 Task: Get directions from Golden Gate National Recreation Area, California, United States to San Antonio Missions National Historical Park, Texas, United States departing at 10:00 am on the 17th of June
Action: Mouse moved to (130, 77)
Screenshot: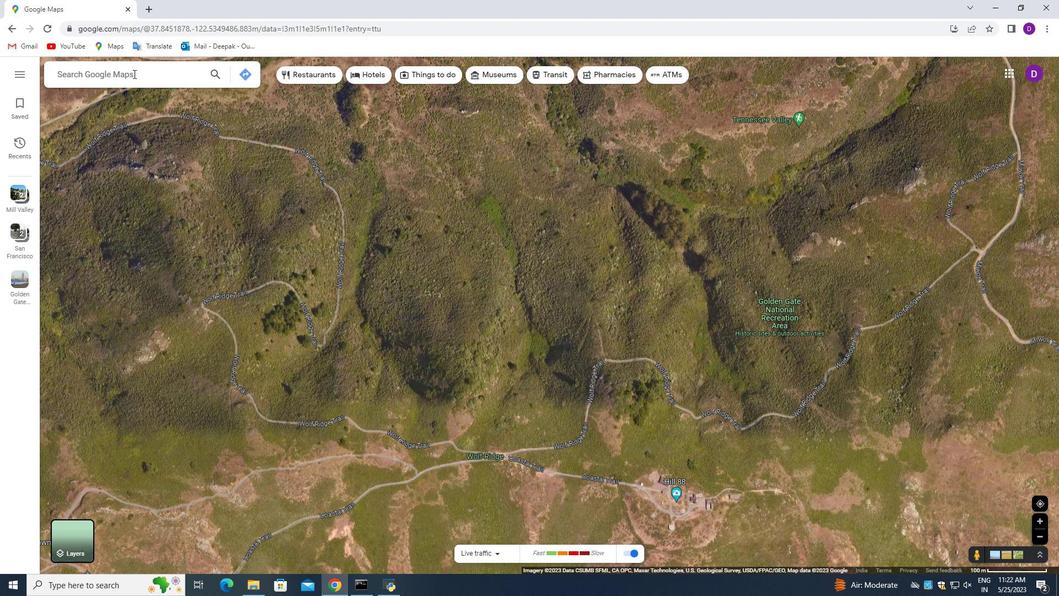 
Action: Mouse pressed left at (130, 77)
Screenshot: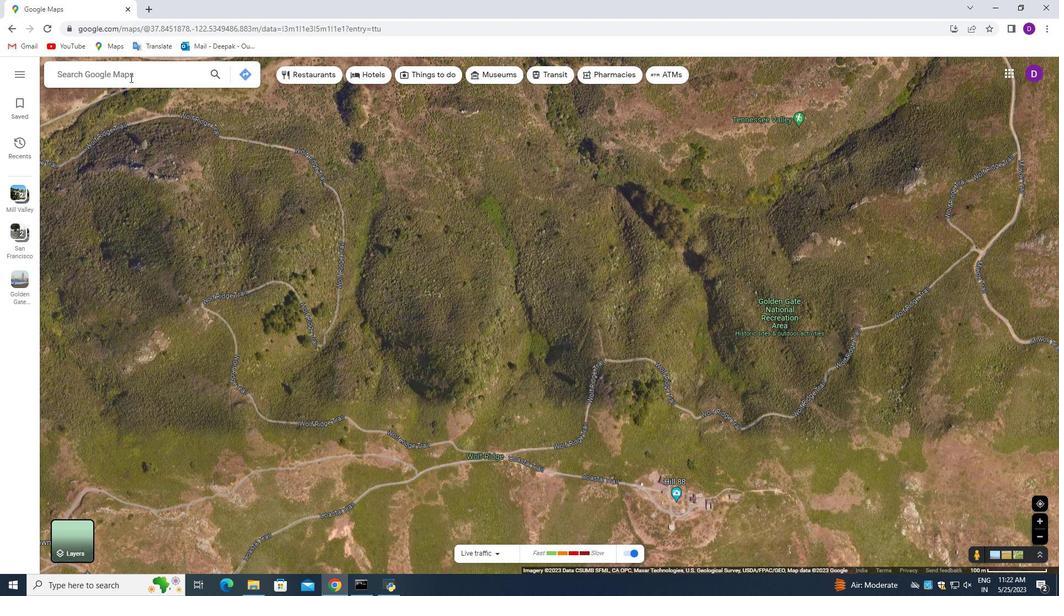 
Action: Mouse moved to (413, 202)
Screenshot: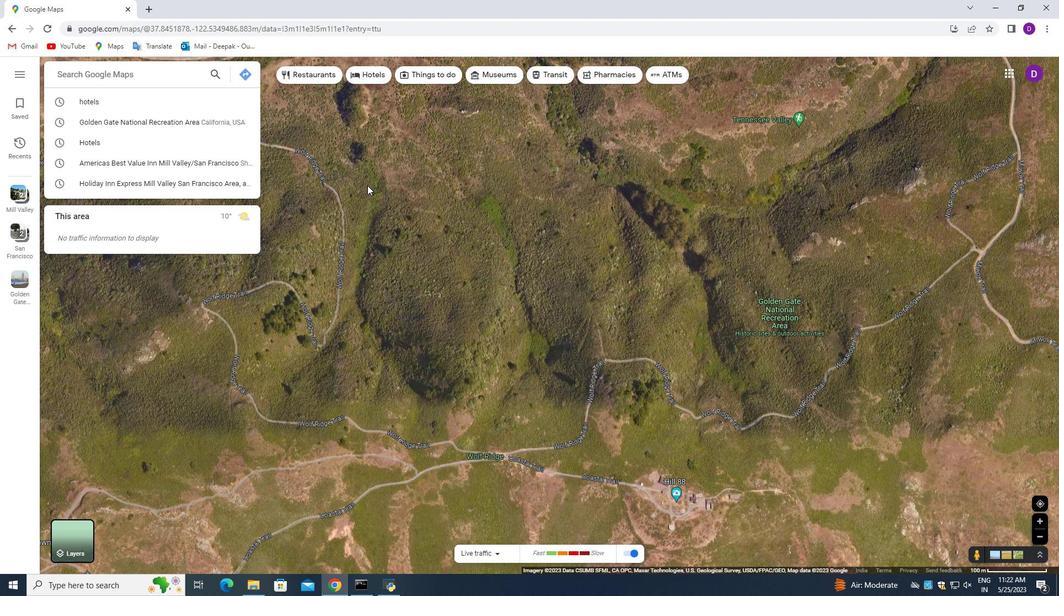 
Action: Key pressed <Key.shift_r>Golden<Key.space><Key.shift_r>Gate<Key.space><Key.shift>national<Key.space><Key.shift_r>Recreation<Key.space><Key.shift_r>Area,<Key.space><Key.shift_r>California,<Key.space><Key.shift>United<Key.space><Key.shift_r>States
Screenshot: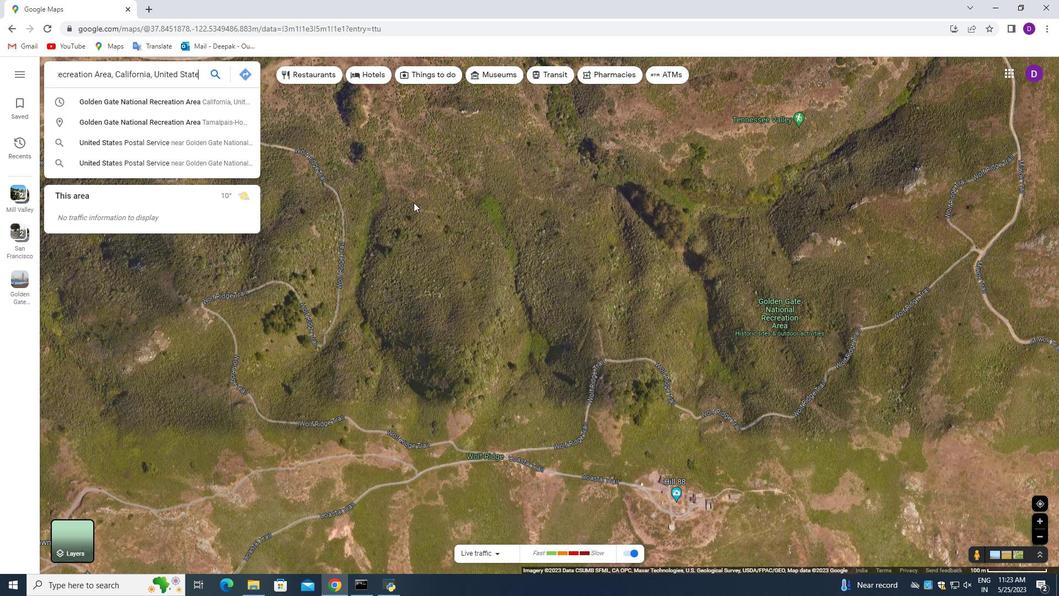 
Action: Mouse moved to (243, 78)
Screenshot: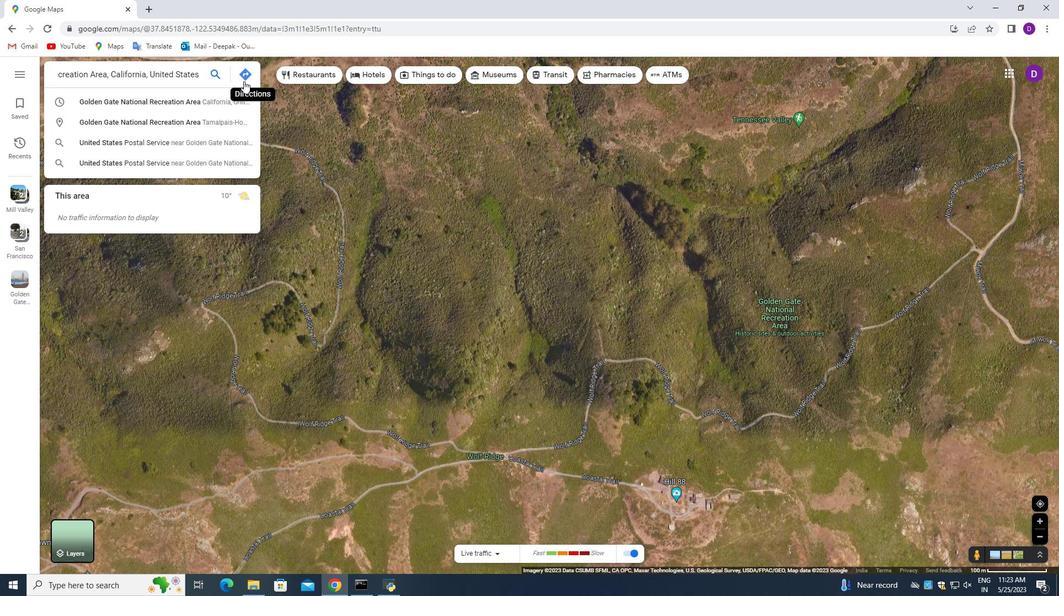 
Action: Mouse pressed left at (243, 78)
Screenshot: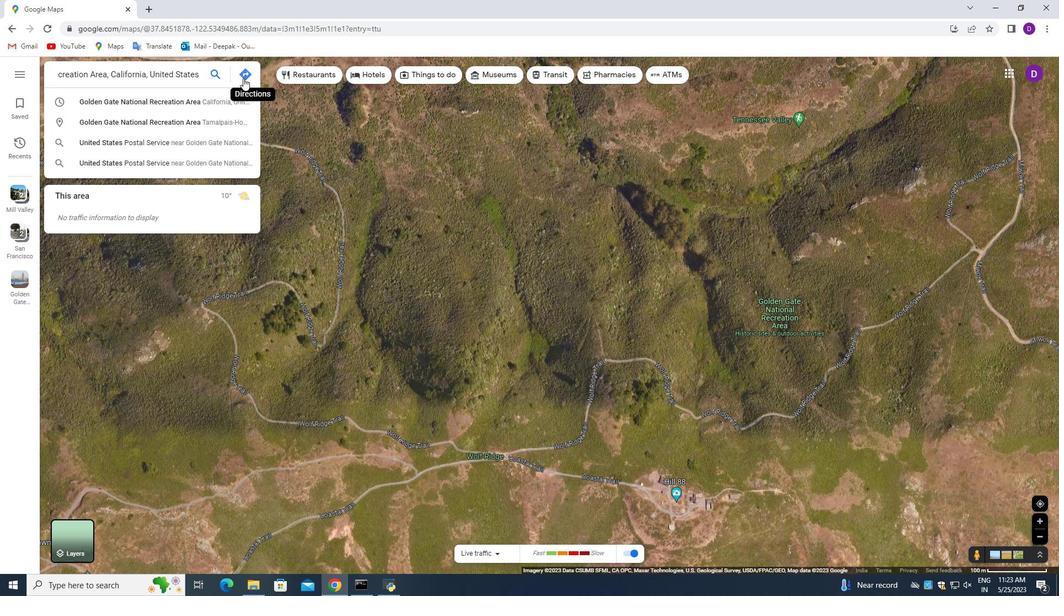 
Action: Mouse moved to (288, 126)
Screenshot: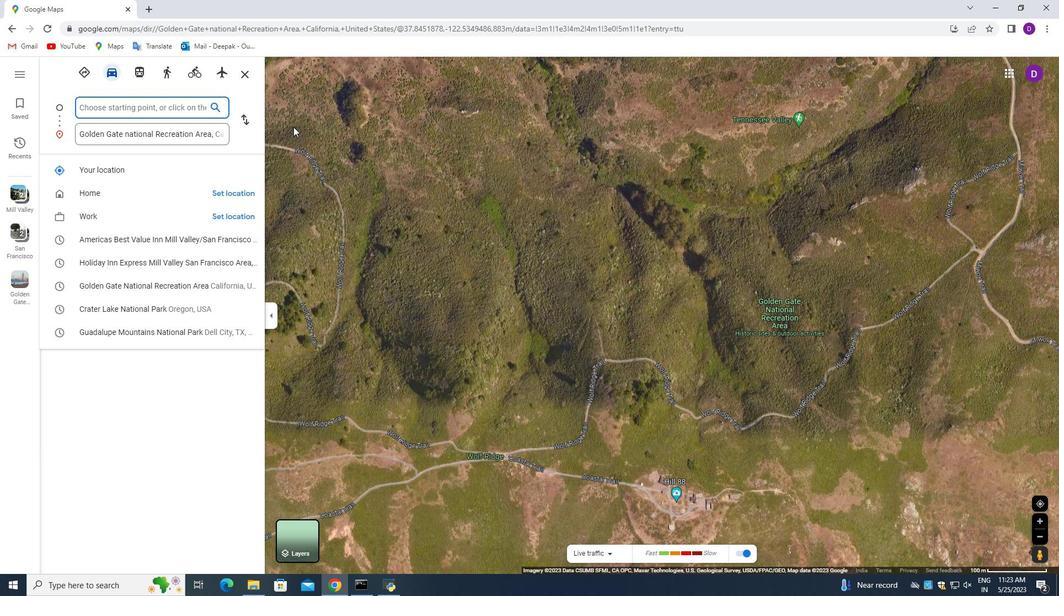 
Action: Key pressed <Key.shift_r>San<Key.space><Key.shift_r>Antonio<Key.space><Key.shift>Missions<Key.space><Key.shift>National<Key.space><Key.shift>Historical<Key.space><Key.shift>Park,<Key.space><Key.shift_r>Texas,<Key.space><Key.shift>United<Key.space><Key.shift_r>States
Screenshot: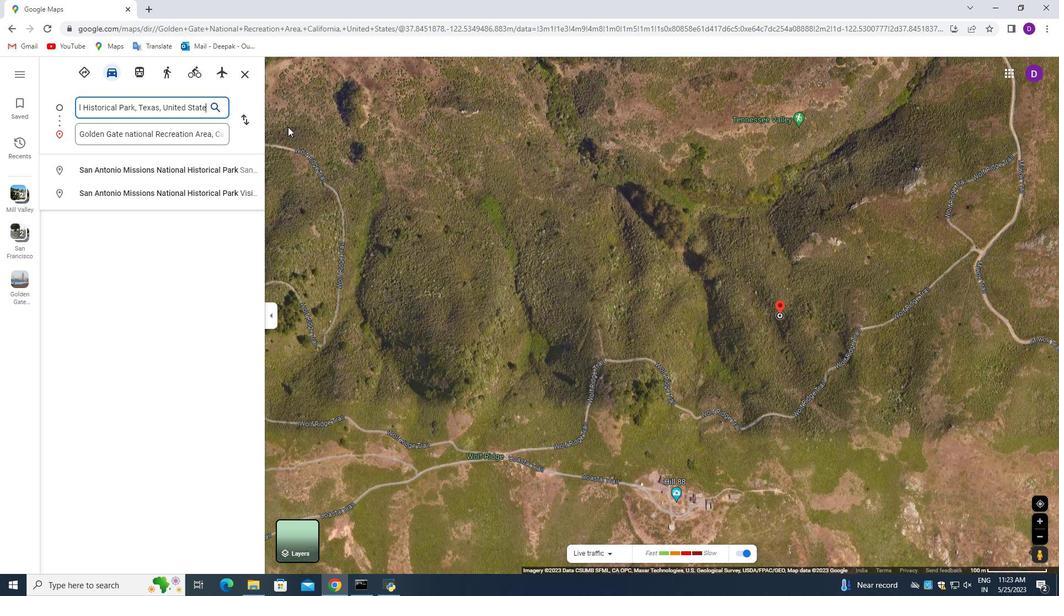 
Action: Mouse moved to (240, 114)
Screenshot: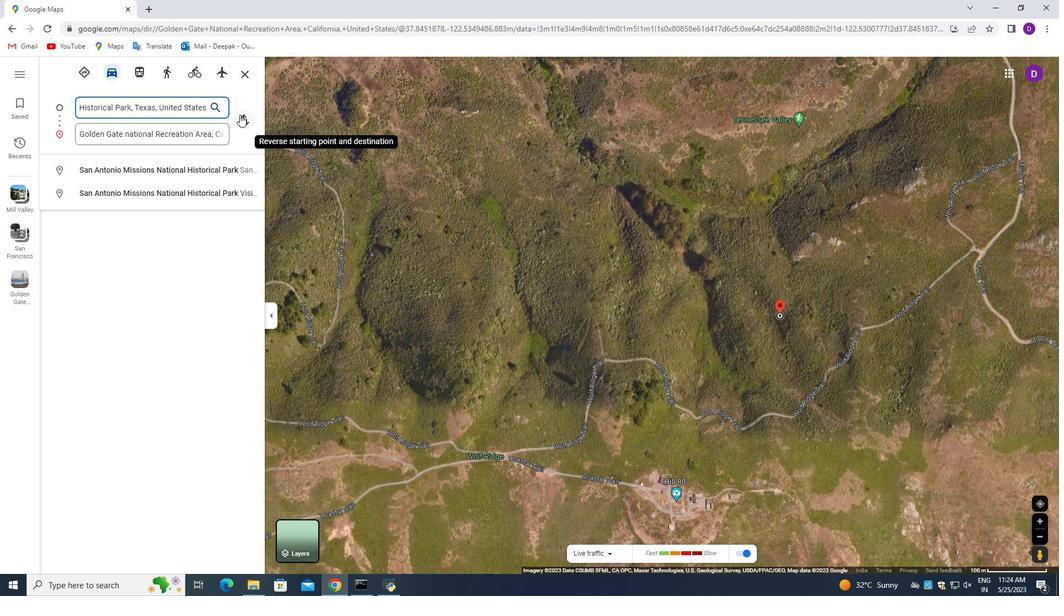 
Action: Mouse pressed left at (240, 114)
Screenshot: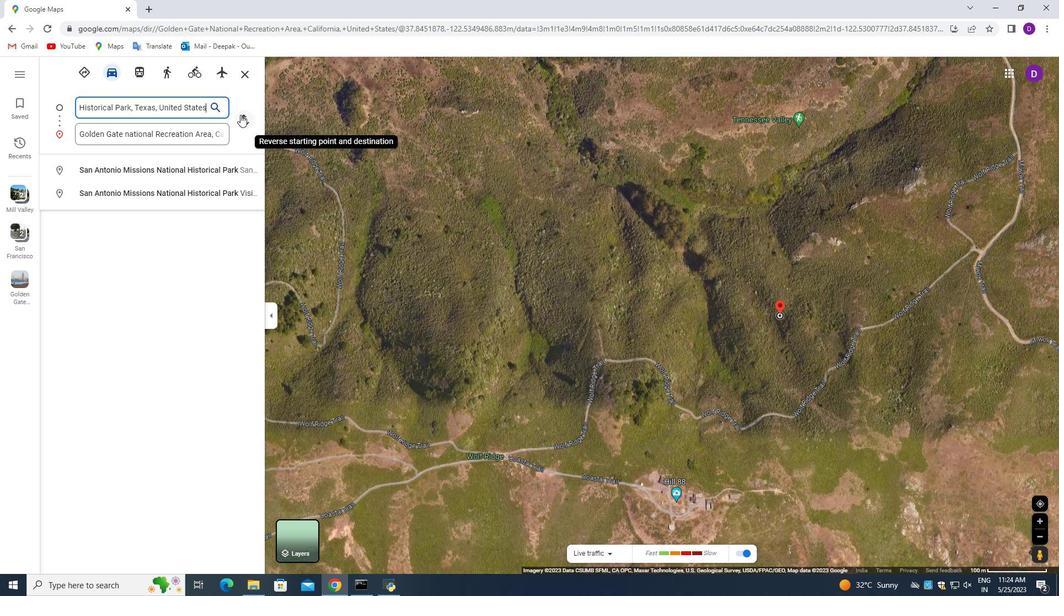 
Action: Mouse moved to (115, 198)
Screenshot: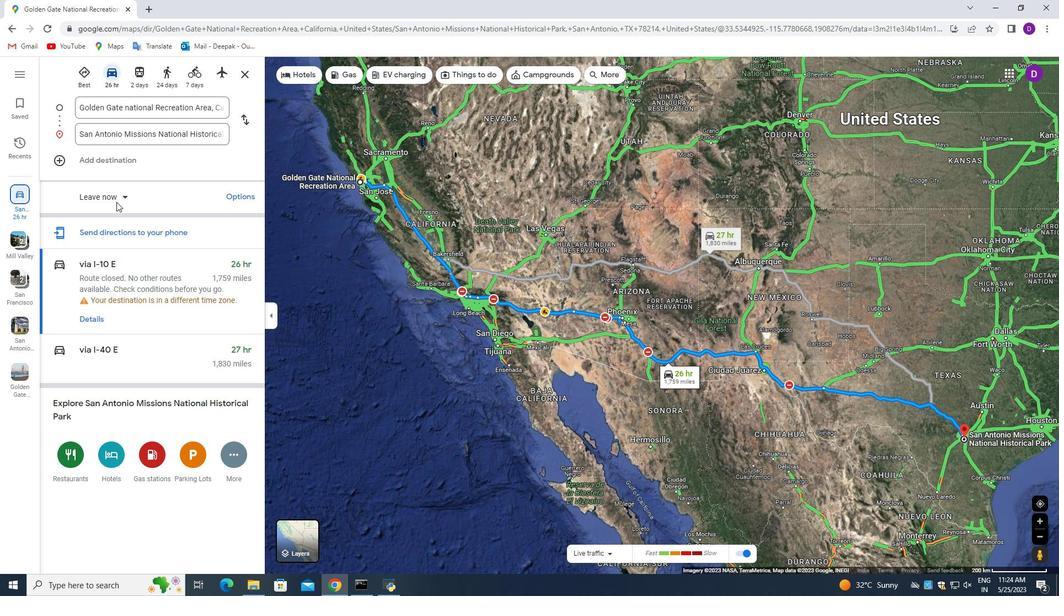 
Action: Mouse pressed left at (115, 198)
Screenshot: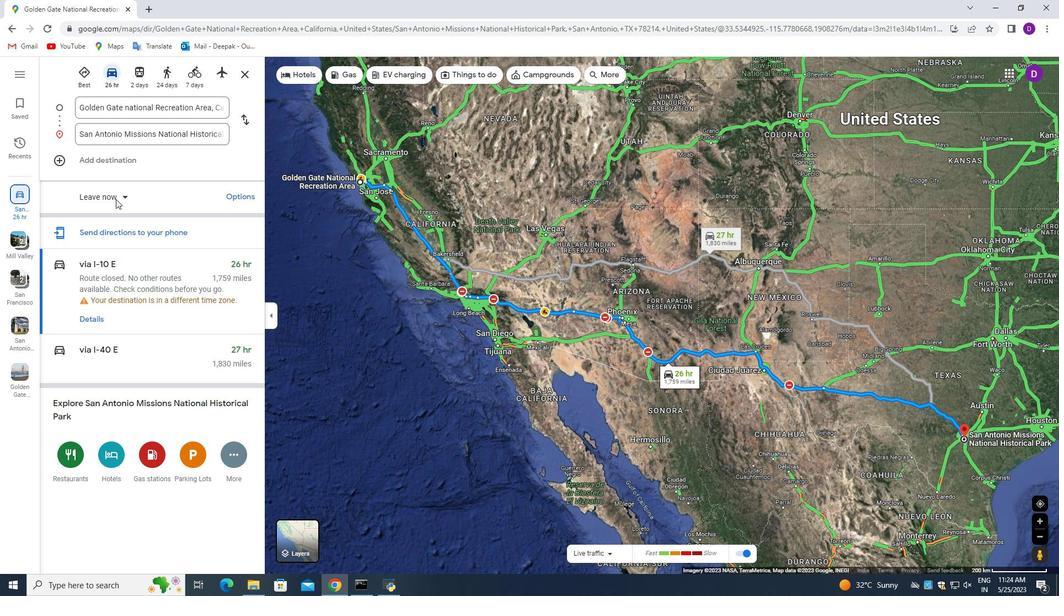 
Action: Mouse moved to (116, 224)
Screenshot: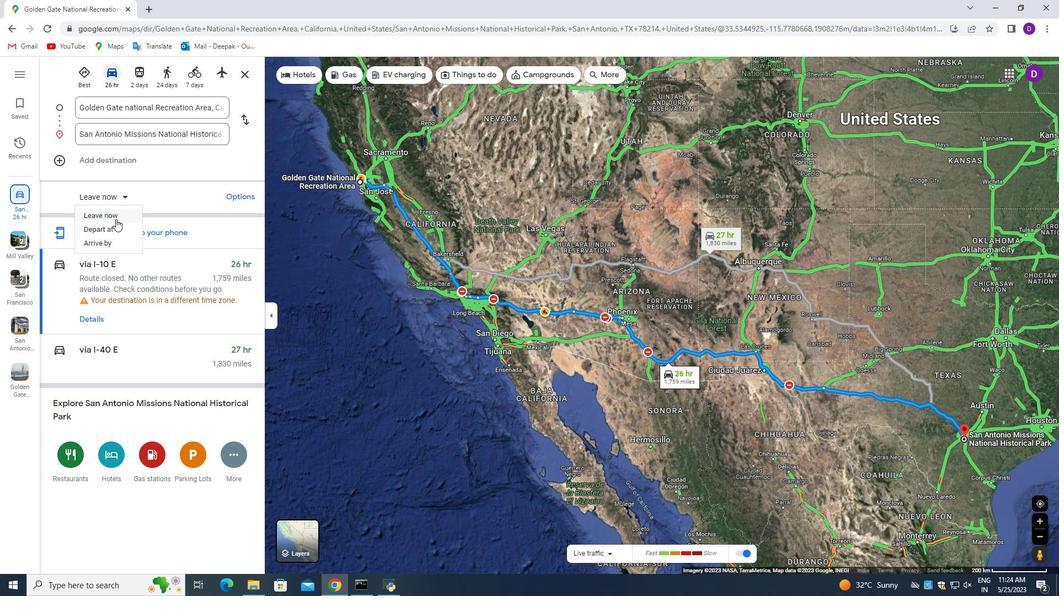 
Action: Mouse pressed left at (116, 224)
Screenshot: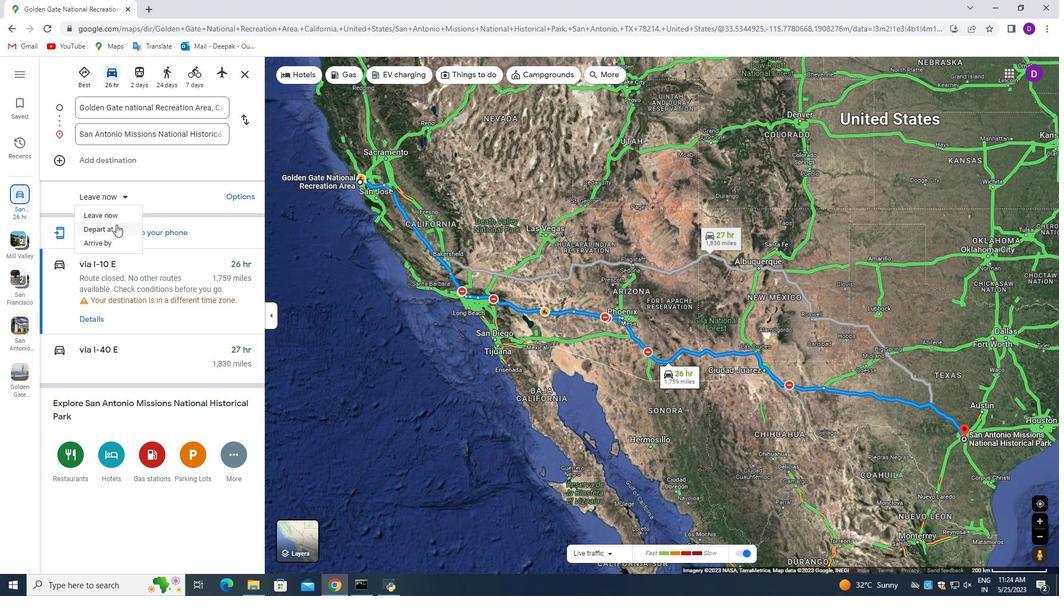 
Action: Mouse moved to (140, 189)
Screenshot: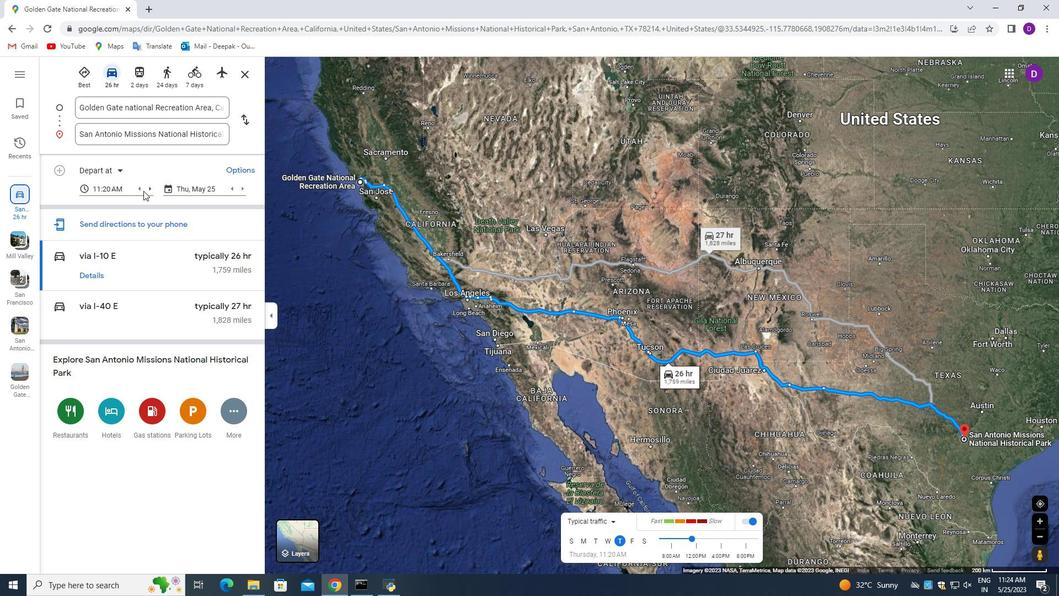 
Action: Mouse pressed left at (140, 189)
Screenshot: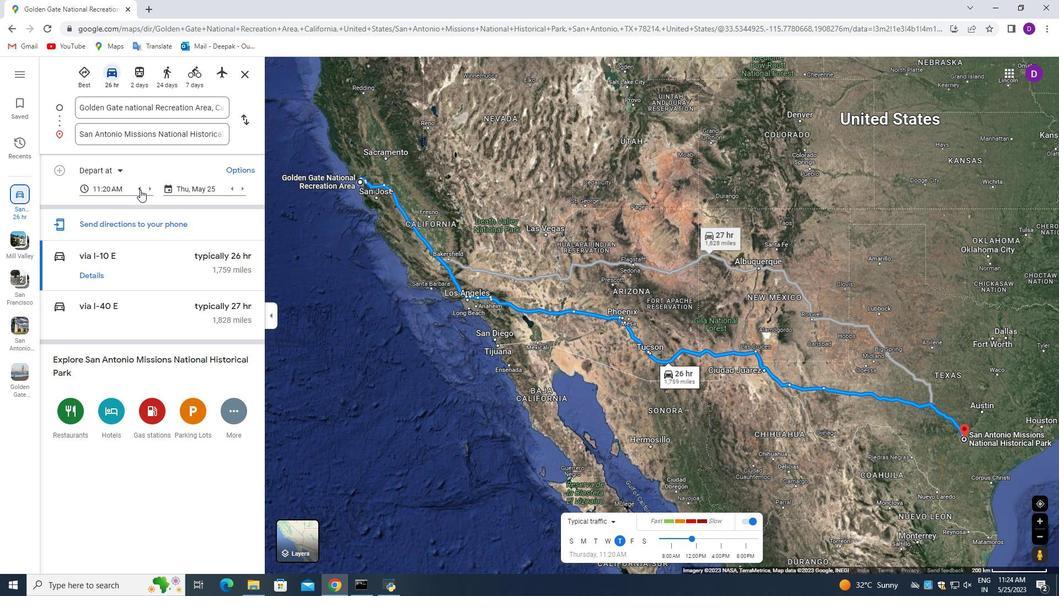 
Action: Mouse pressed left at (140, 189)
Screenshot: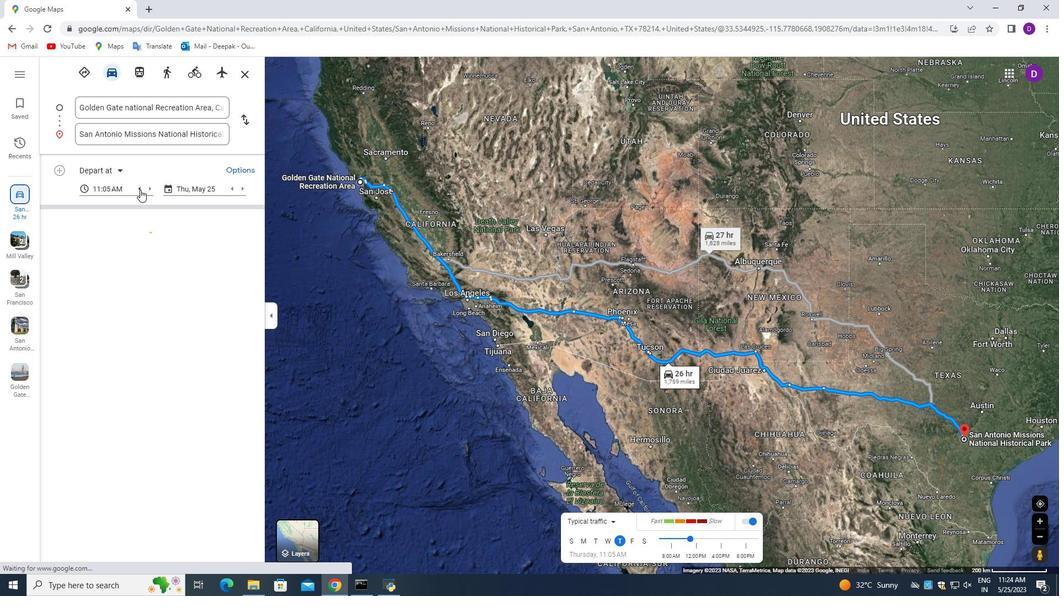 
Action: Mouse pressed left at (140, 189)
Screenshot: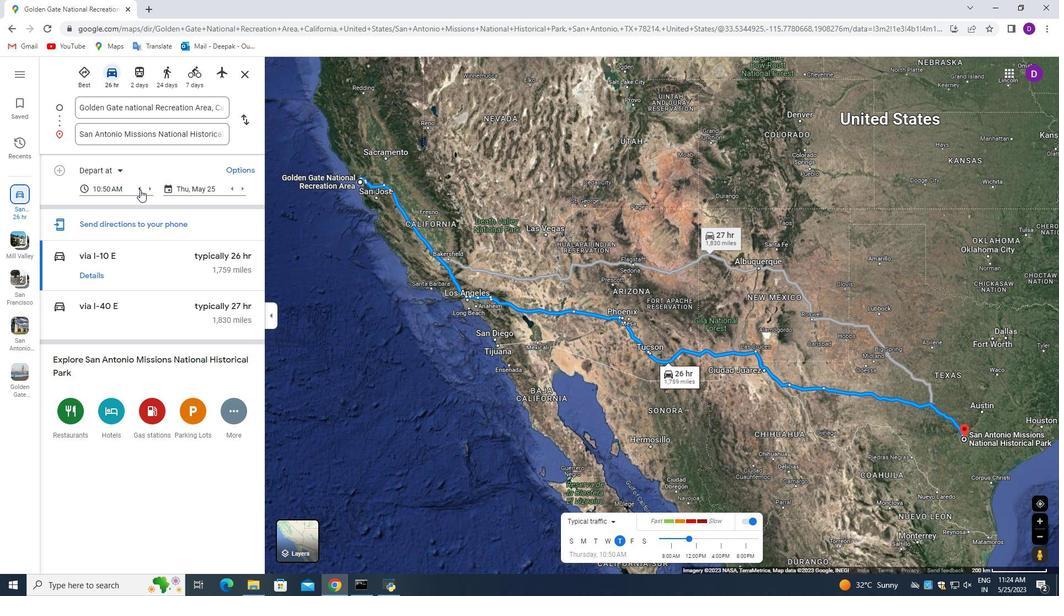 
Action: Mouse pressed left at (140, 189)
Screenshot: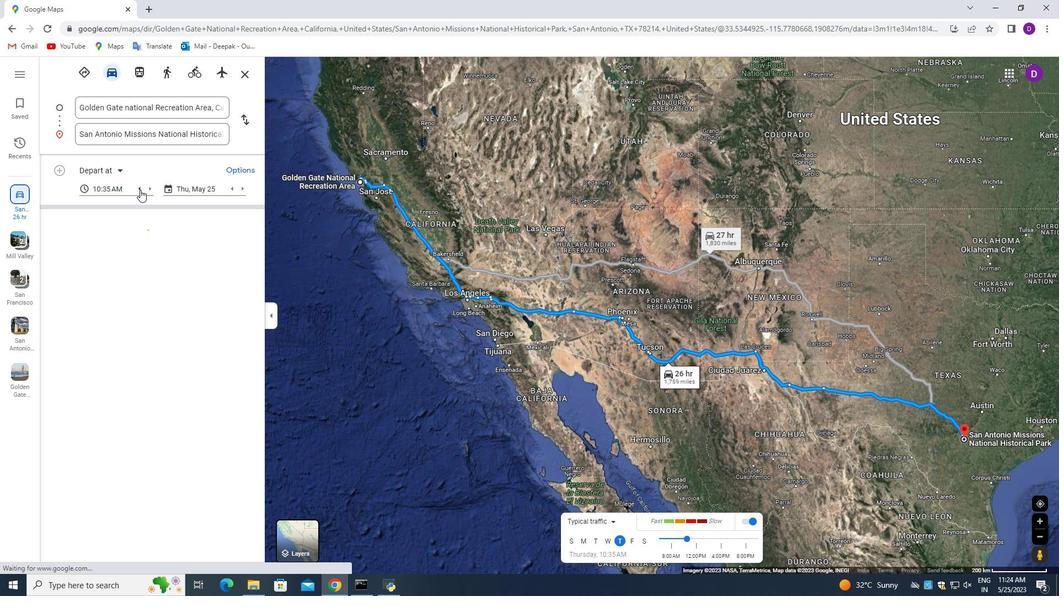 
Action: Mouse pressed left at (140, 189)
Screenshot: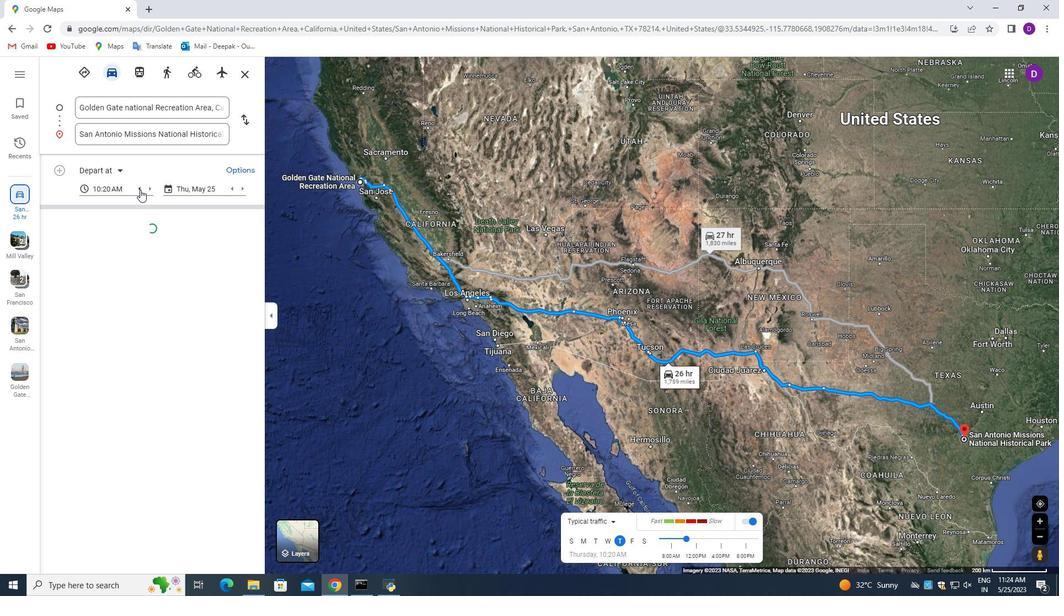 
Action: Mouse moved to (110, 189)
Screenshot: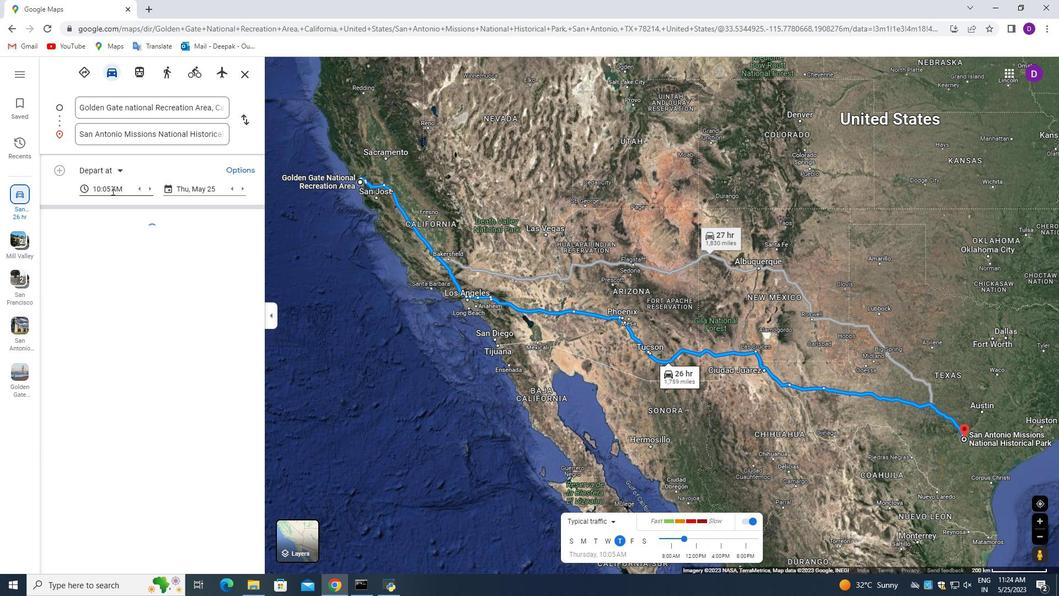 
Action: Mouse pressed left at (110, 189)
Screenshot: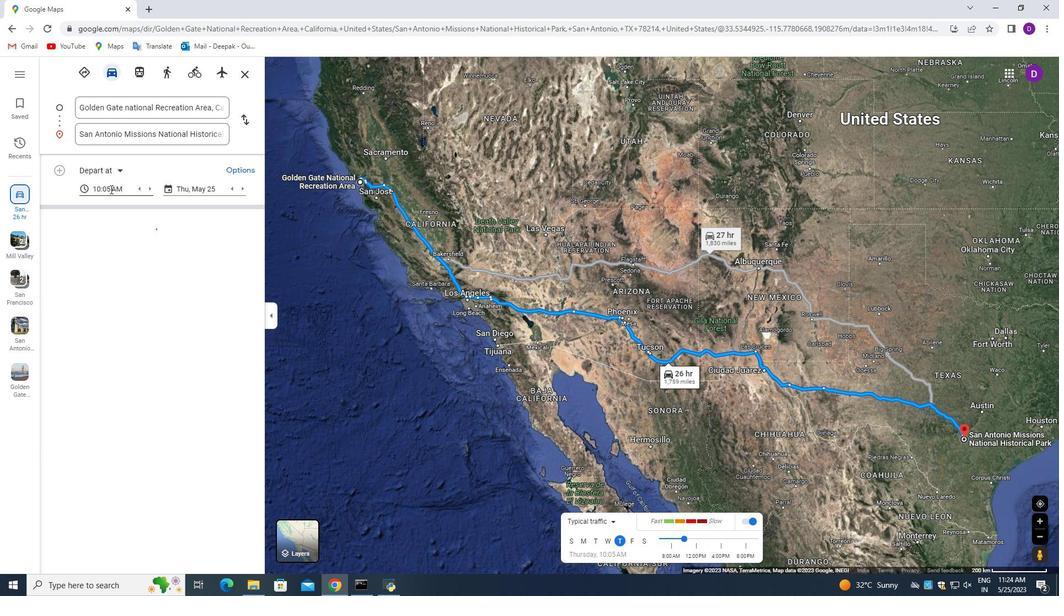 
Action: Mouse moved to (114, 314)
Screenshot: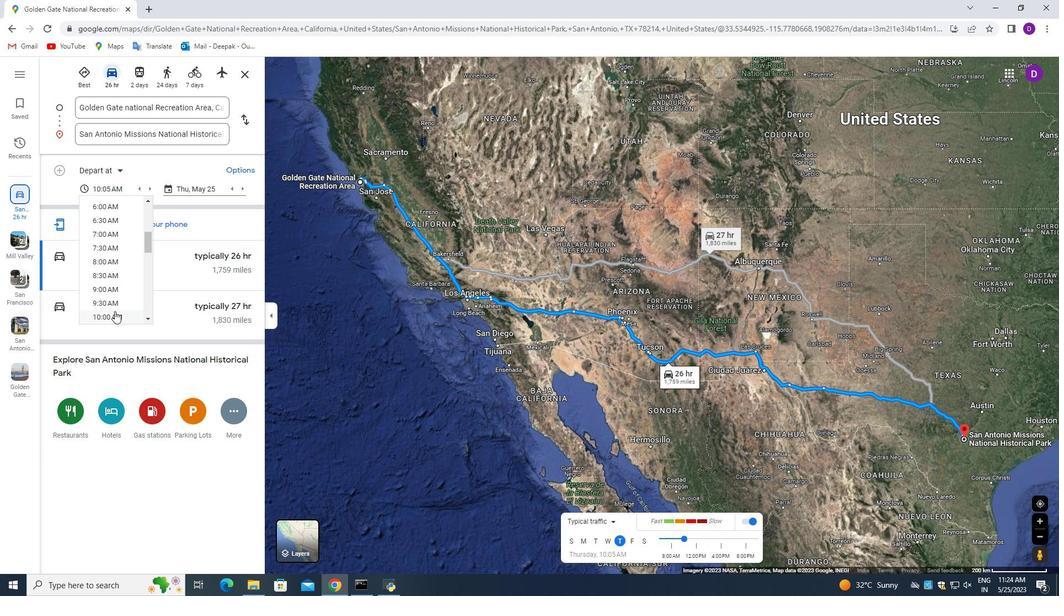 
Action: Mouse pressed left at (114, 314)
Screenshot: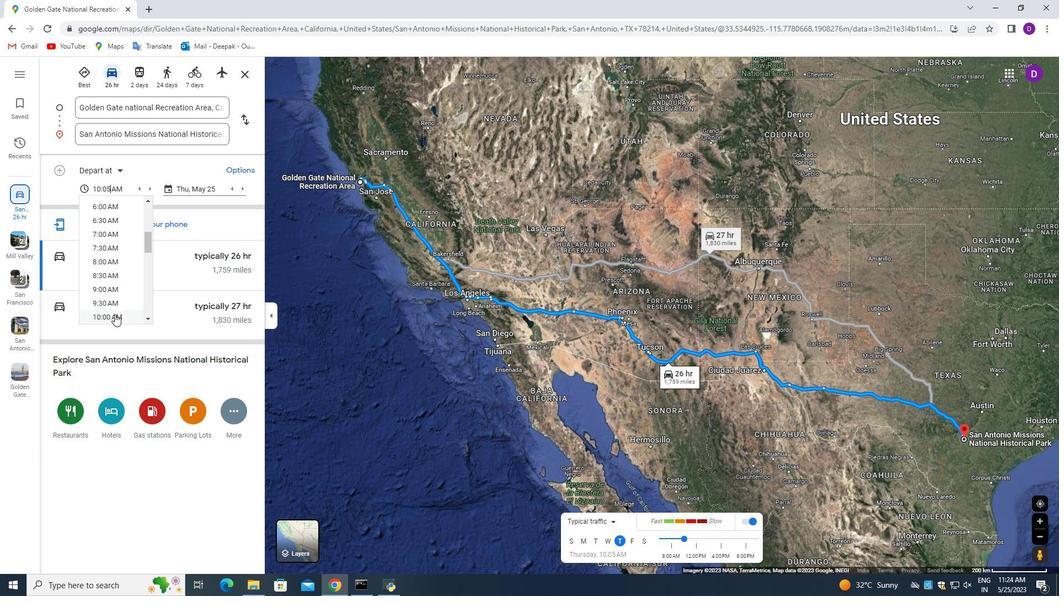 
Action: Mouse moved to (241, 190)
Screenshot: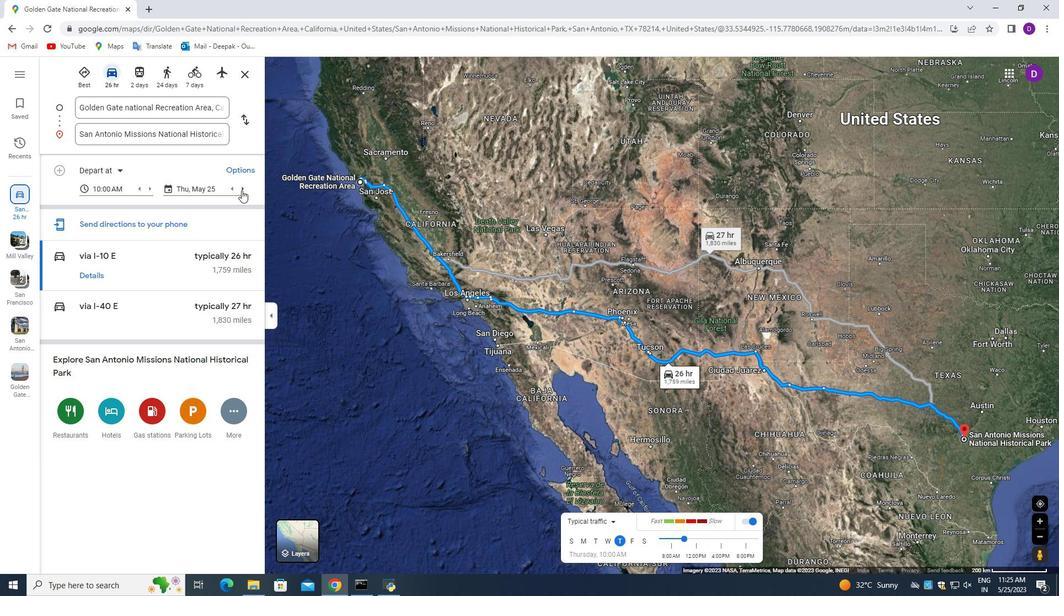 
Action: Mouse pressed left at (241, 190)
Screenshot: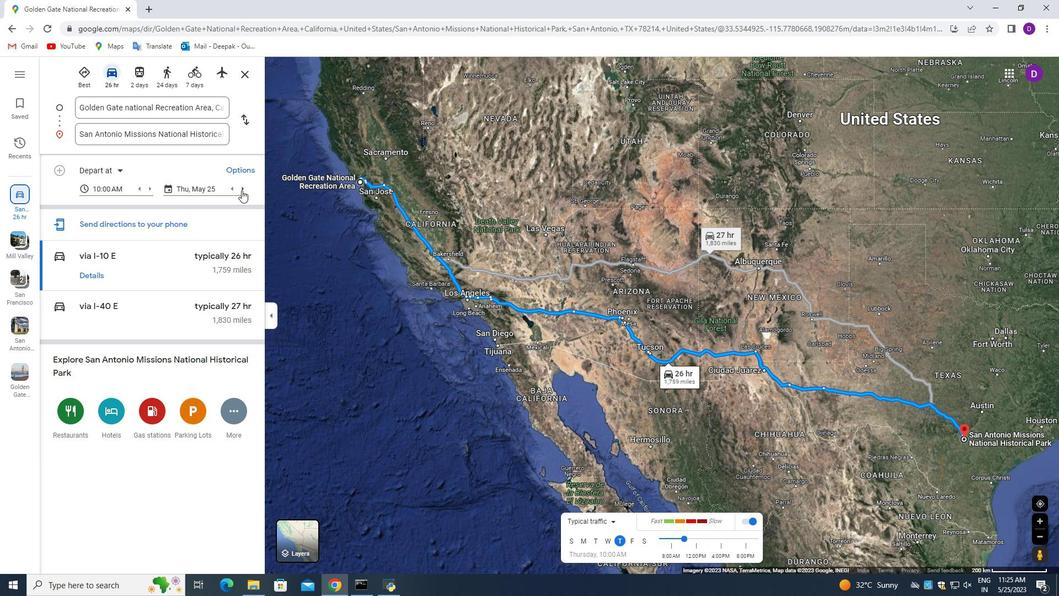
Action: Mouse pressed left at (241, 190)
Screenshot: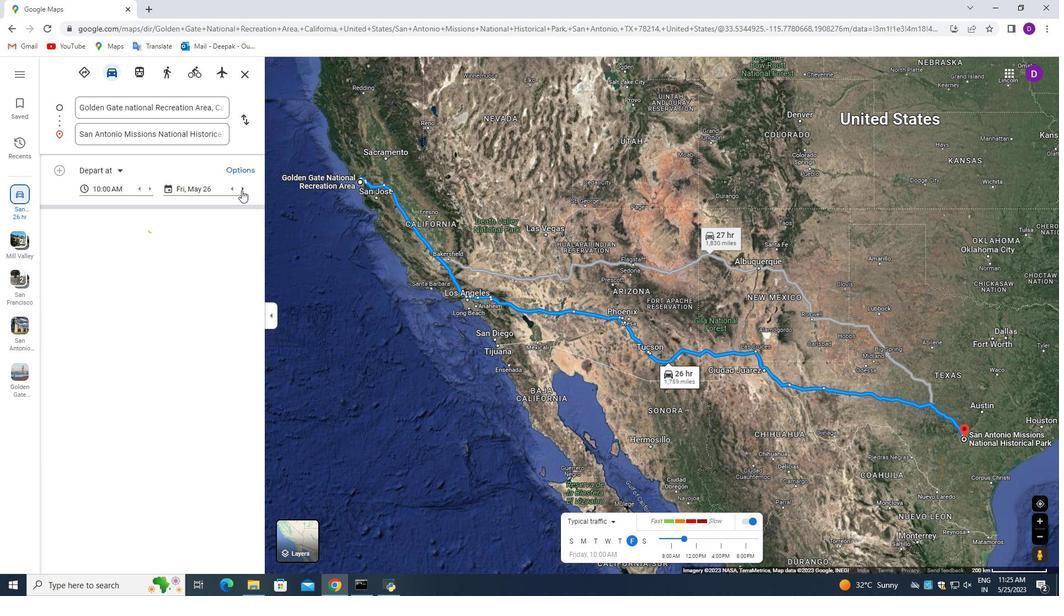 
Action: Mouse pressed left at (241, 190)
Screenshot: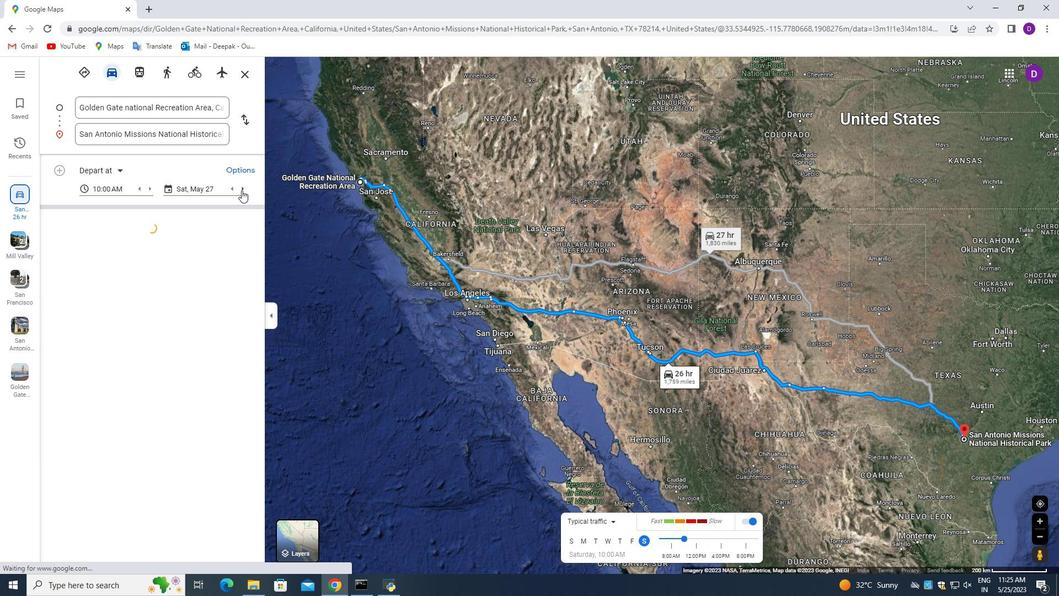 
Action: Mouse pressed left at (241, 190)
Screenshot: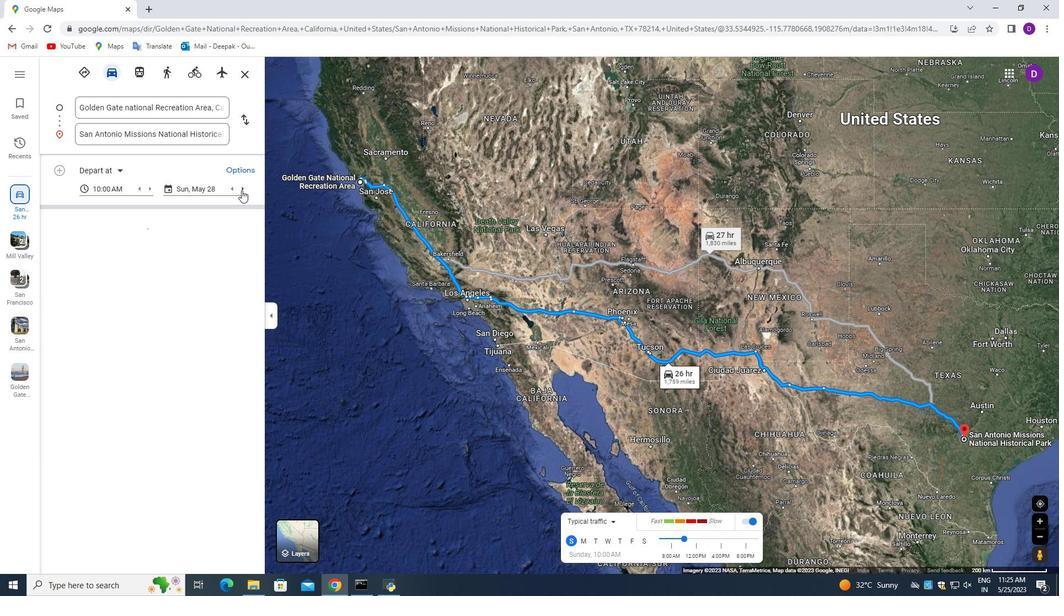 
Action: Mouse pressed left at (241, 190)
Screenshot: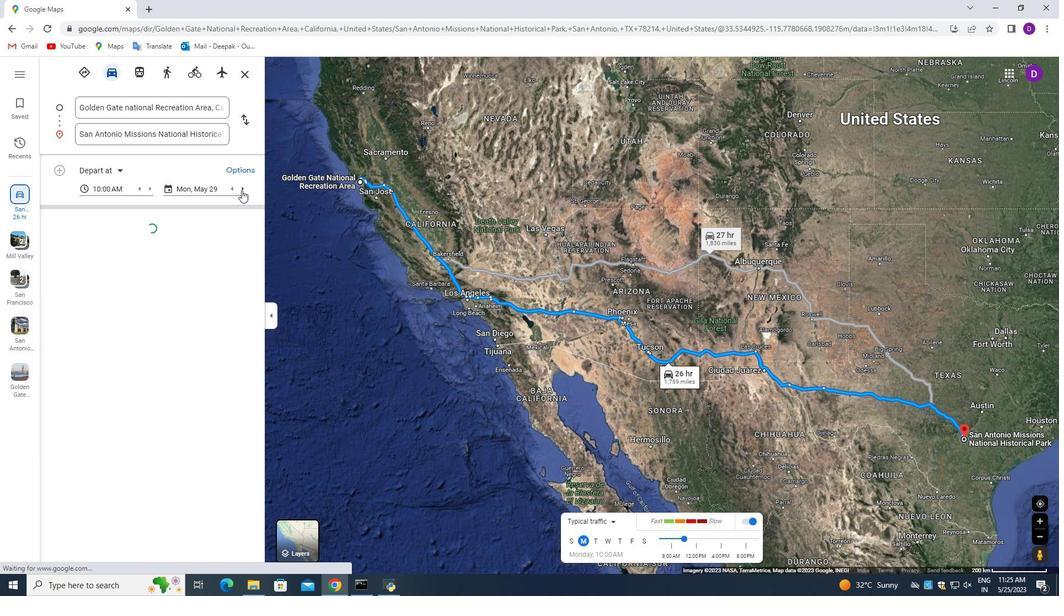 
Action: Mouse pressed left at (241, 190)
Screenshot: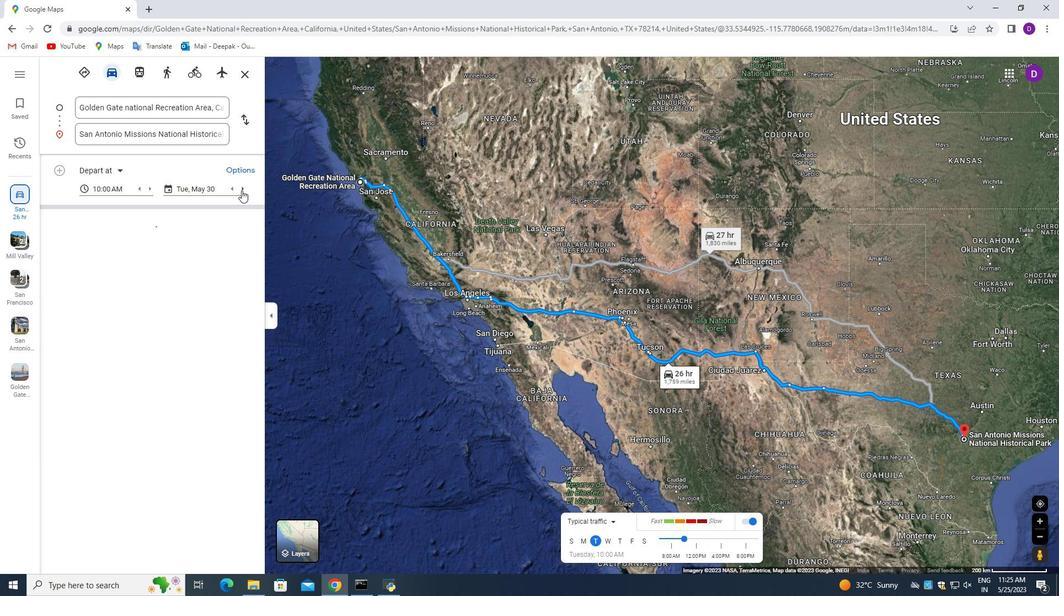 
Action: Mouse pressed left at (241, 190)
Screenshot: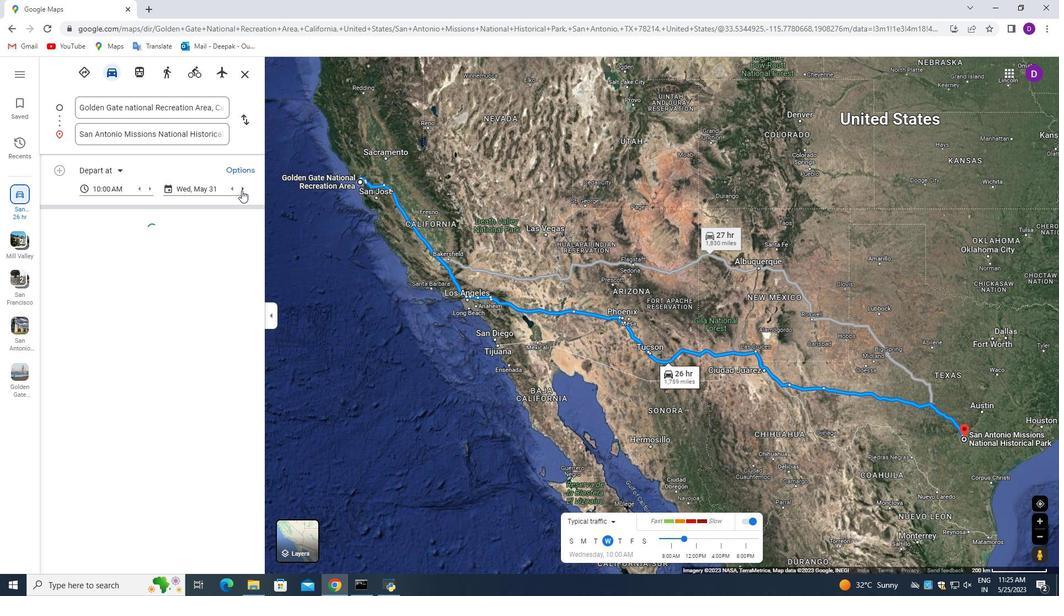 
Action: Mouse pressed left at (241, 190)
Screenshot: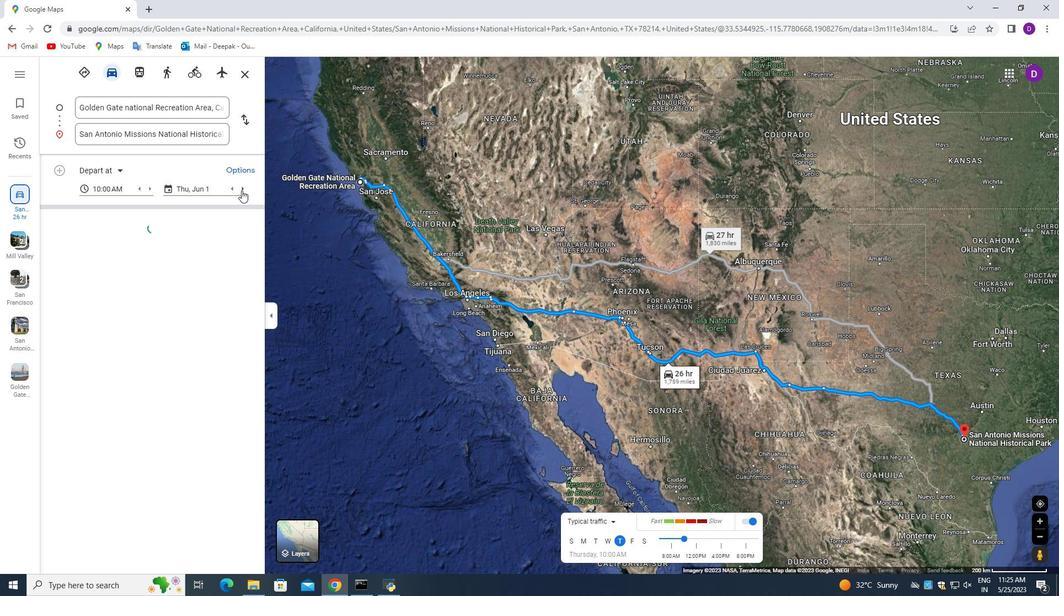 
Action: Mouse pressed left at (241, 190)
Screenshot: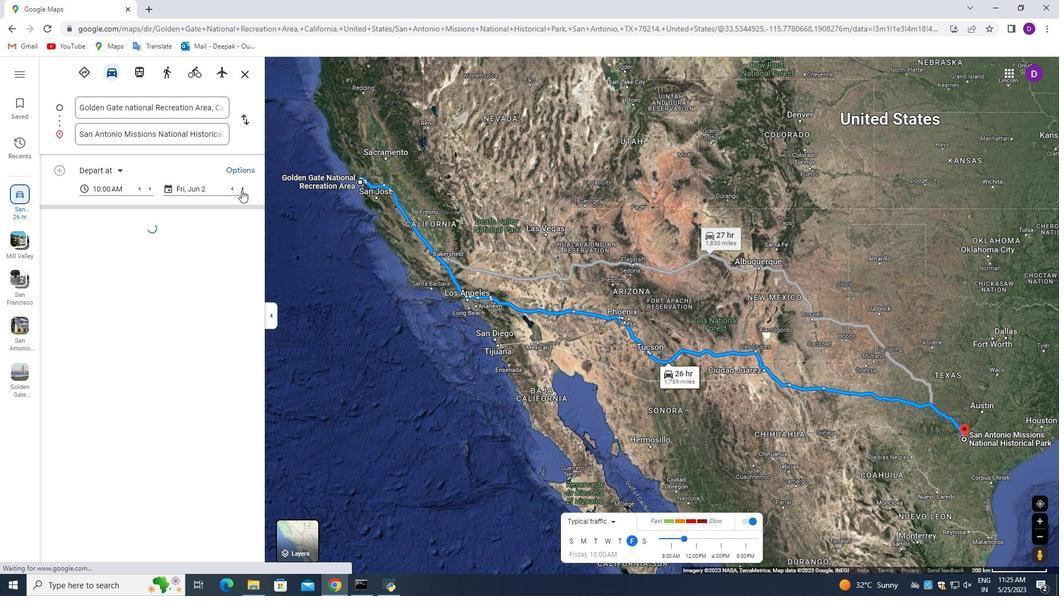 
Action: Mouse pressed left at (241, 190)
Screenshot: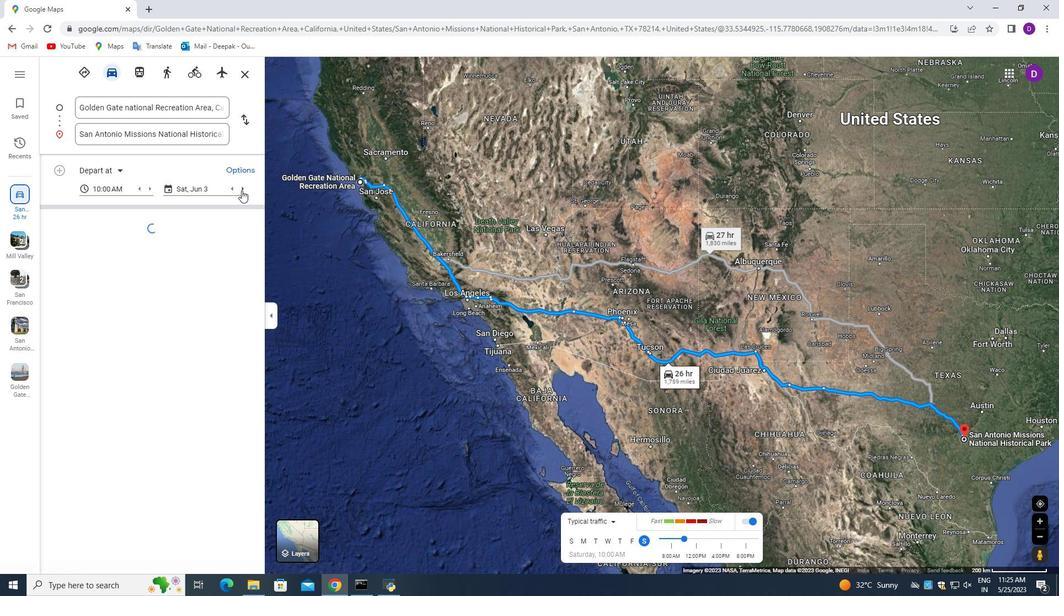 
Action: Mouse pressed left at (241, 190)
Screenshot: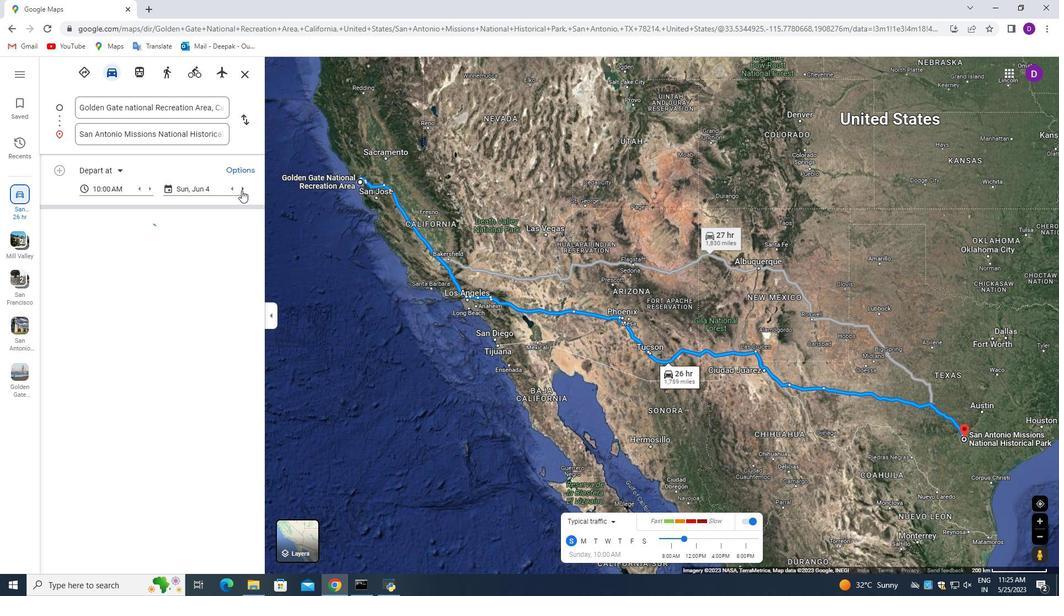 
Action: Mouse pressed left at (241, 190)
Screenshot: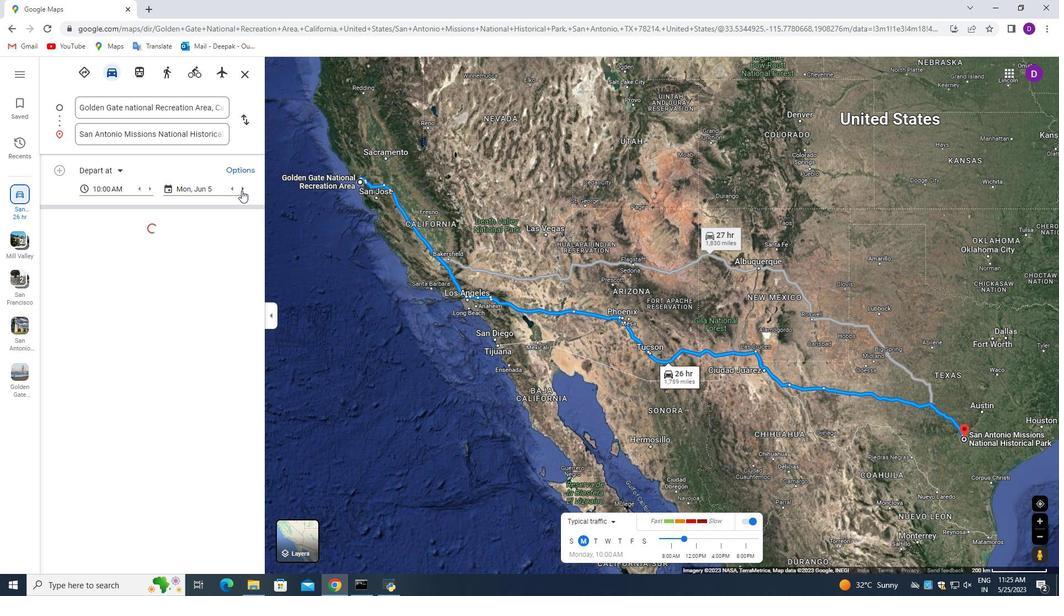
Action: Mouse pressed left at (241, 190)
Screenshot: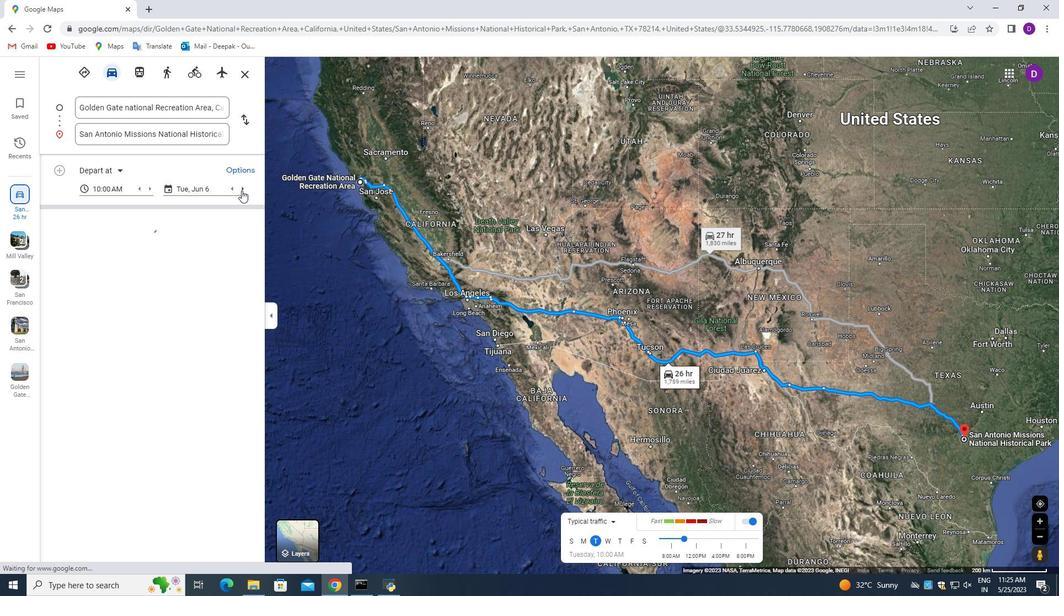 
Action: Mouse pressed left at (241, 190)
Screenshot: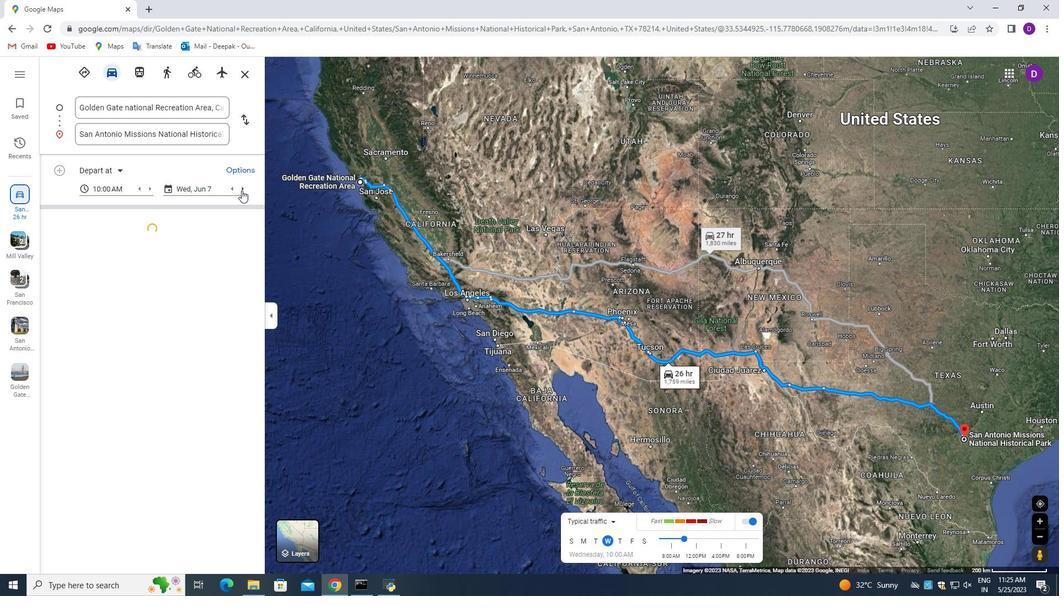 
Action: Mouse pressed left at (241, 190)
Screenshot: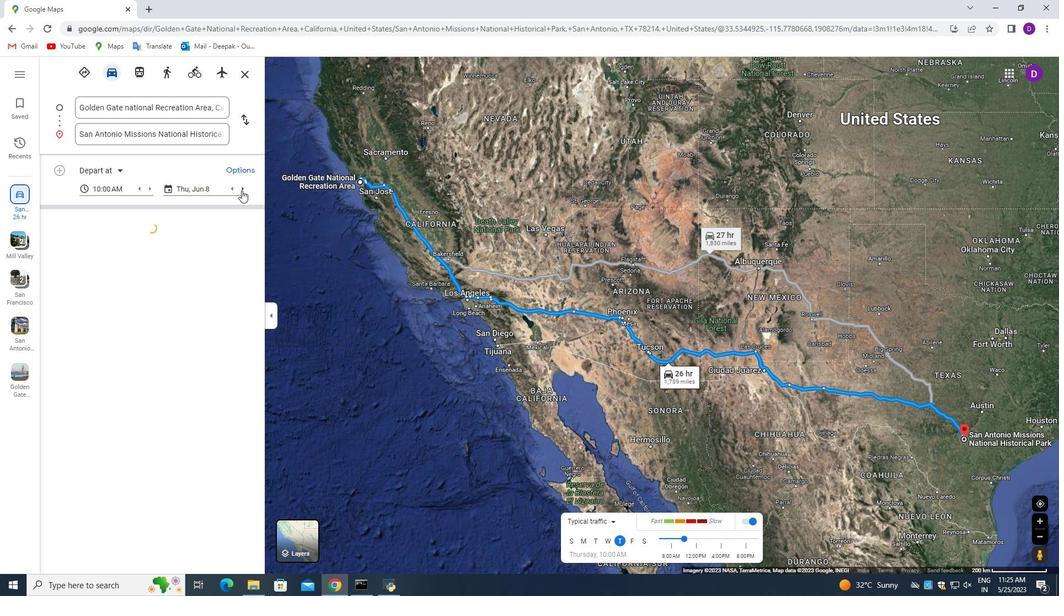 
Action: Mouse pressed left at (241, 190)
Screenshot: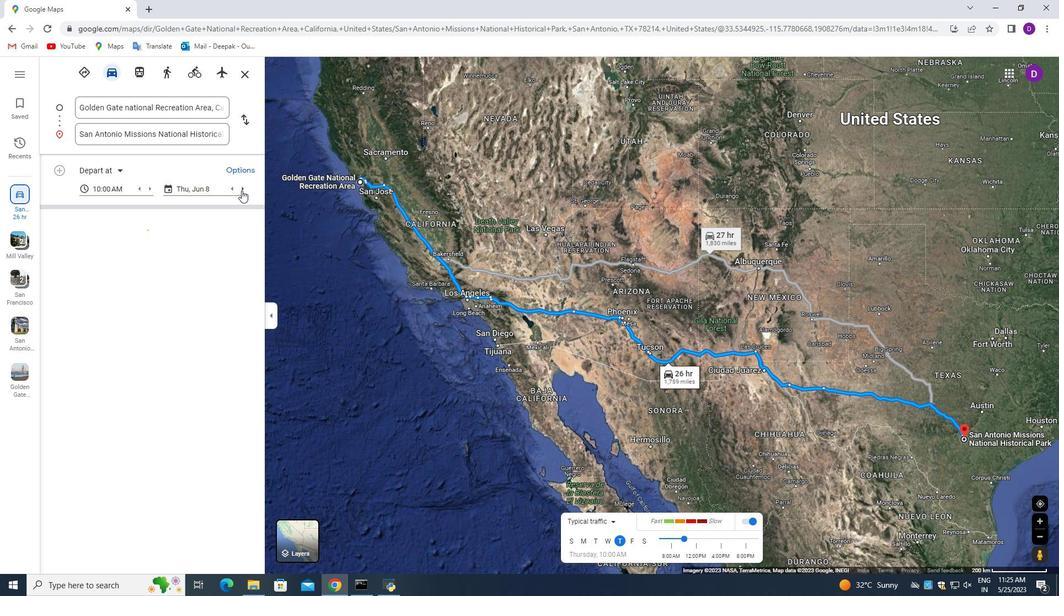 
Action: Mouse pressed left at (241, 190)
Screenshot: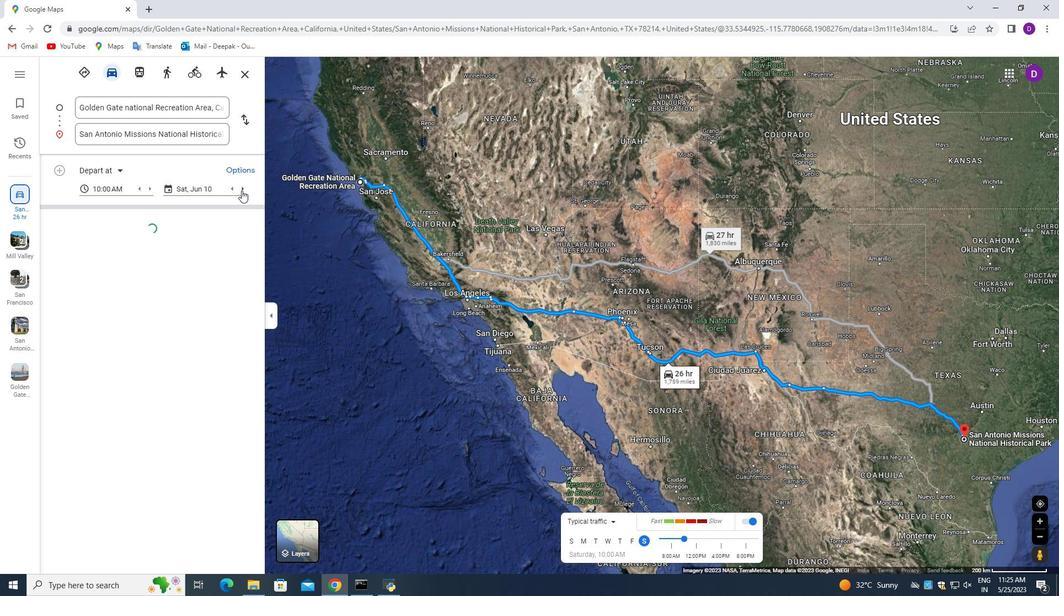 
Action: Mouse pressed left at (241, 190)
Screenshot: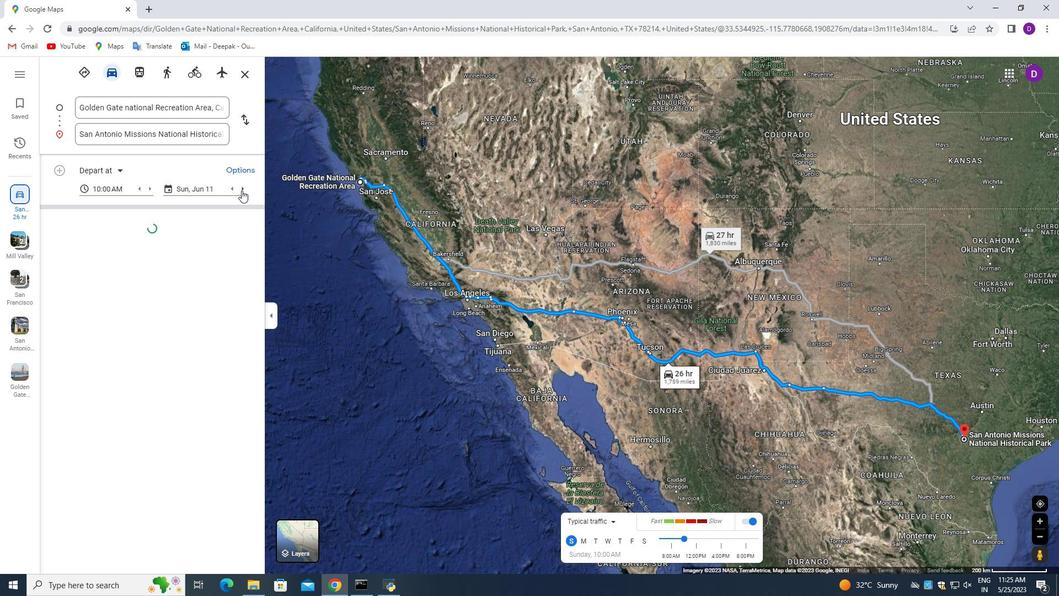 
Action: Mouse pressed left at (241, 190)
Screenshot: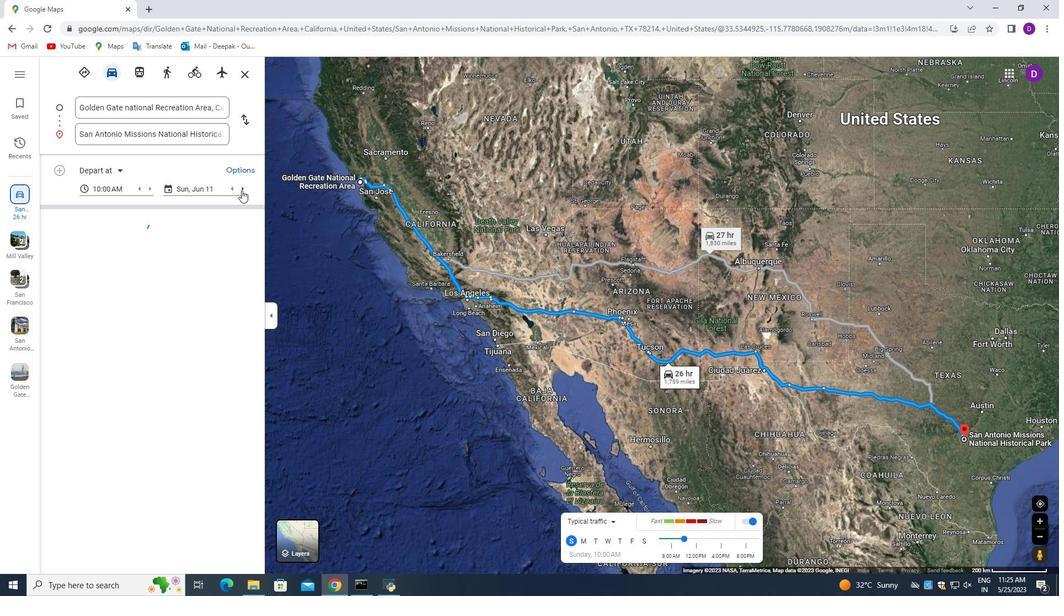 
Action: Mouse pressed left at (241, 190)
Screenshot: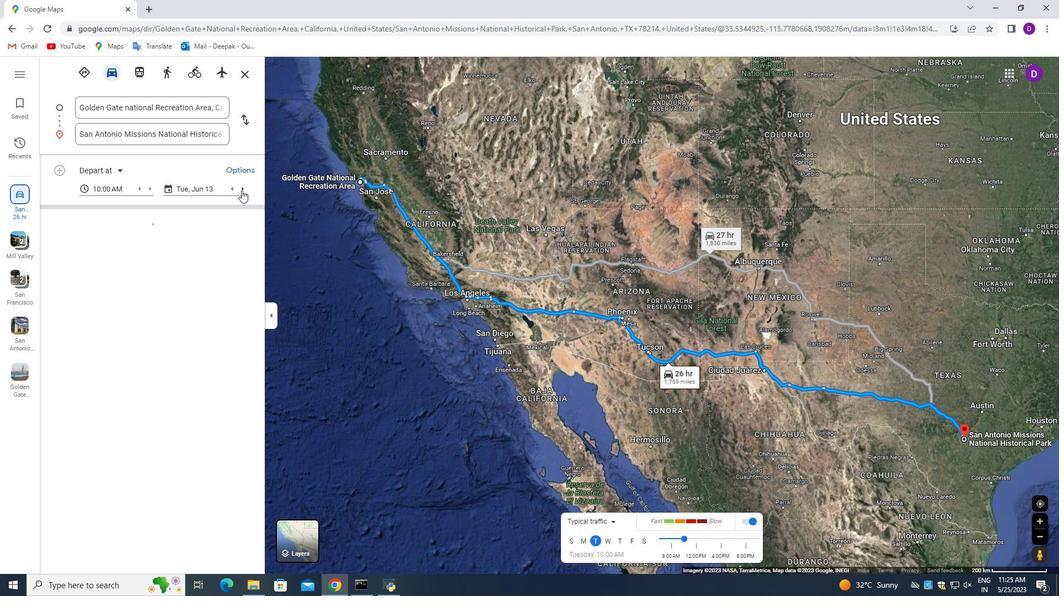 
Action: Mouse pressed left at (241, 190)
Screenshot: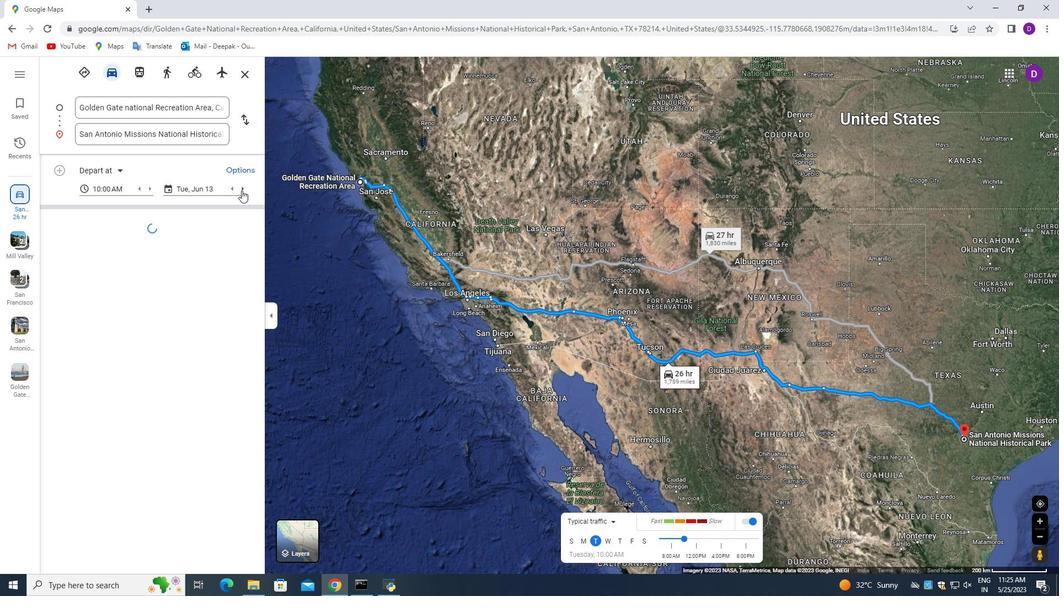 
Action: Mouse pressed left at (241, 190)
Screenshot: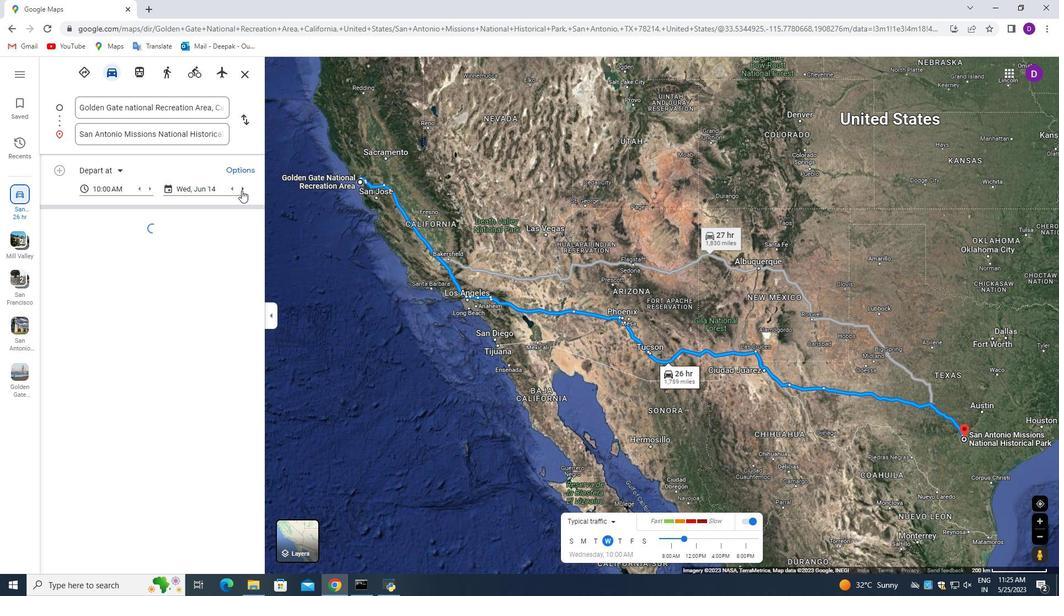 
Action: Mouse pressed left at (241, 190)
Screenshot: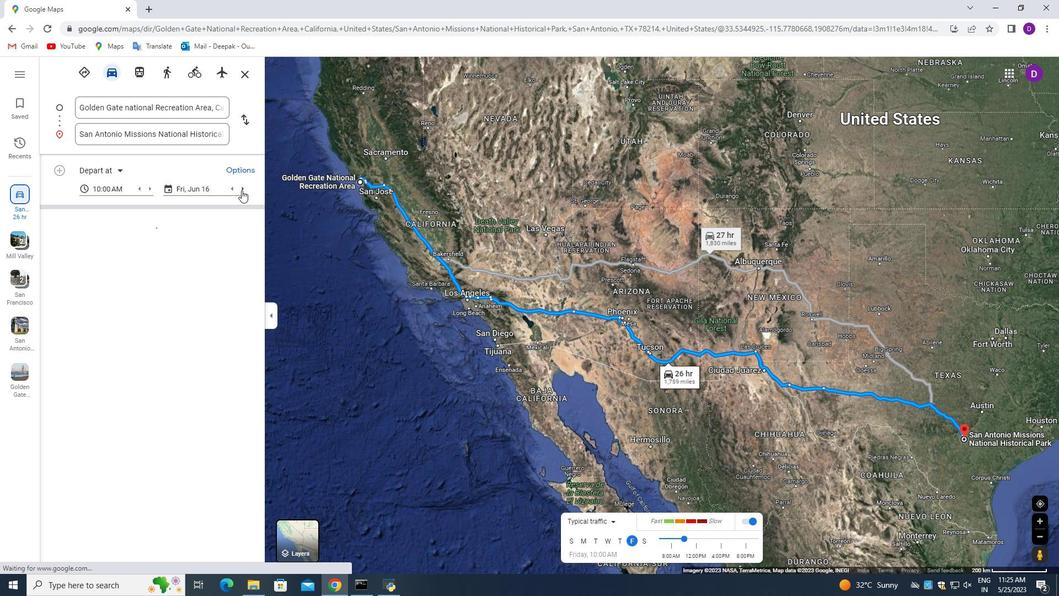 
Action: Mouse moved to (166, 316)
Screenshot: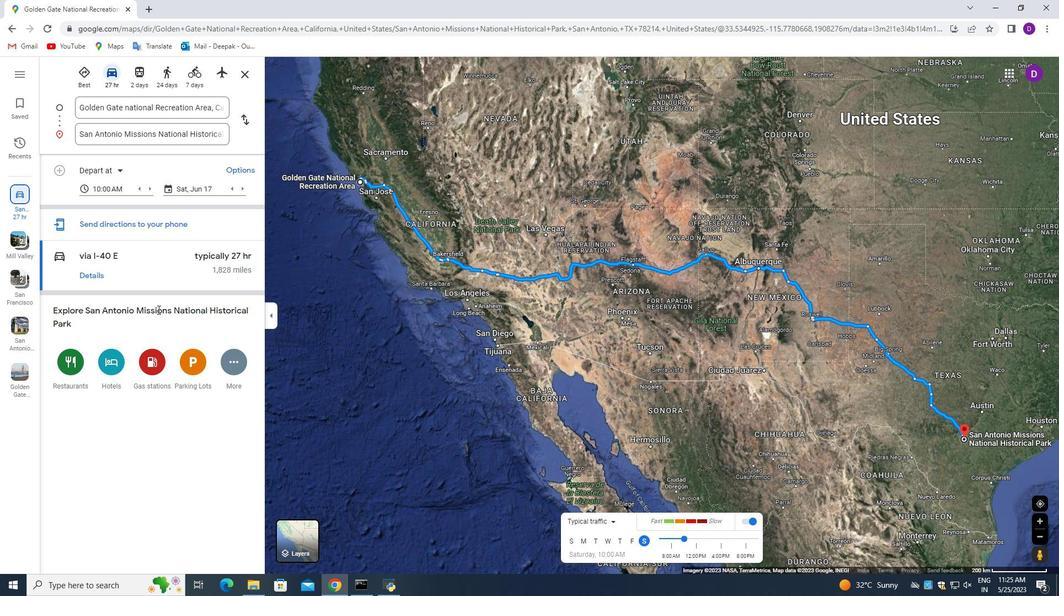 
Action: Mouse scrolled (166, 316) with delta (0, 0)
Screenshot: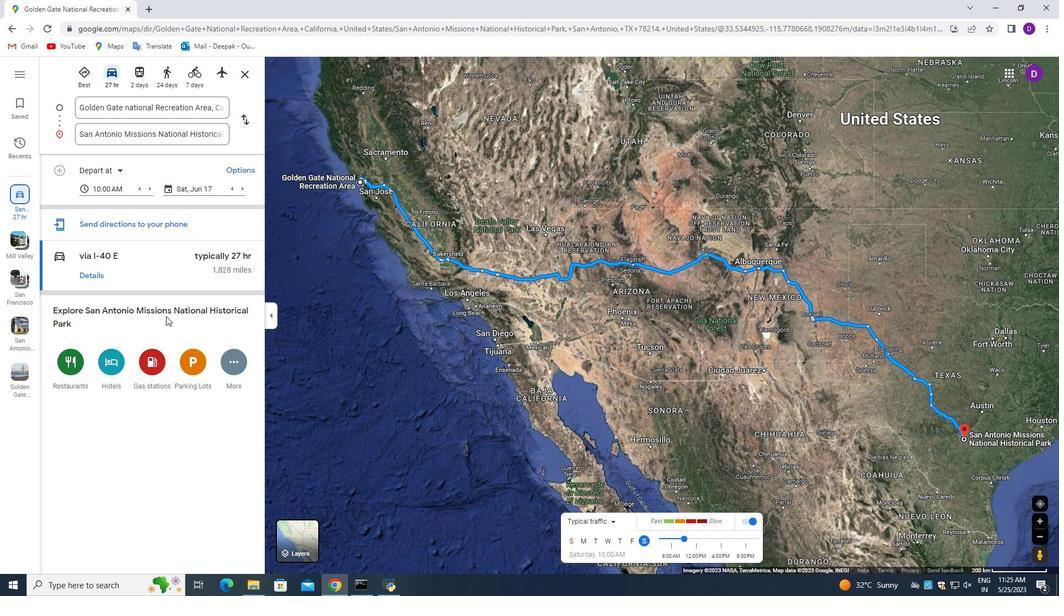 
Action: Mouse scrolled (166, 316) with delta (0, 0)
Screenshot: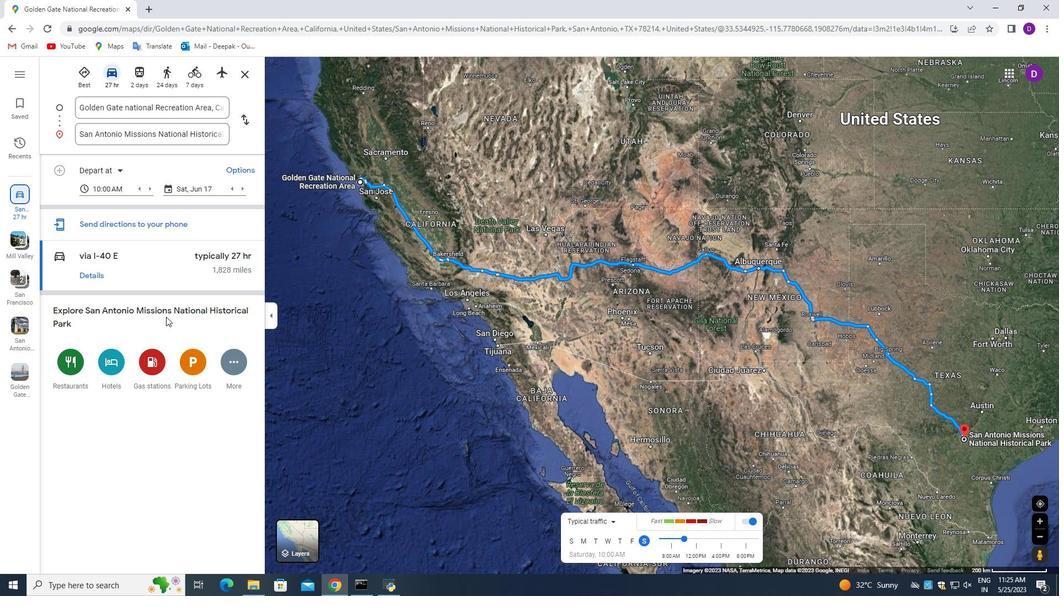 
Action: Mouse moved to (166, 317)
Screenshot: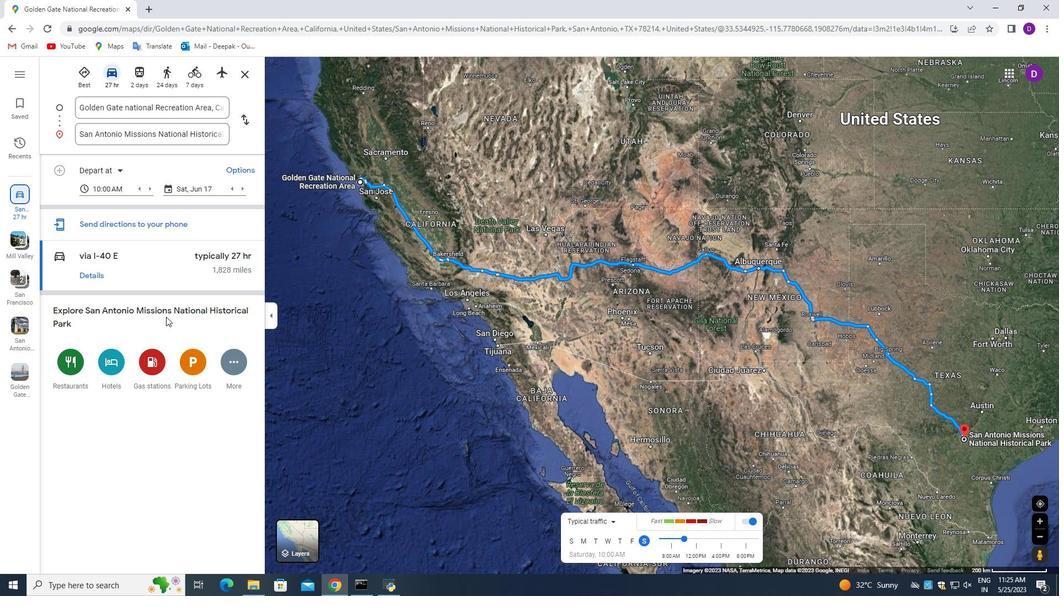 
Action: Mouse scrolled (166, 317) with delta (0, 0)
Screenshot: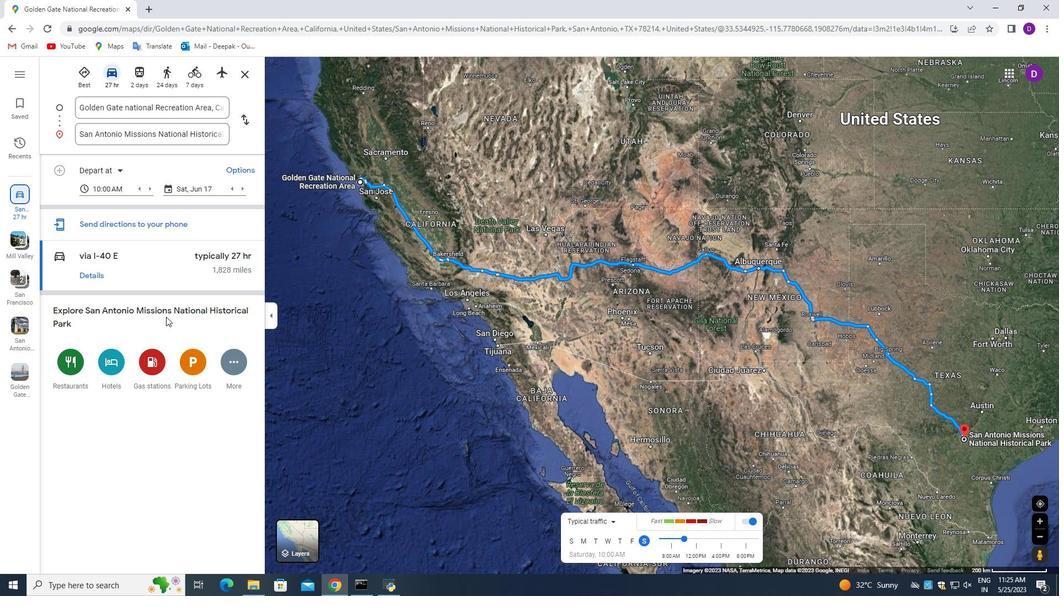 
Action: Mouse moved to (147, 370)
Screenshot: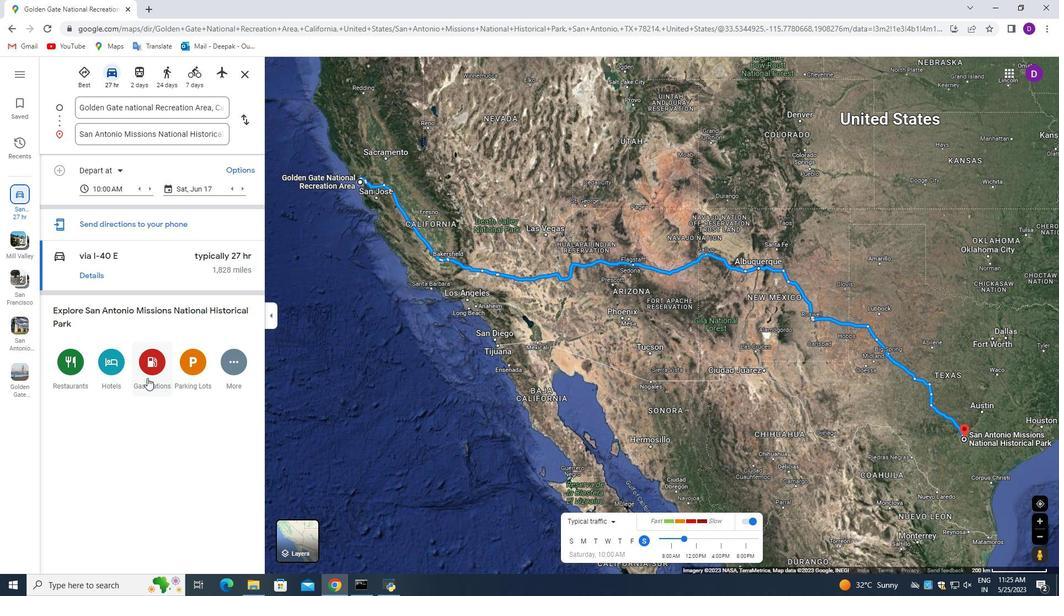 
Action: Mouse scrolled (147, 370) with delta (0, 0)
Screenshot: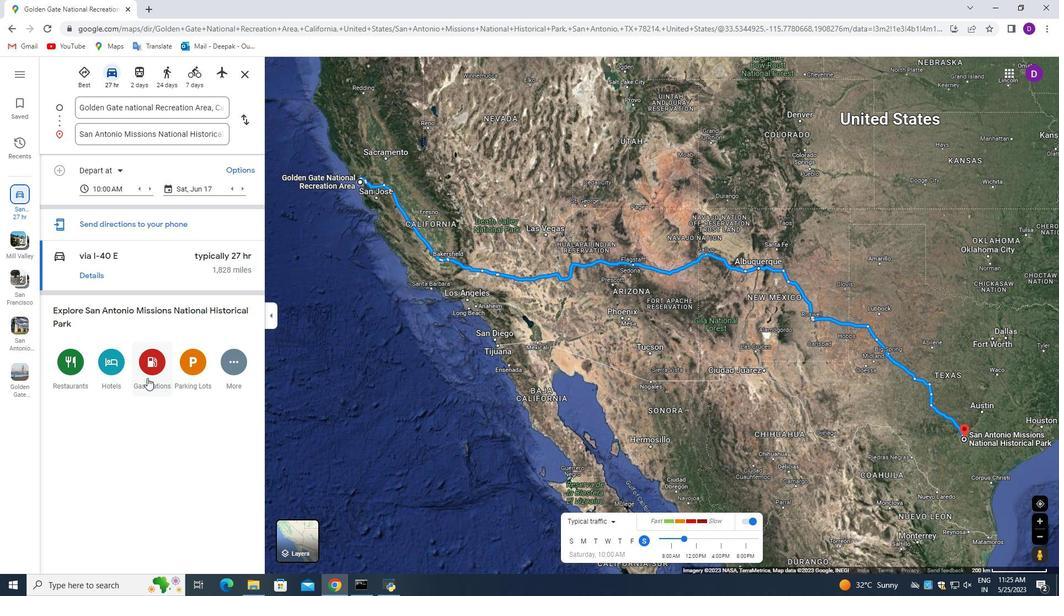
Action: Mouse moved to (147, 368)
Screenshot: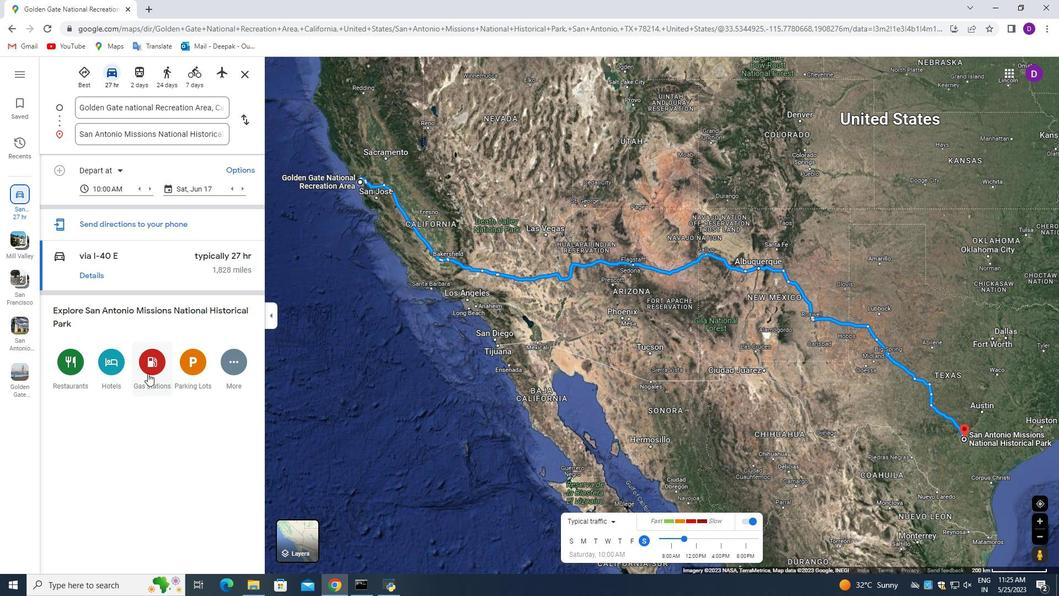 
Action: Mouse scrolled (147, 369) with delta (0, 0)
Screenshot: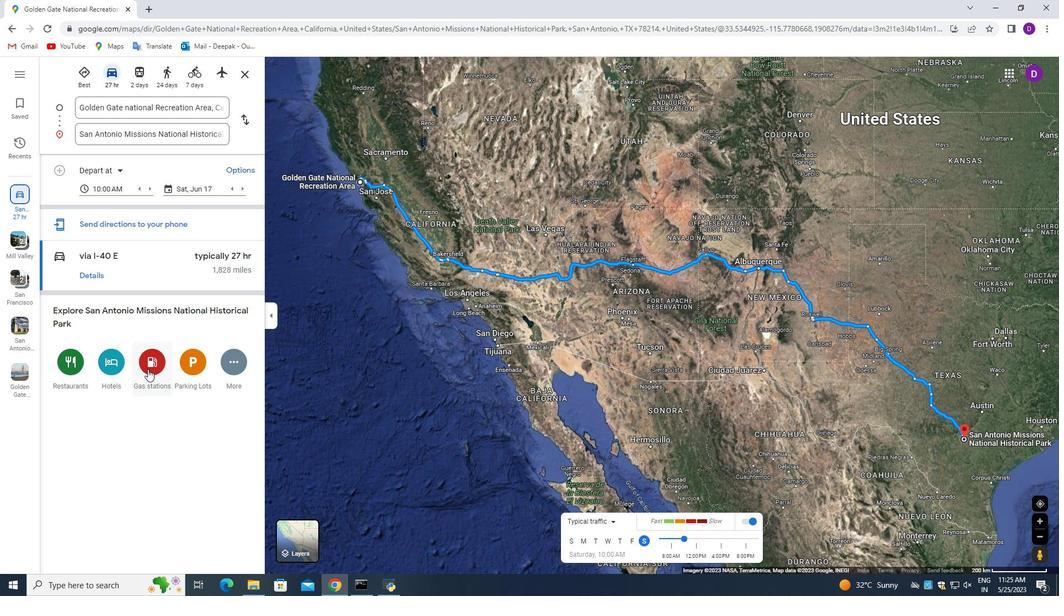 
Action: Mouse moved to (408, 253)
Screenshot: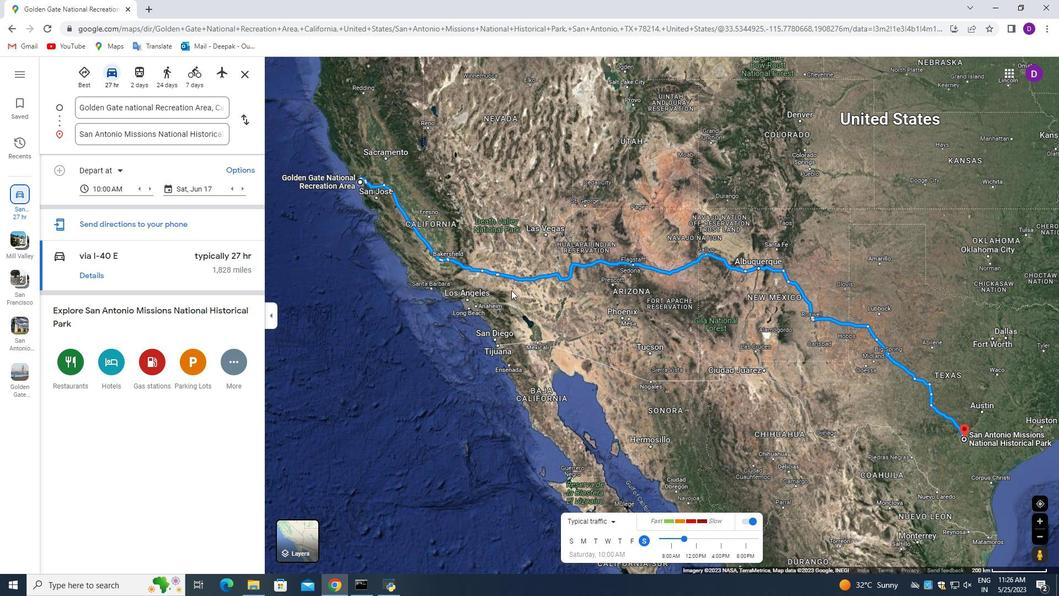 
Action: Mouse scrolled (408, 253) with delta (0, 0)
Screenshot: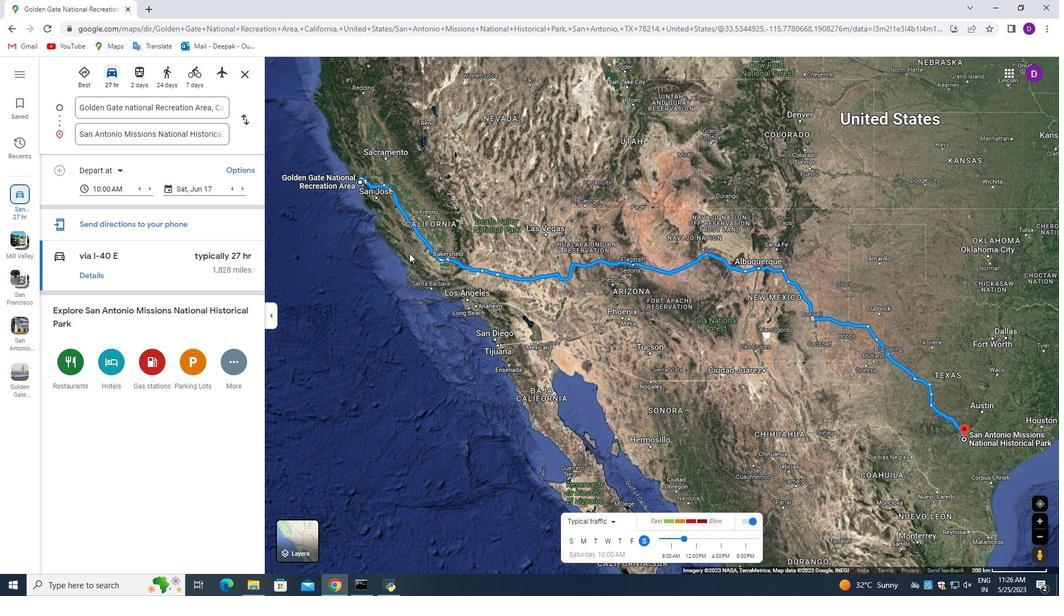 
Action: Mouse moved to (407, 252)
Screenshot: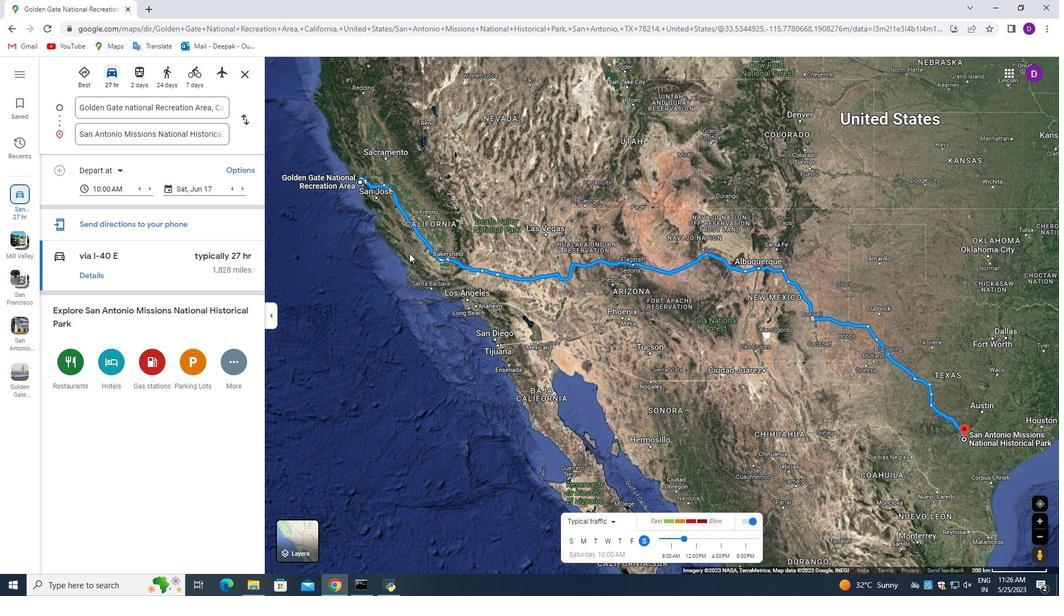 
Action: Mouse scrolled (407, 253) with delta (0, 0)
Screenshot: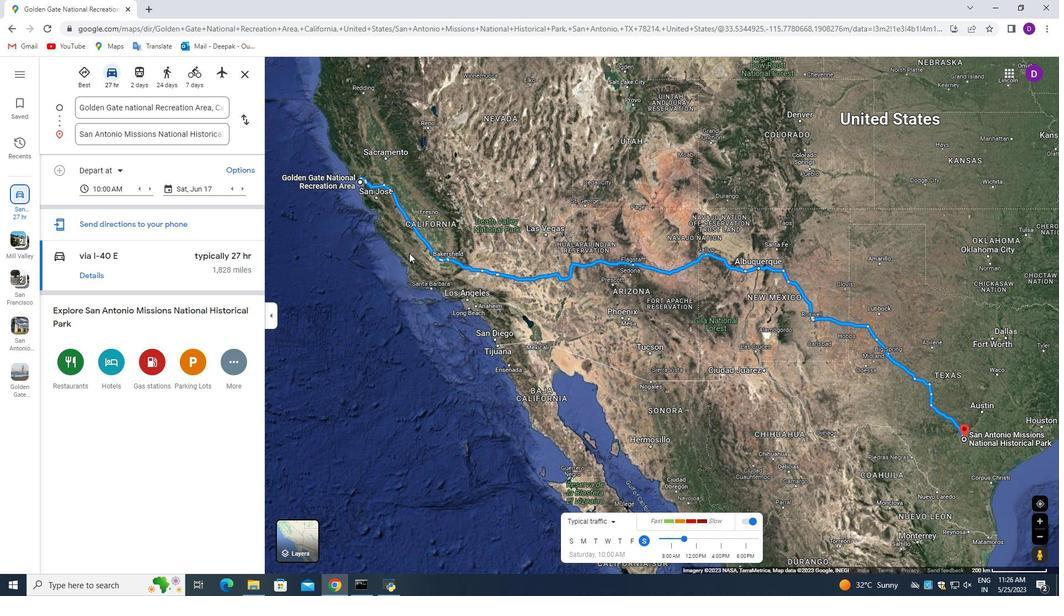 
Action: Mouse scrolled (407, 253) with delta (0, 0)
Screenshot: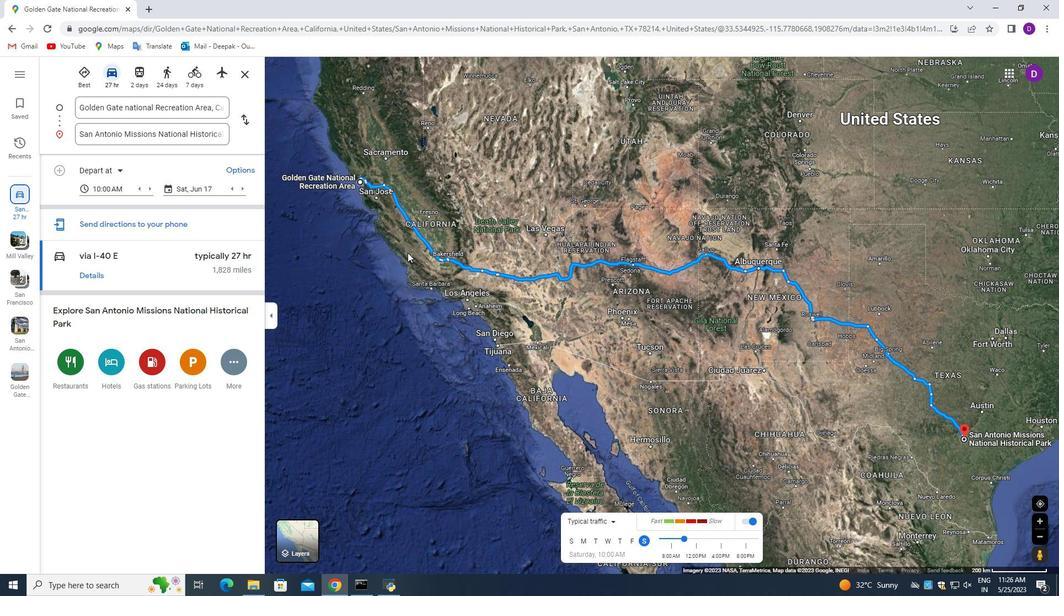 
Action: Mouse scrolled (407, 253) with delta (0, 0)
Screenshot: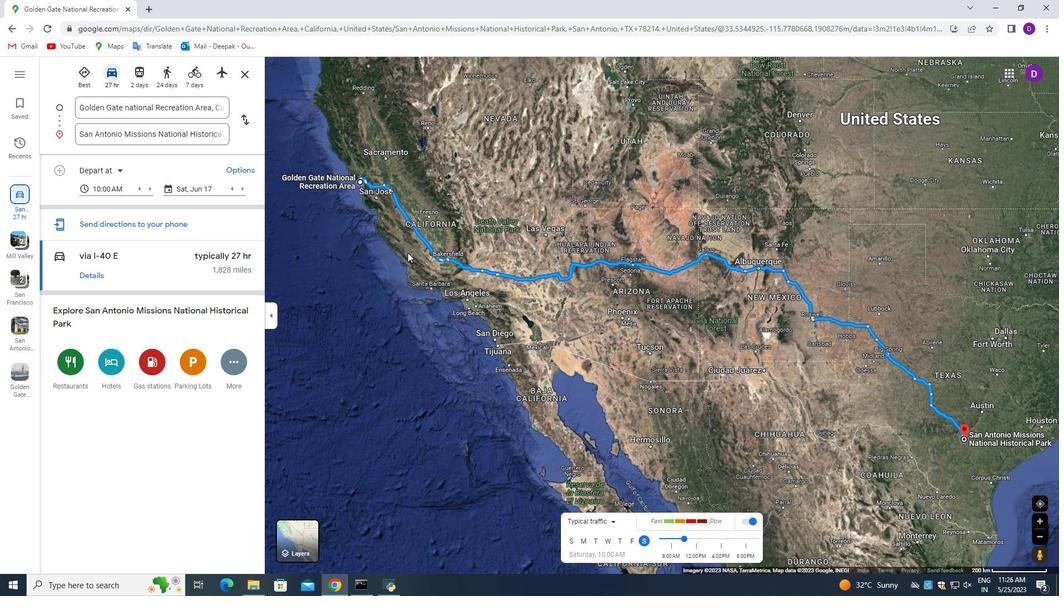 
Action: Mouse moved to (365, 177)
Screenshot: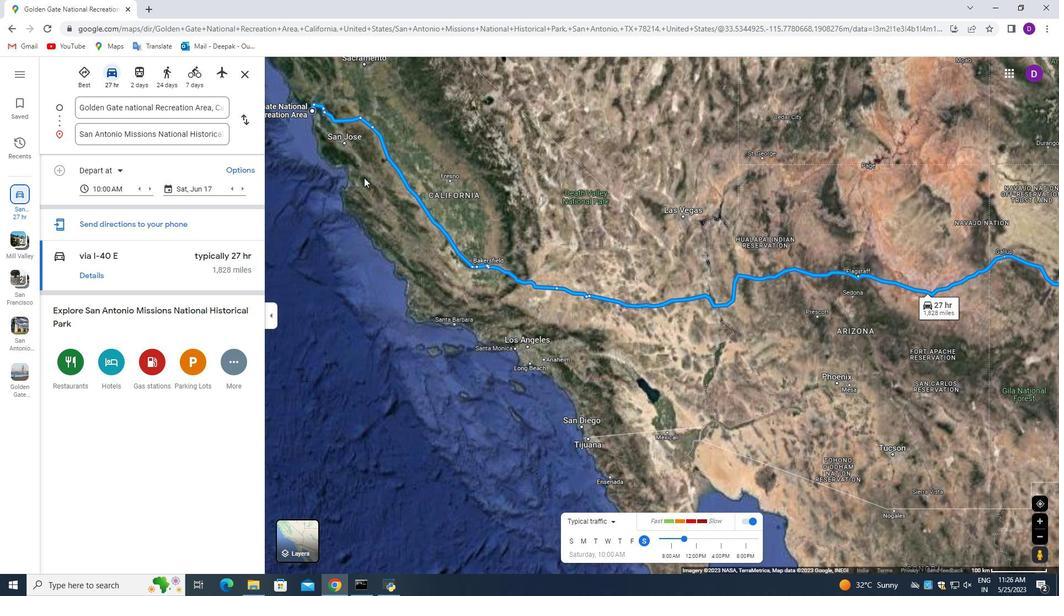 
Action: Mouse pressed left at (365, 177)
Screenshot: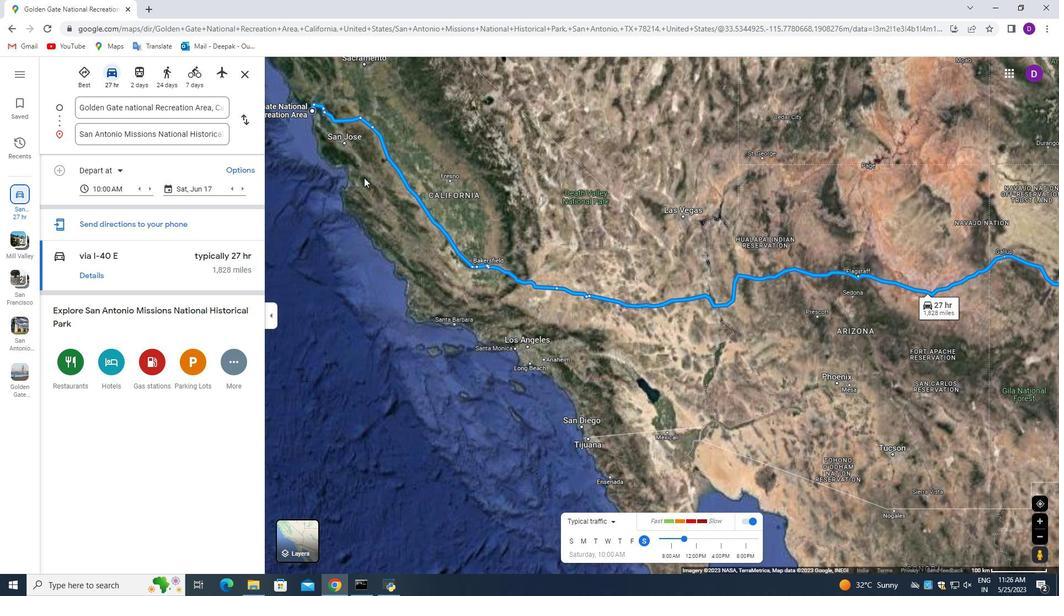 
Action: Mouse moved to (371, 218)
Screenshot: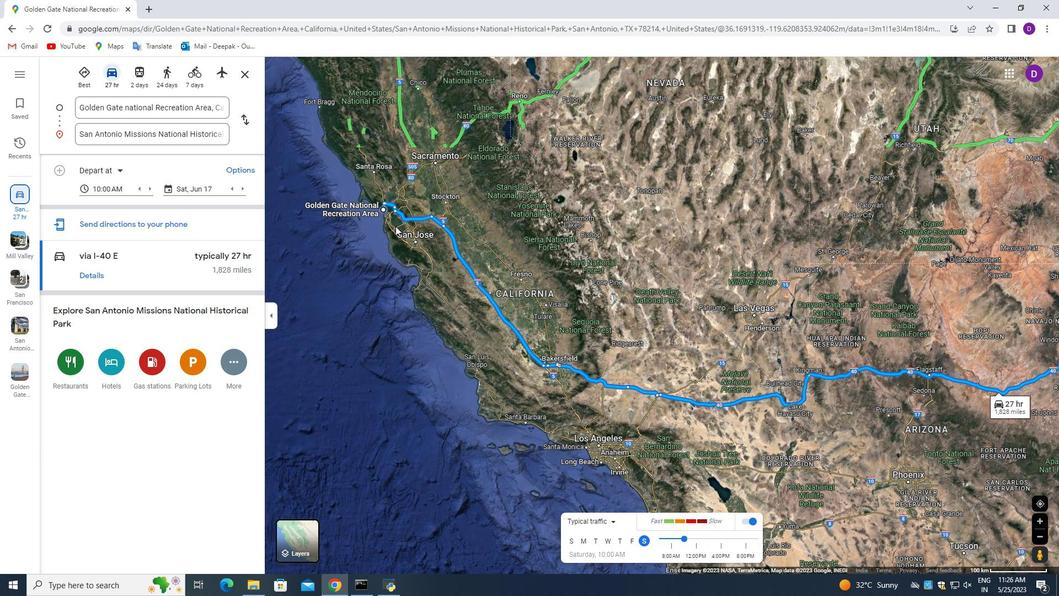 
Action: Mouse scrolled (371, 219) with delta (0, 0)
Screenshot: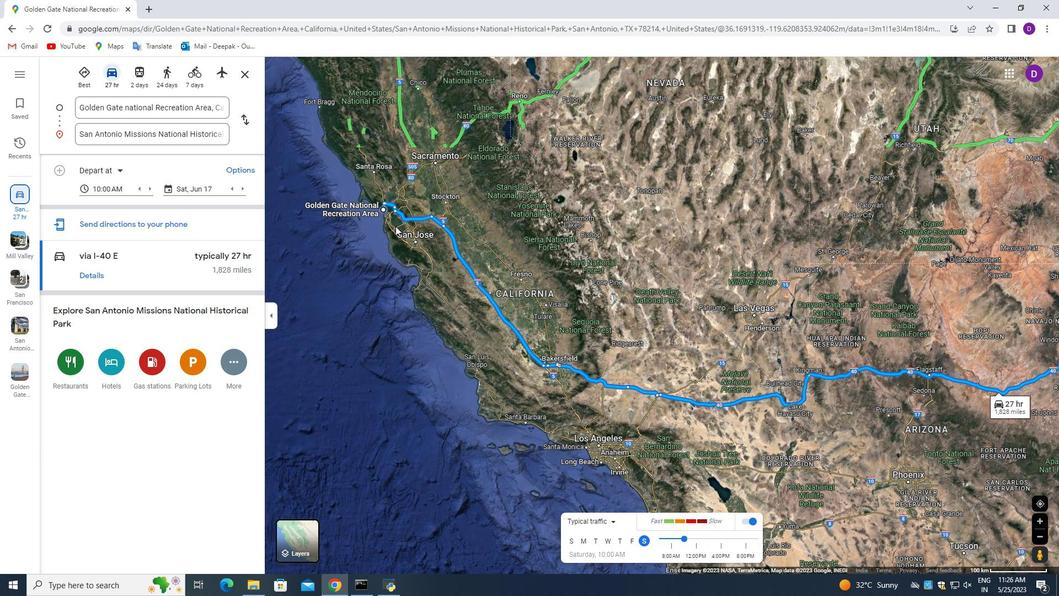 
Action: Mouse moved to (364, 216)
Screenshot: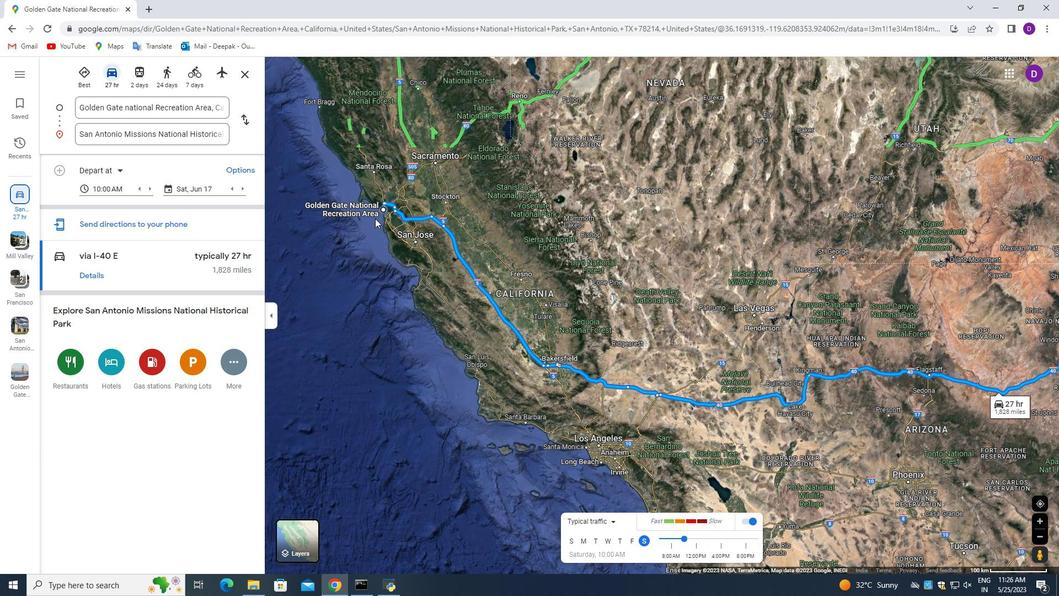 
Action: Mouse scrolled (364, 216) with delta (0, 0)
Screenshot: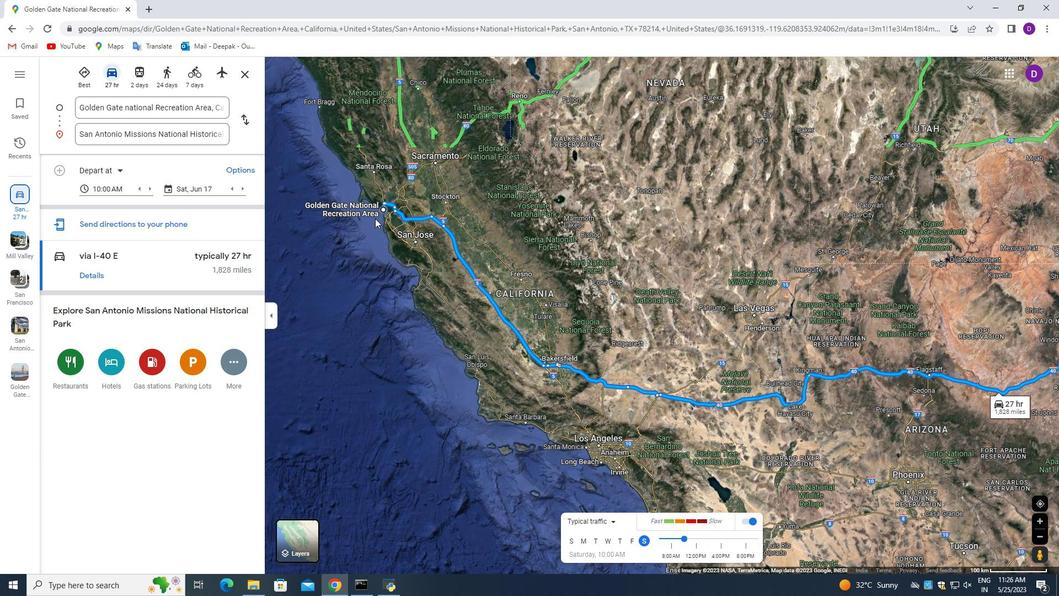 
Action: Mouse moved to (511, 322)
Screenshot: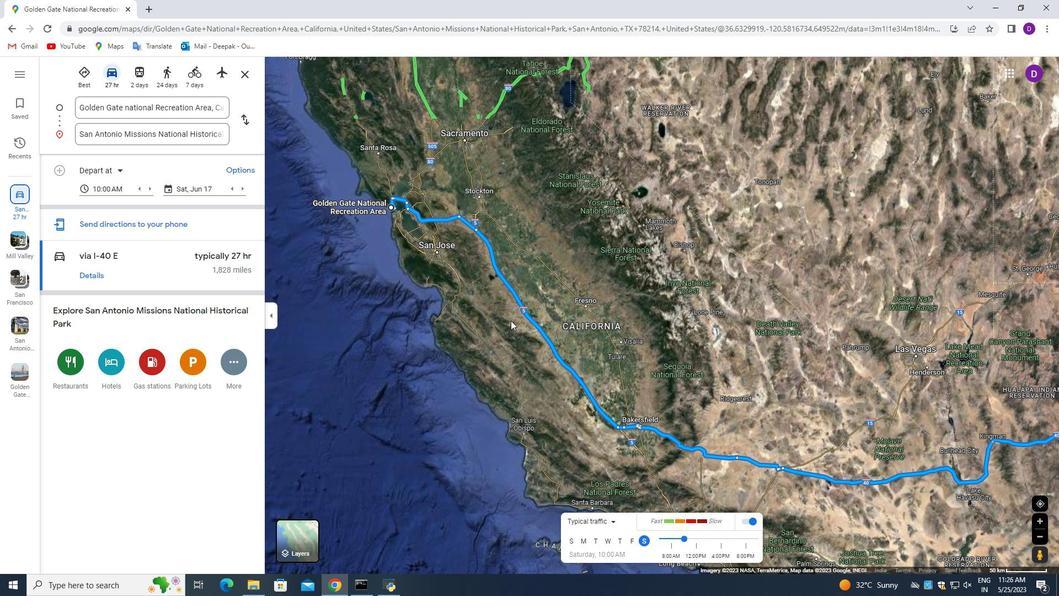 
Action: Mouse pressed left at (511, 322)
Screenshot: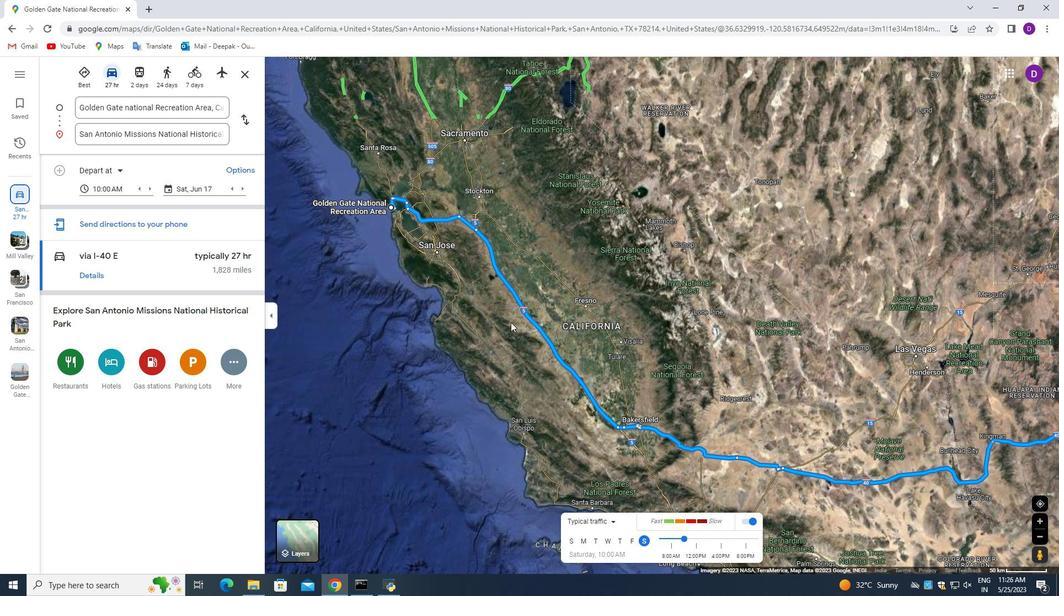 
Action: Mouse moved to (494, 291)
Screenshot: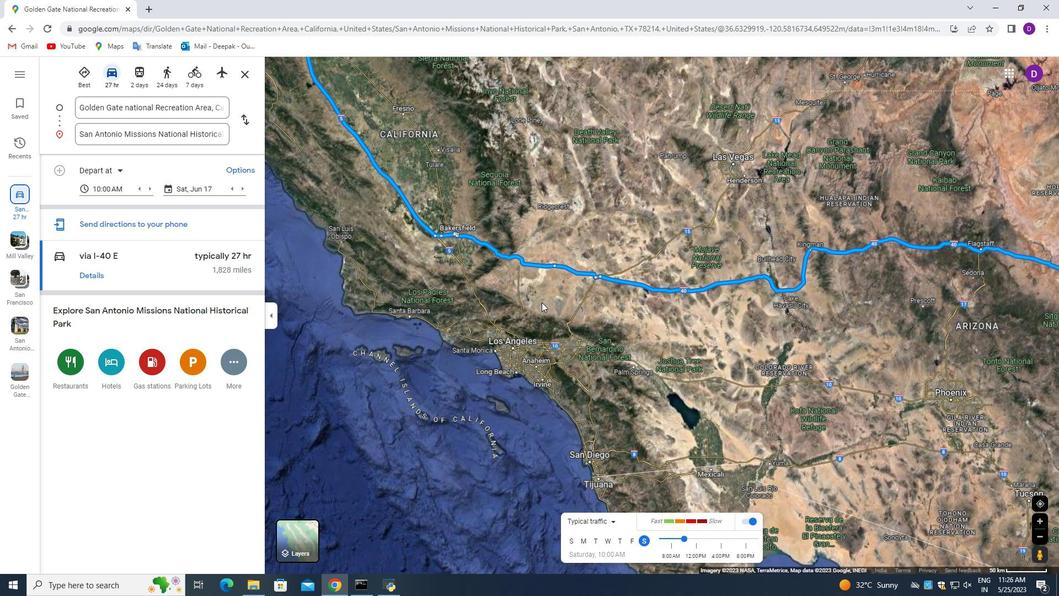 
Action: Mouse pressed left at (541, 301)
Screenshot: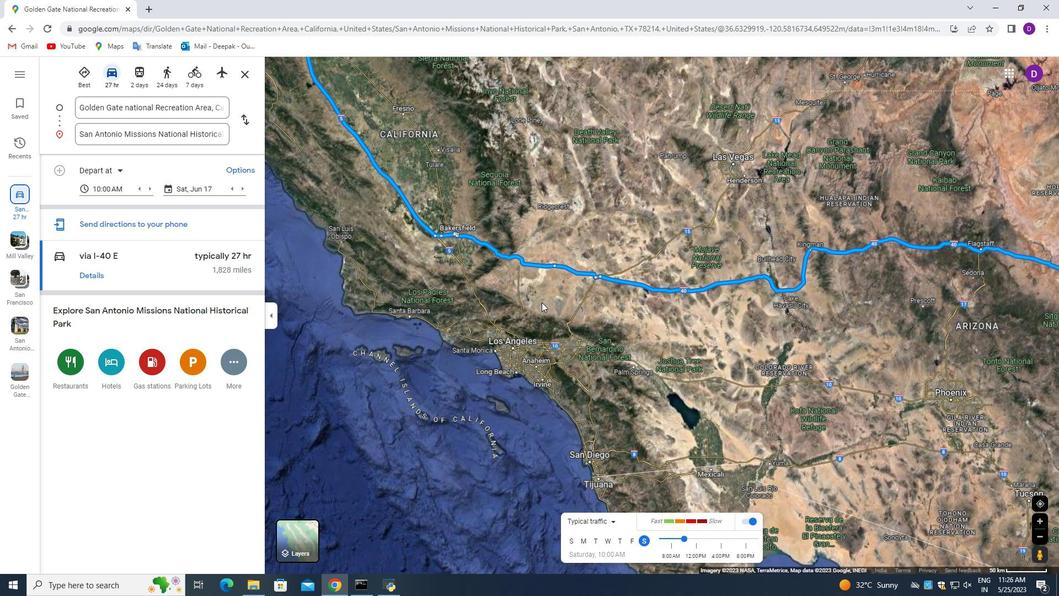 
Action: Mouse moved to (517, 287)
Screenshot: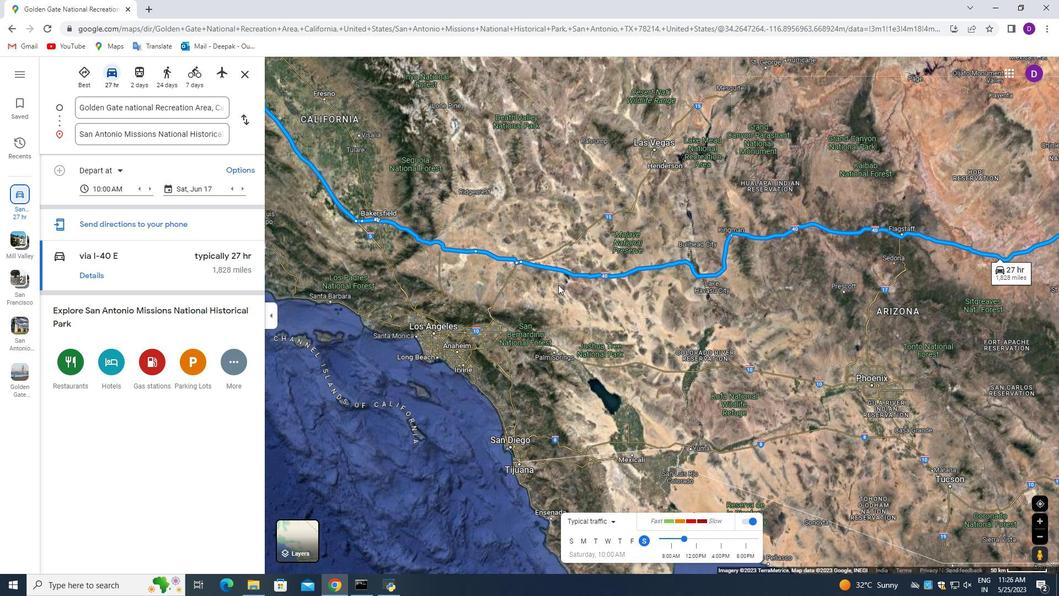 
Action: Mouse pressed left at (560, 285)
Screenshot: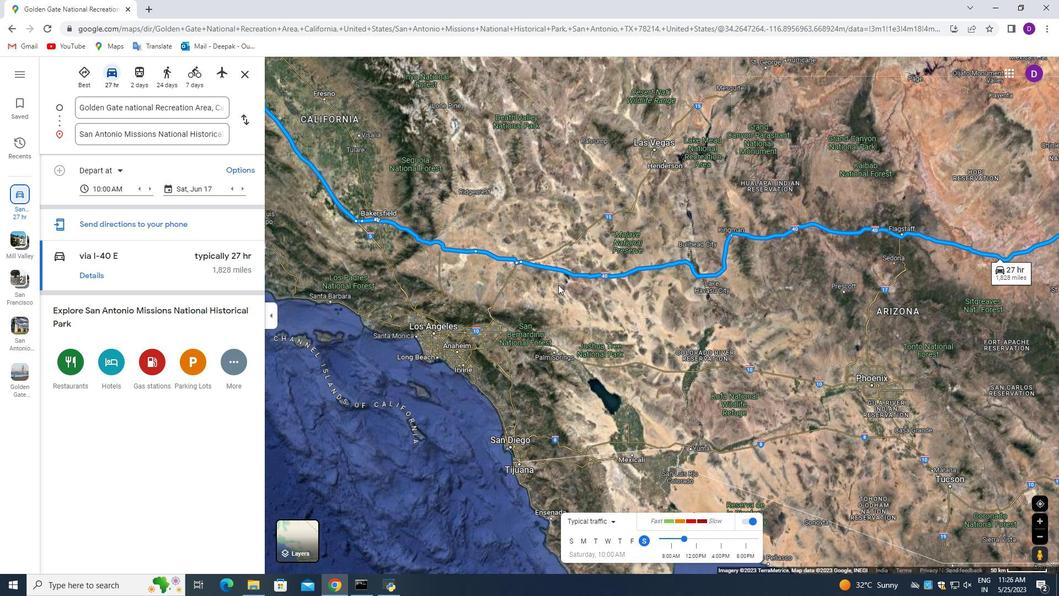
Action: Mouse moved to (696, 247)
Screenshot: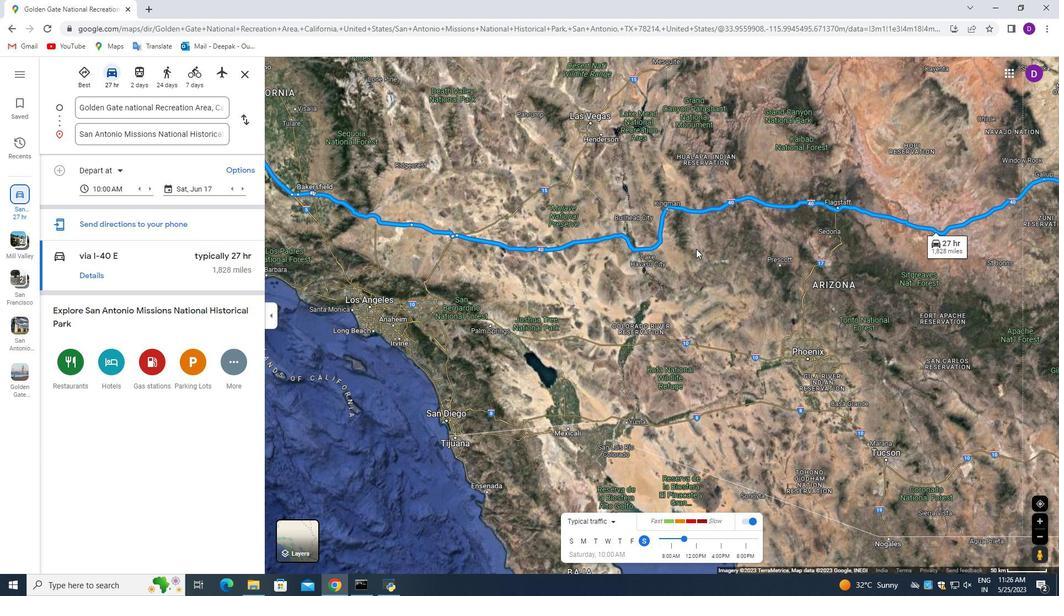 
Action: Mouse pressed left at (696, 247)
Screenshot: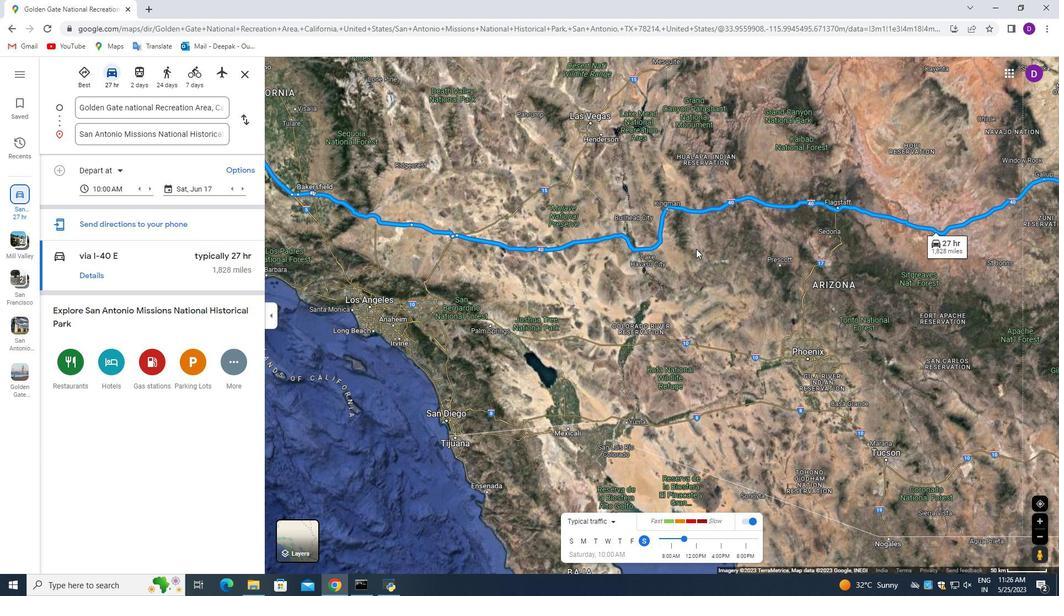 
Action: Mouse moved to (751, 215)
Screenshot: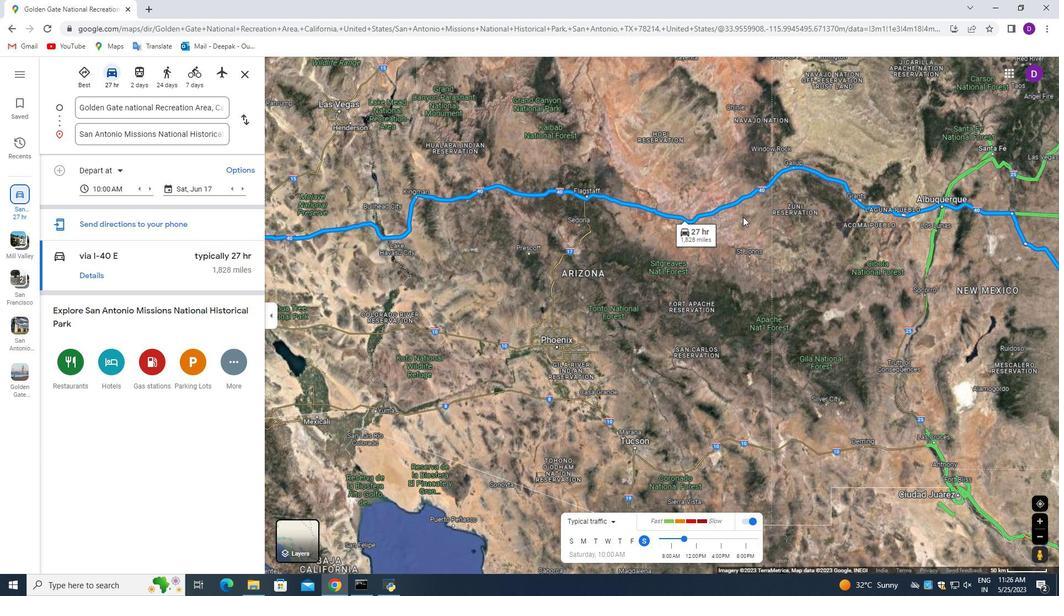 
Action: Mouse pressed left at (751, 215)
Screenshot: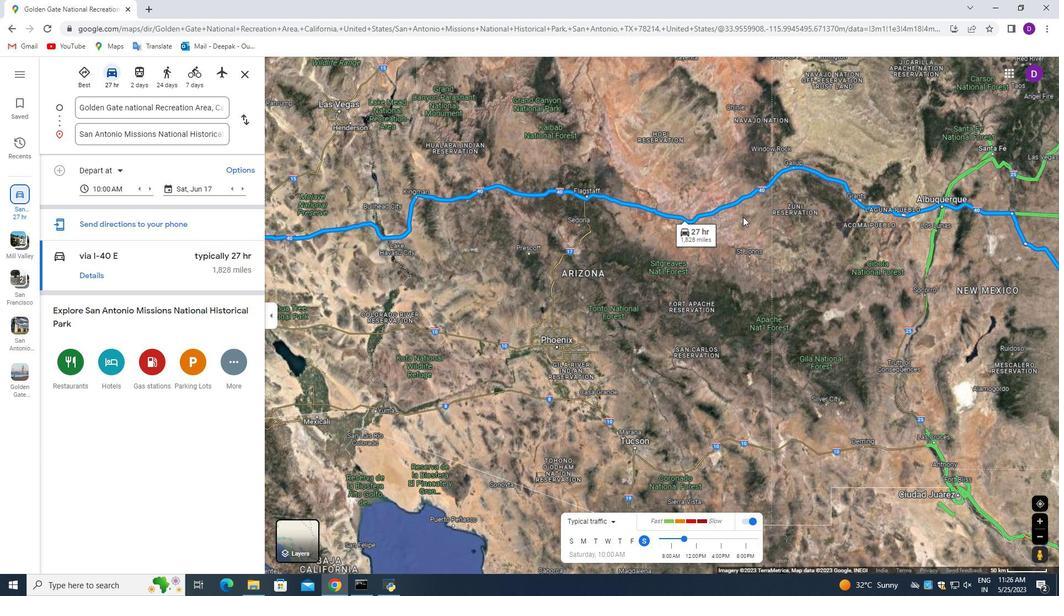 
Action: Mouse moved to (668, 222)
Screenshot: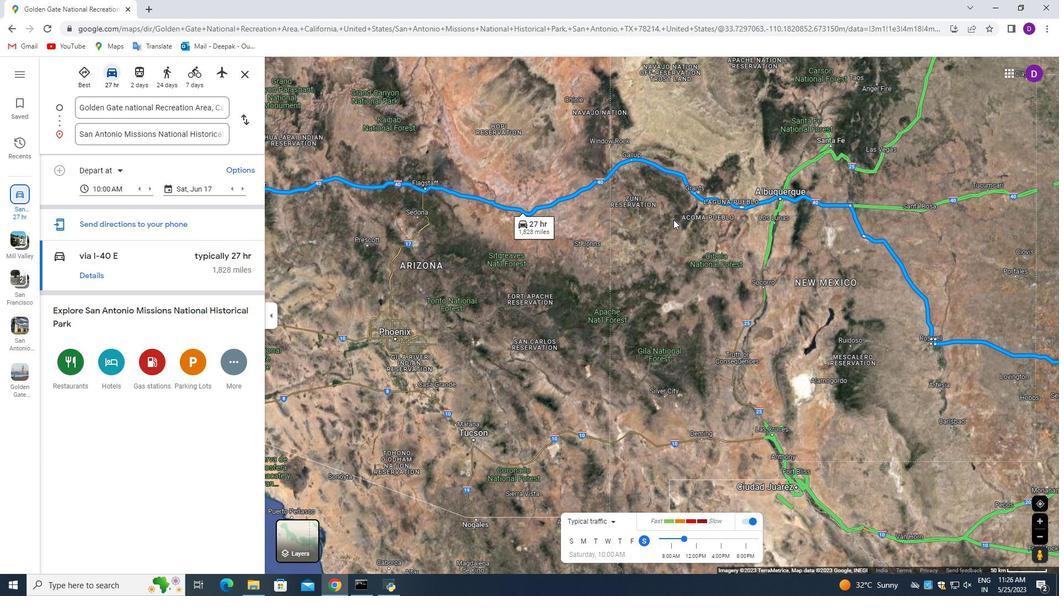 
Action: Mouse pressed left at (674, 224)
Screenshot: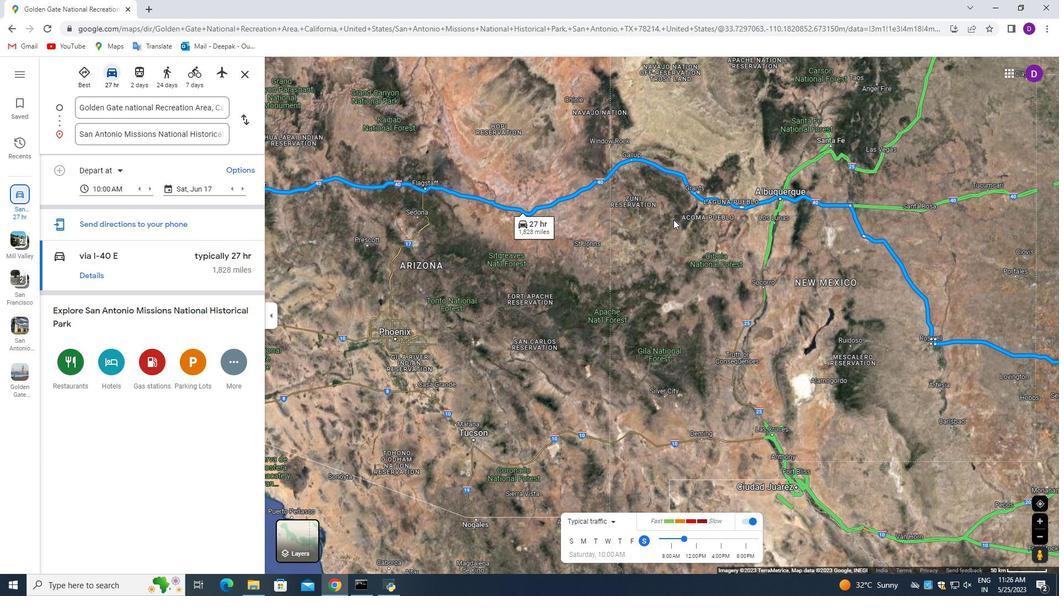 
Action: Mouse moved to (682, 182)
Screenshot: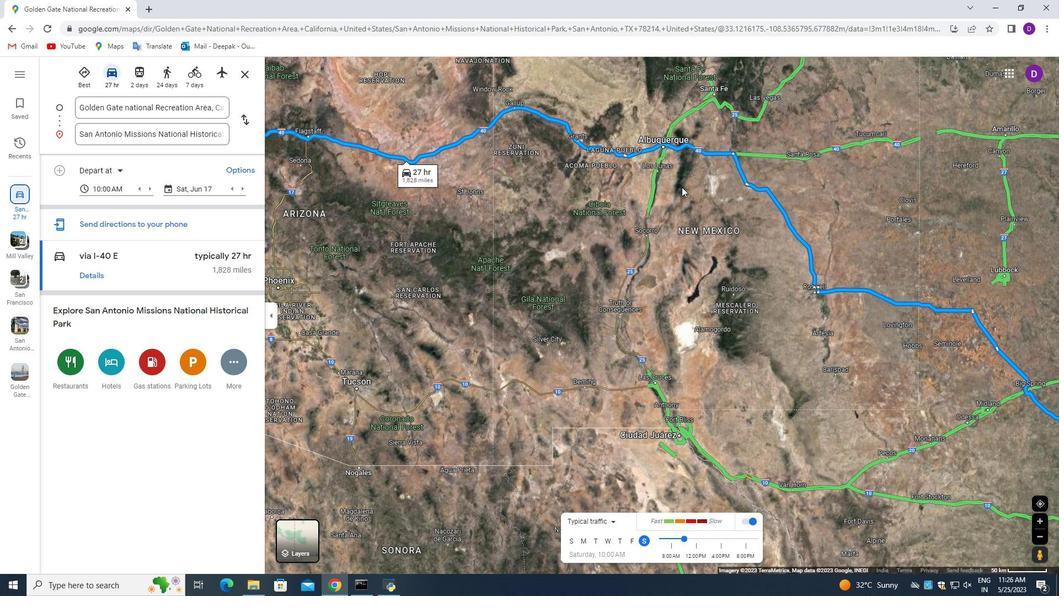 
Action: Mouse pressed left at (682, 182)
Screenshot: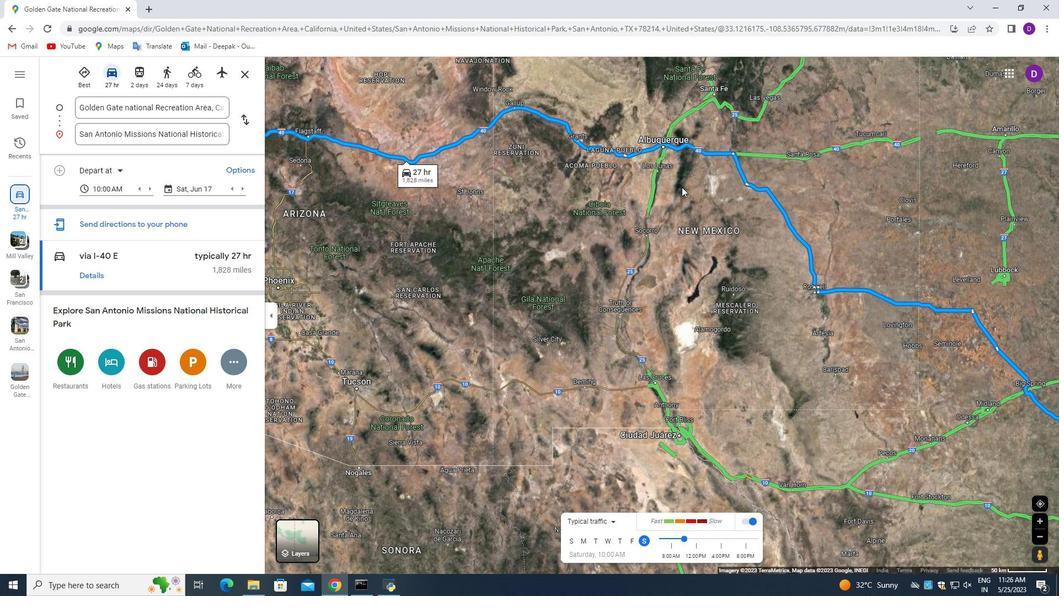 
Action: Mouse moved to (647, 165)
Screenshot: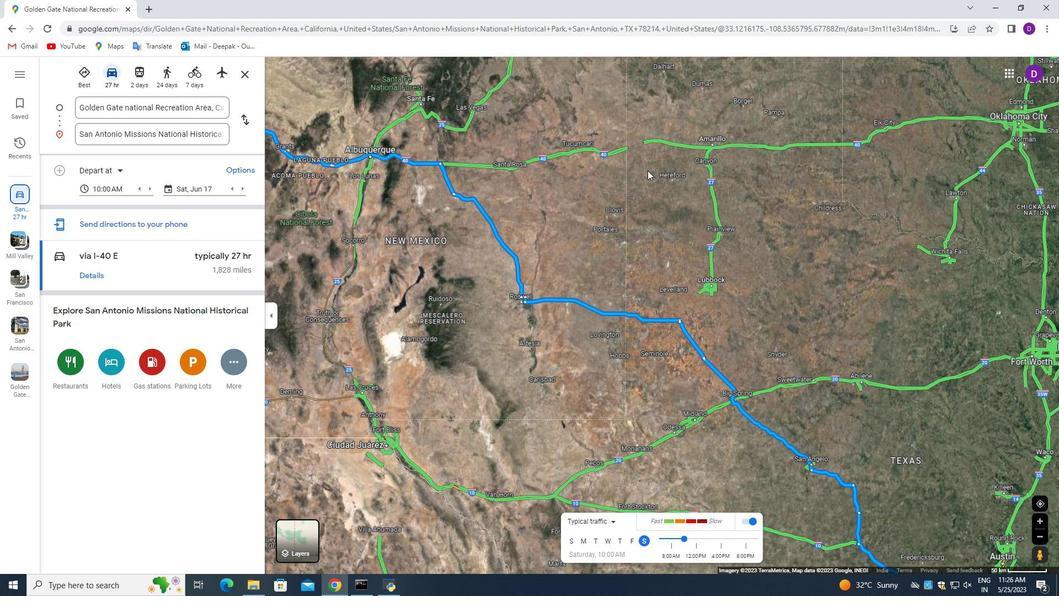 
Action: Mouse pressed left at (647, 165)
Screenshot: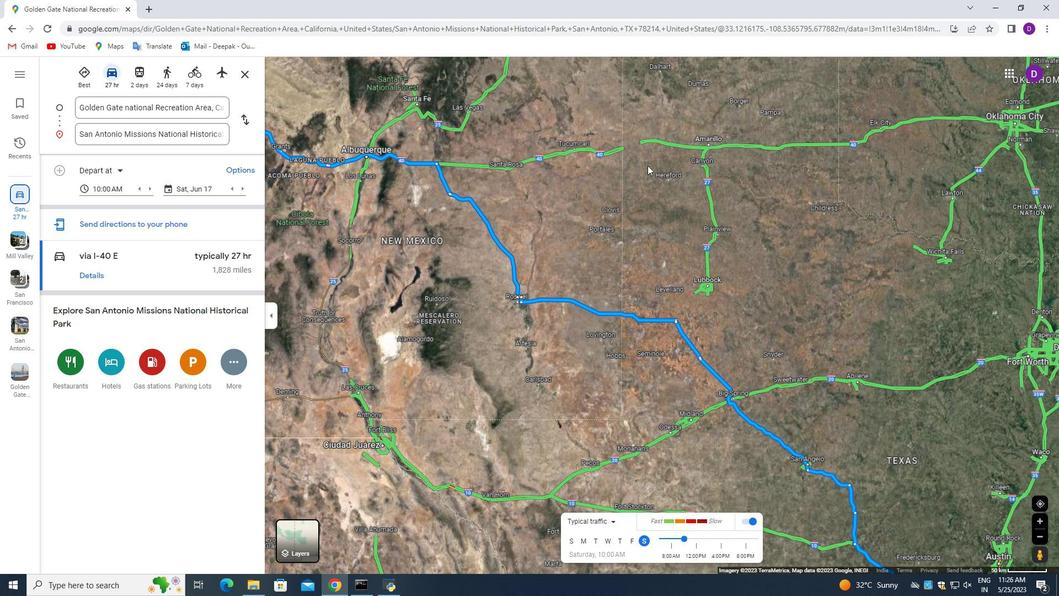 
Action: Mouse moved to (598, 284)
Screenshot: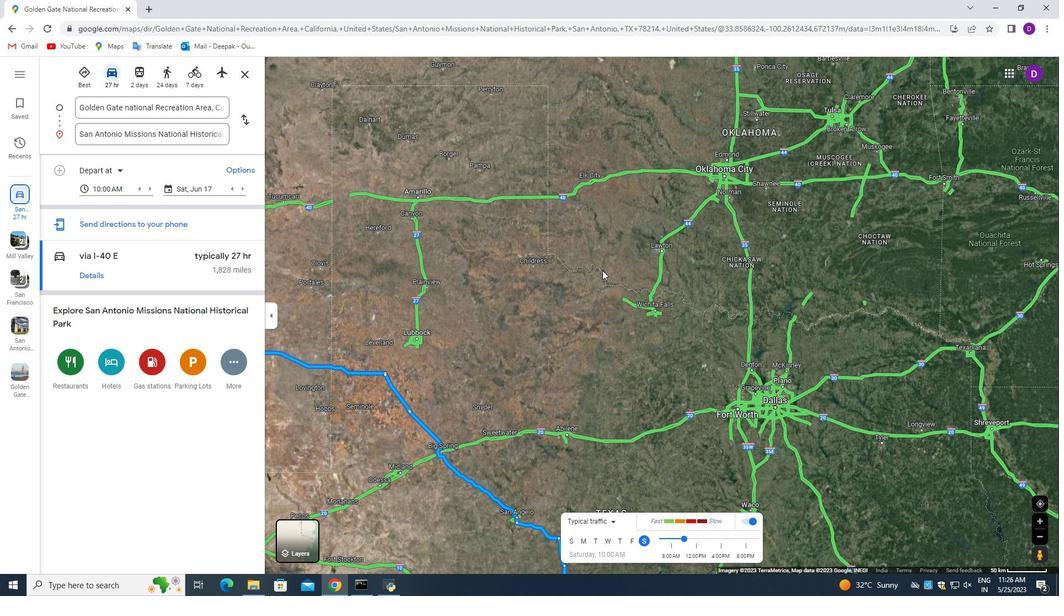 
Action: Mouse pressed left at (598, 284)
Screenshot: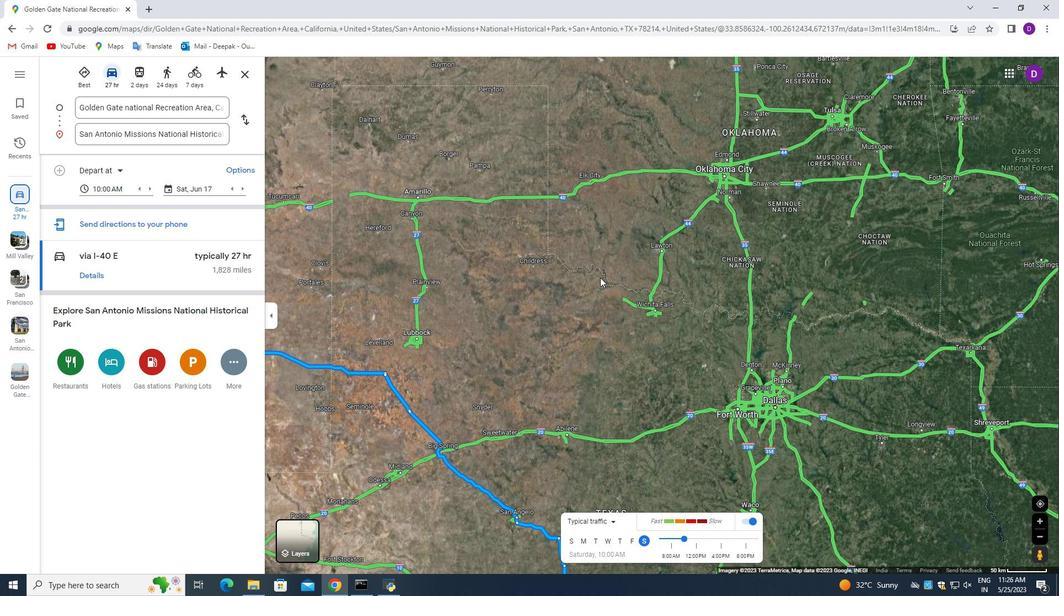 
Action: Mouse moved to (557, 349)
Screenshot: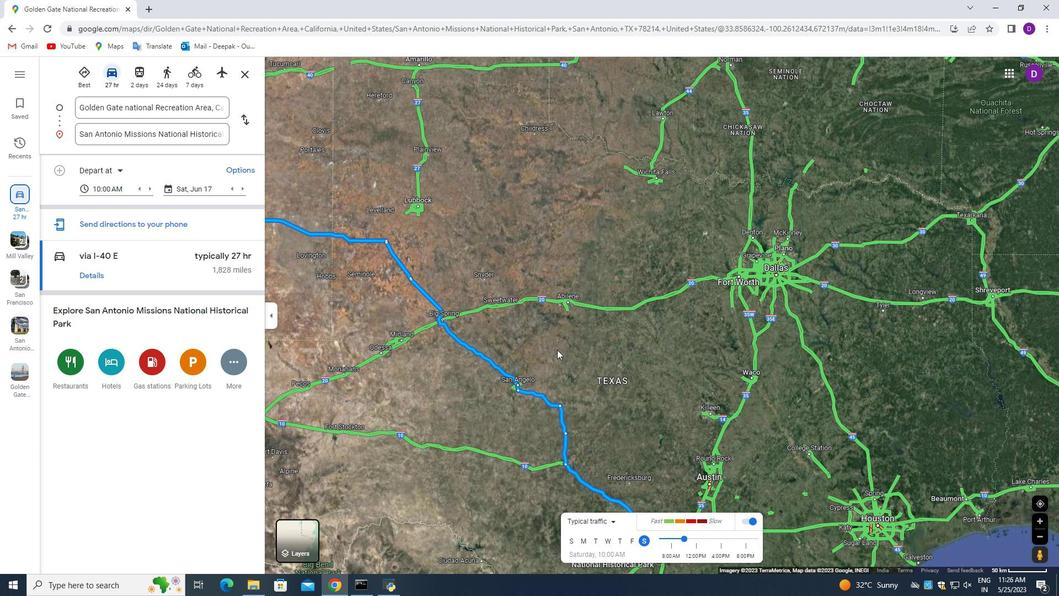 
Action: Mouse pressed left at (557, 349)
Screenshot: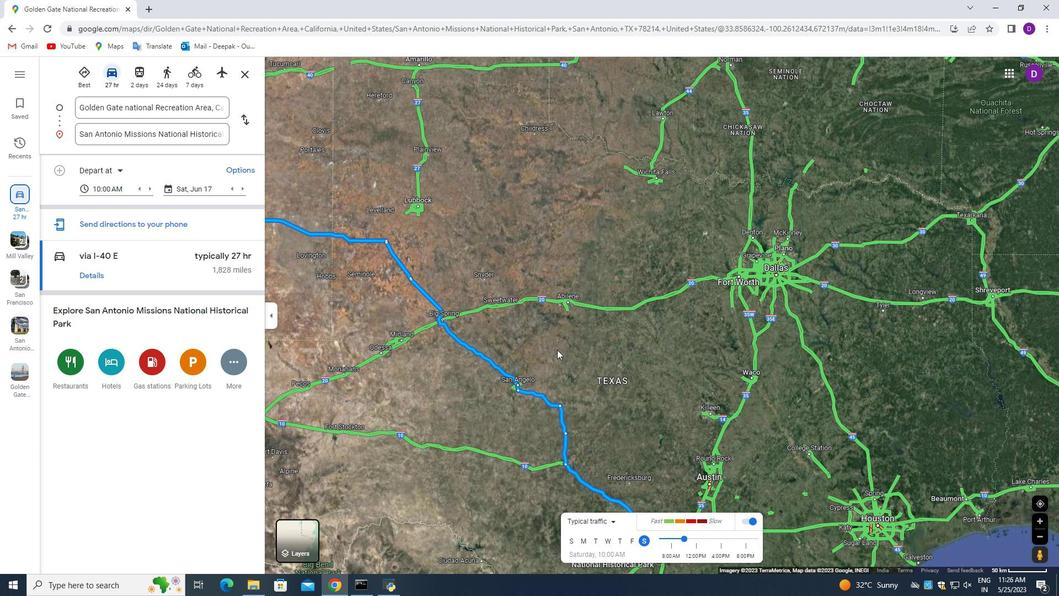 
Action: Mouse moved to (596, 341)
Screenshot: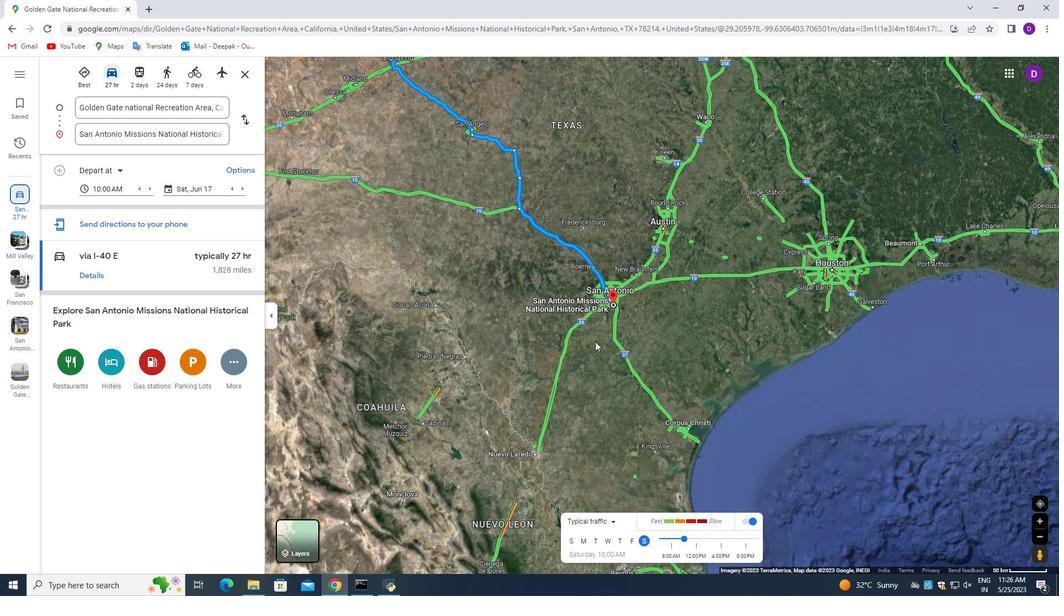 
Action: Mouse pressed left at (596, 341)
Screenshot: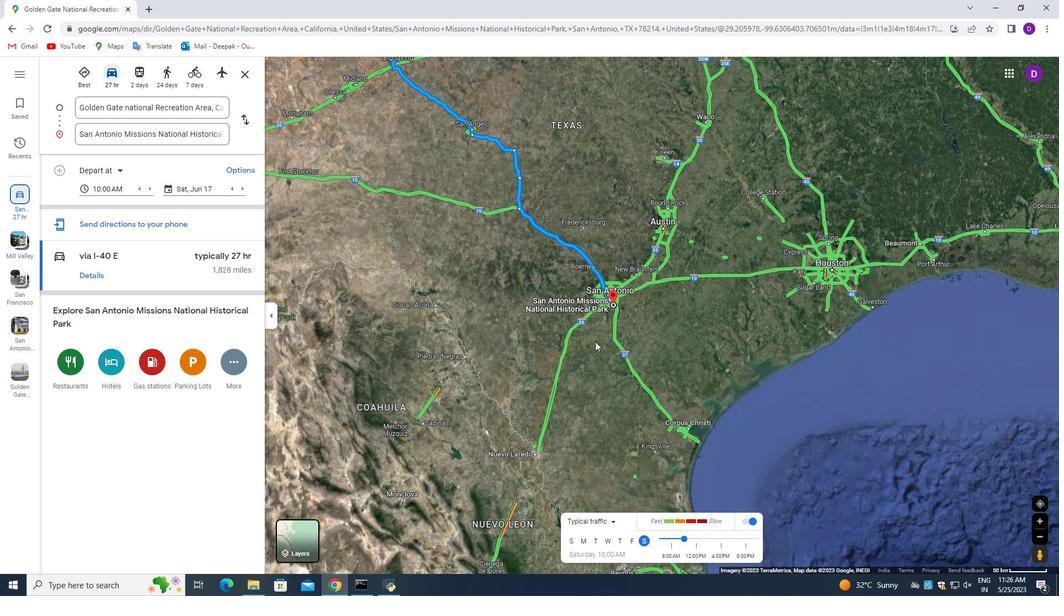 
Action: Mouse moved to (617, 278)
Screenshot: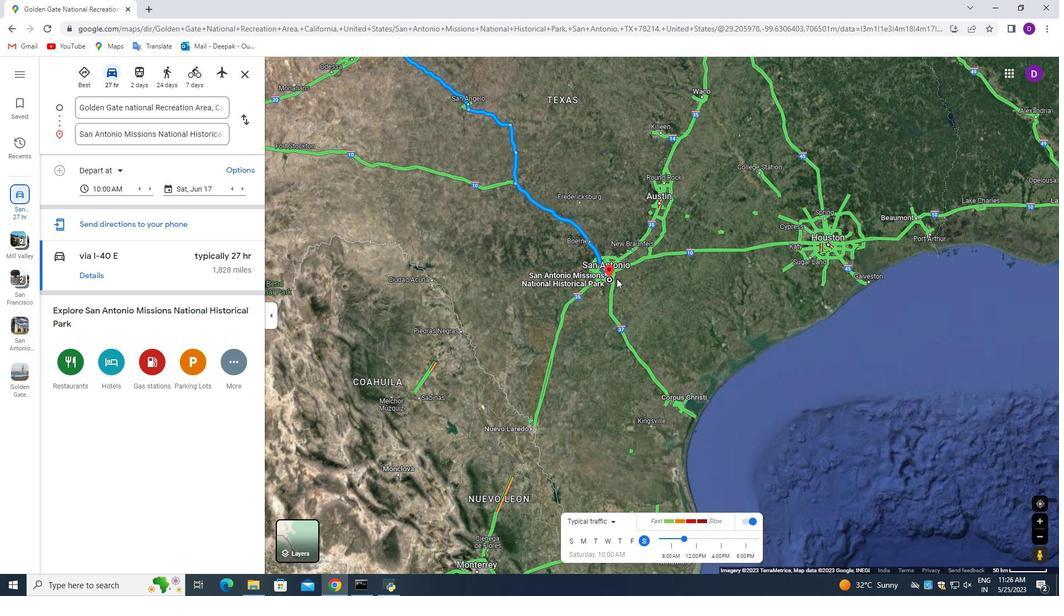 
Action: Mouse scrolled (617, 278) with delta (0, 0)
Screenshot: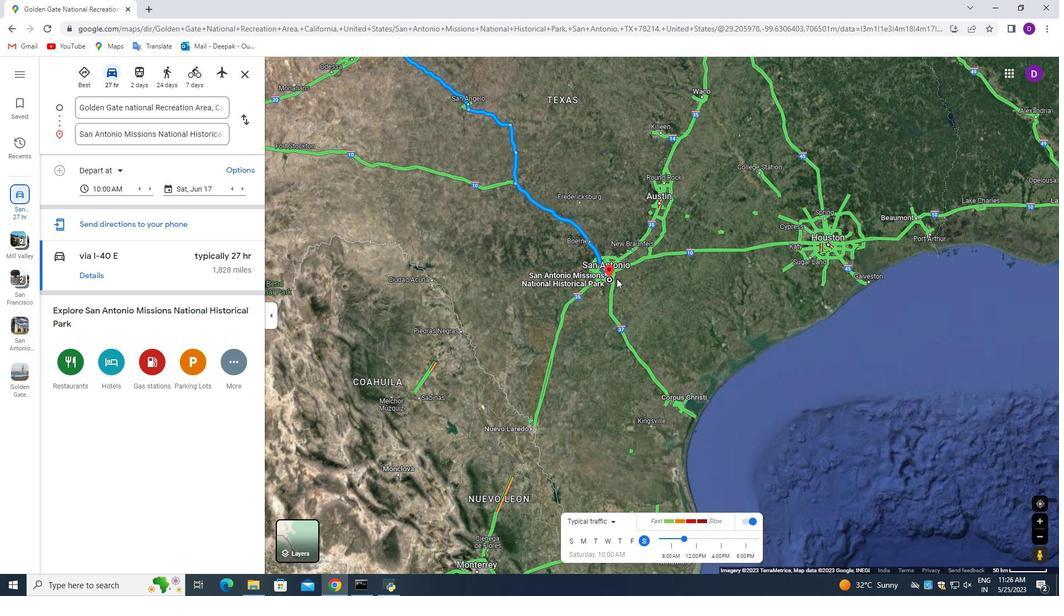 
Action: Mouse scrolled (617, 278) with delta (0, 0)
Screenshot: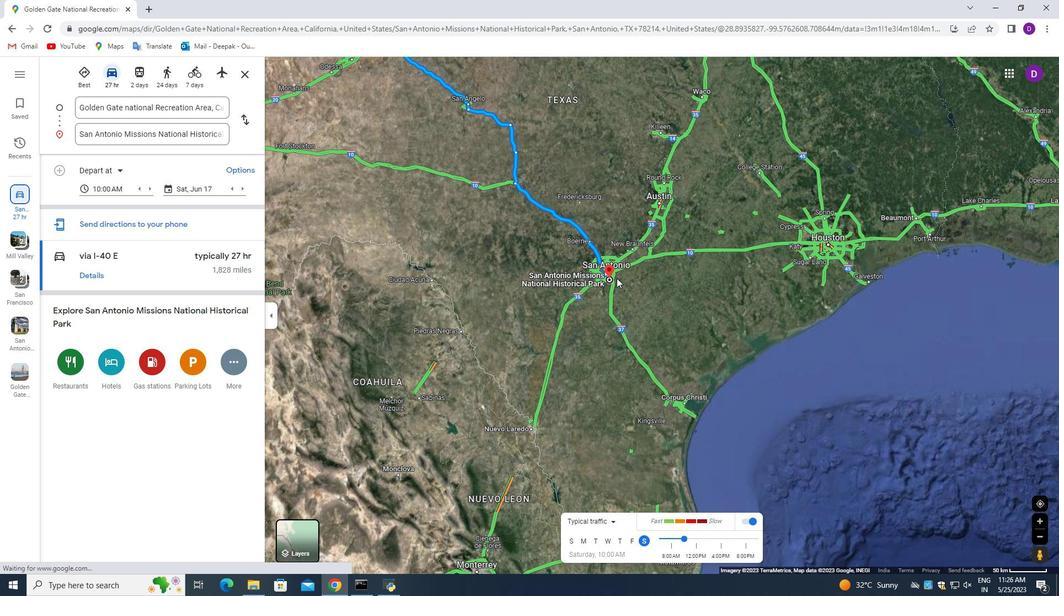 
Action: Mouse scrolled (617, 278) with delta (0, 0)
Screenshot: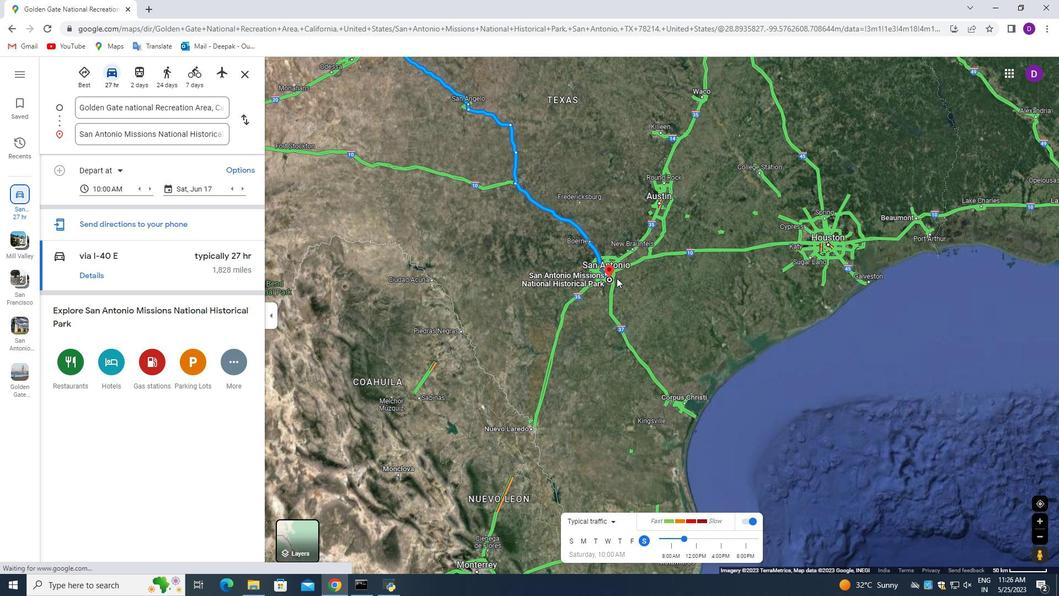
Action: Mouse scrolled (617, 278) with delta (0, 0)
Screenshot: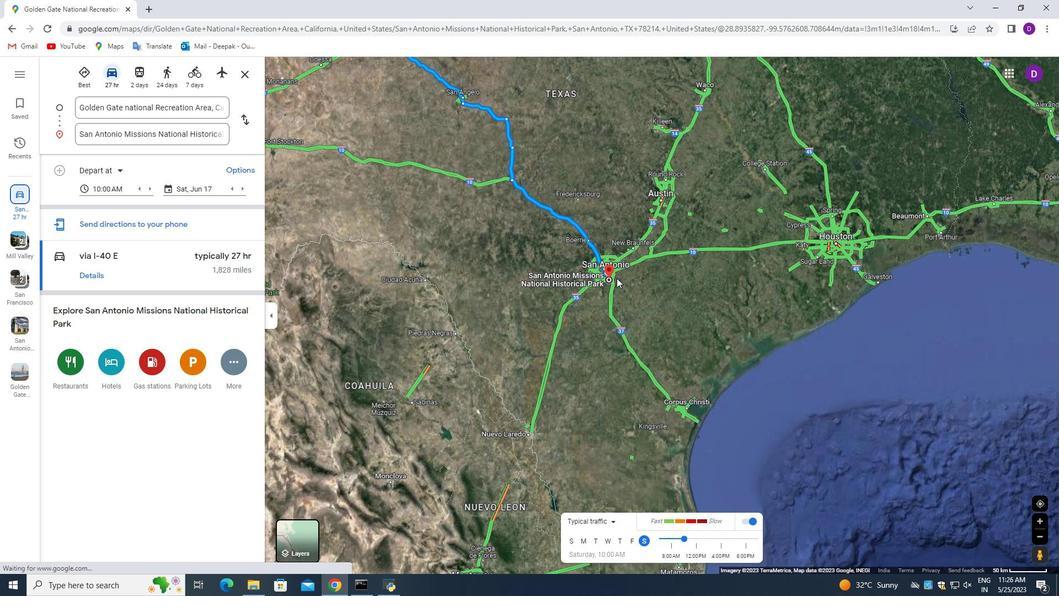 
Action: Mouse scrolled (617, 278) with delta (0, 0)
Screenshot: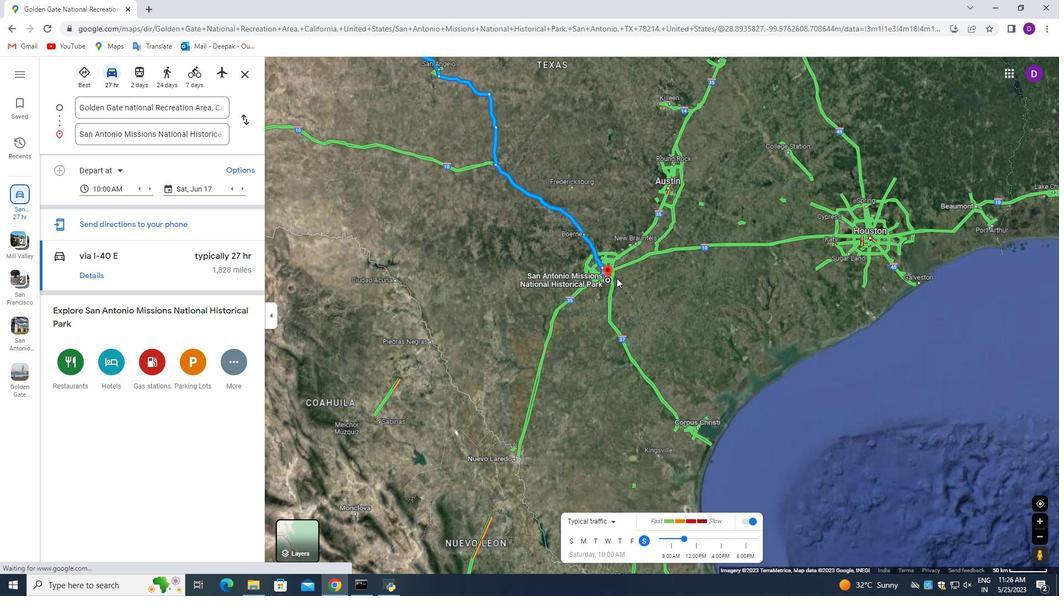
Action: Mouse moved to (603, 290)
Screenshot: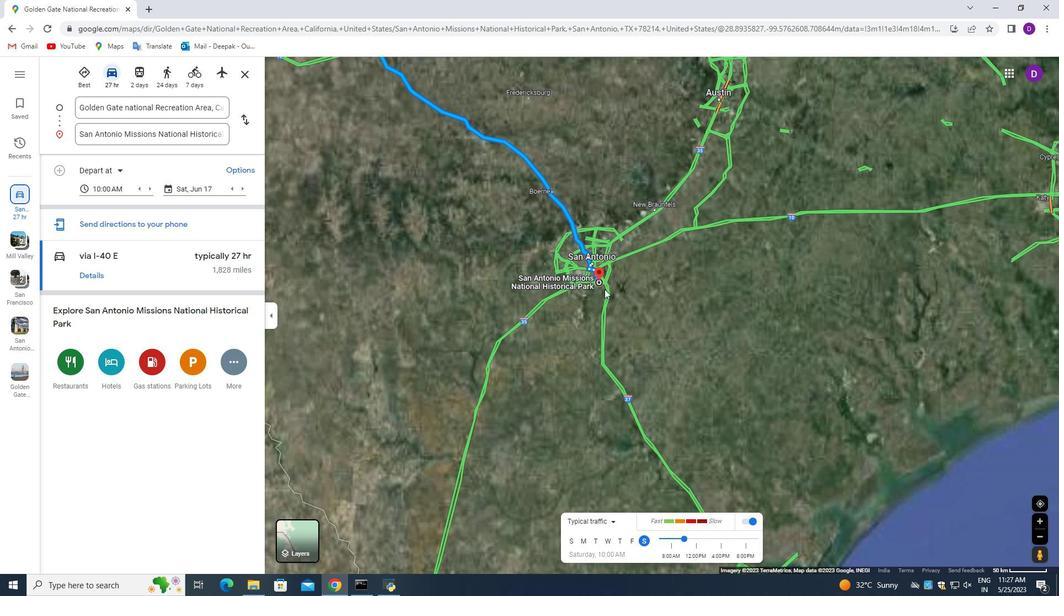 
Action: Mouse scrolled (603, 291) with delta (0, 0)
Screenshot: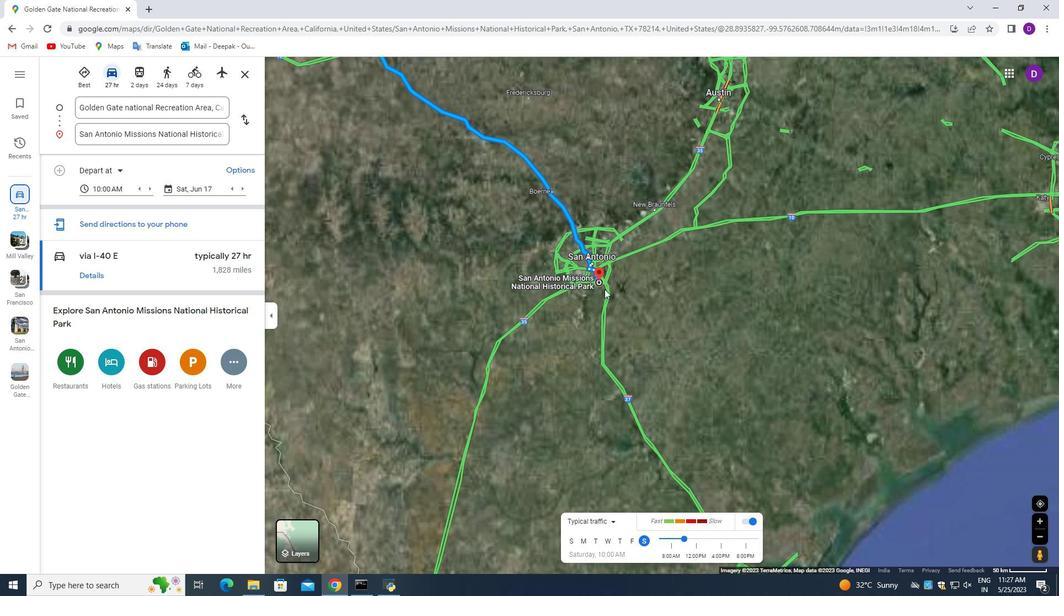 
Action: Mouse scrolled (603, 291) with delta (0, 0)
Screenshot: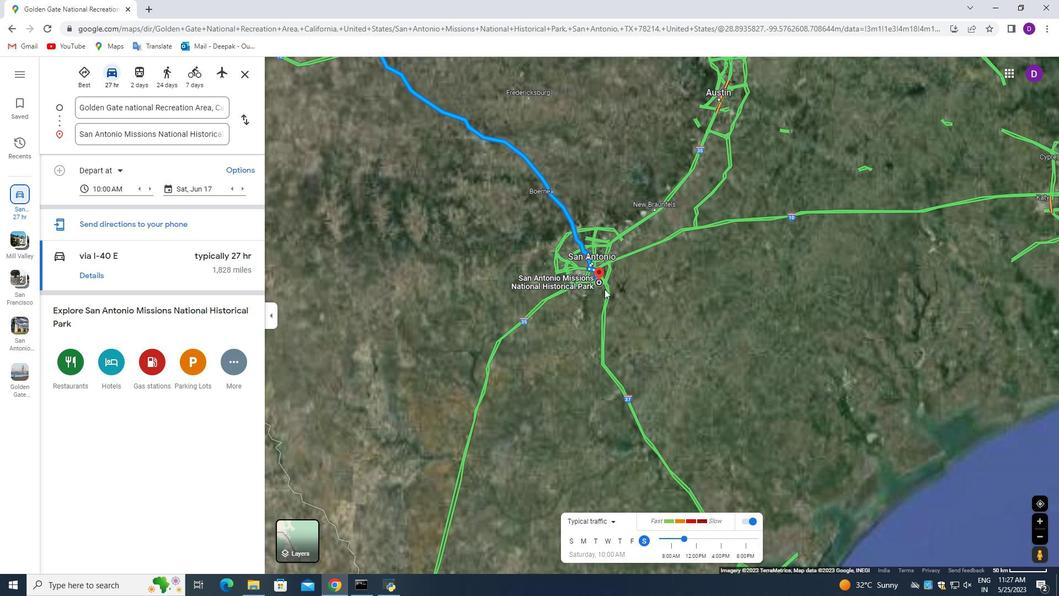 
Action: Mouse moved to (603, 291)
Screenshot: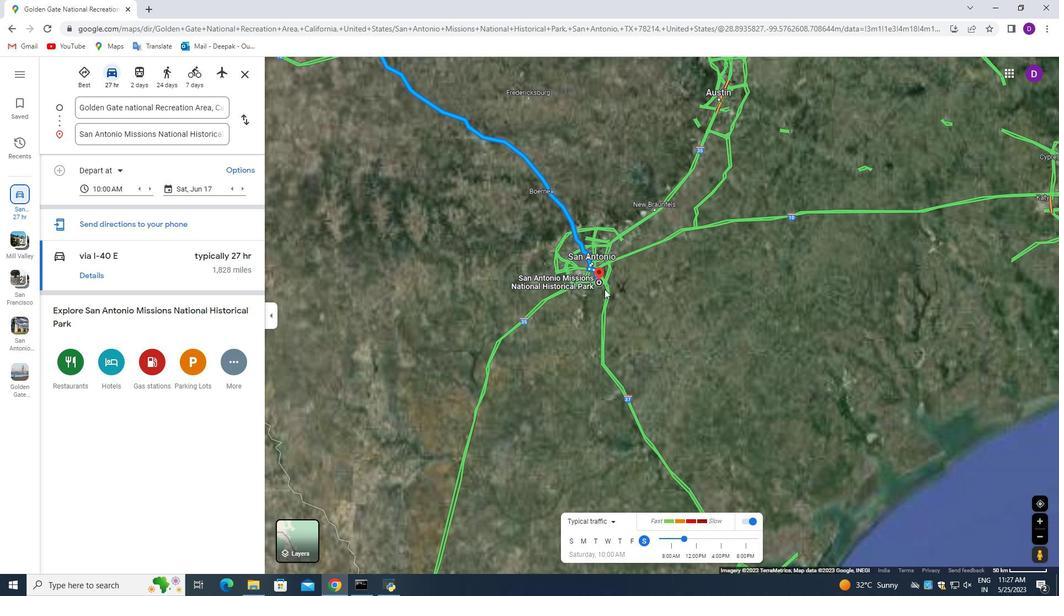 
Action: Mouse scrolled (603, 291) with delta (0, 0)
Screenshot: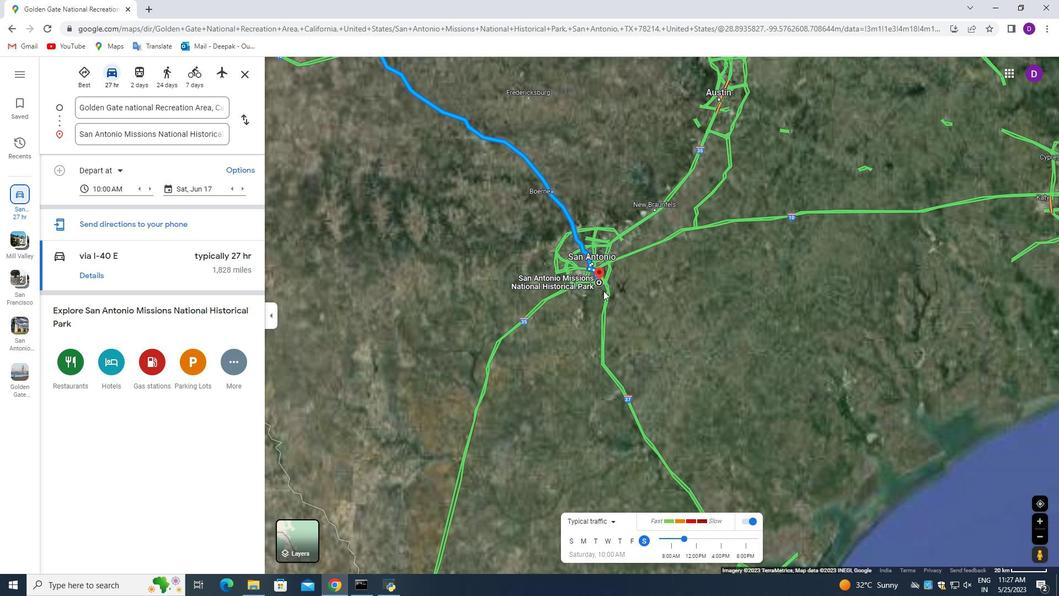 
Action: Mouse scrolled (603, 291) with delta (0, 0)
Screenshot: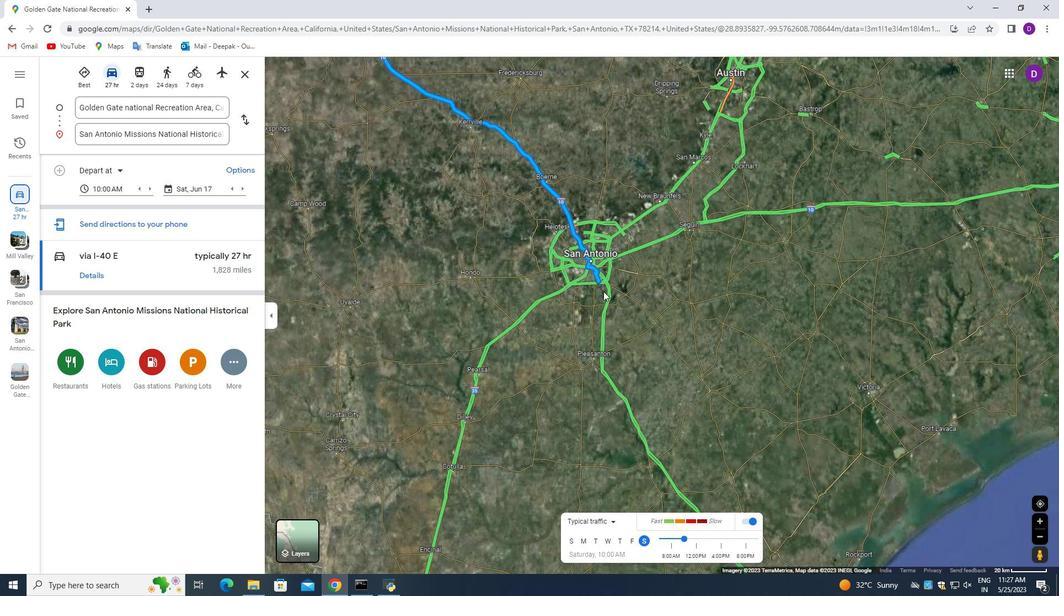 
Action: Mouse moved to (607, 287)
Screenshot: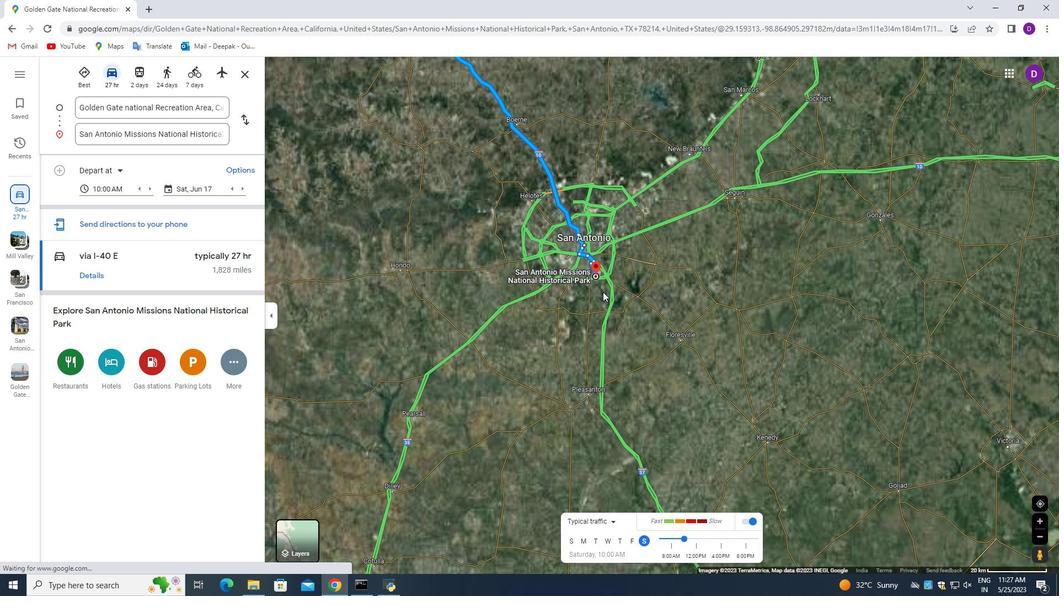 
Action: Mouse scrolled (607, 287) with delta (0, 0)
Screenshot: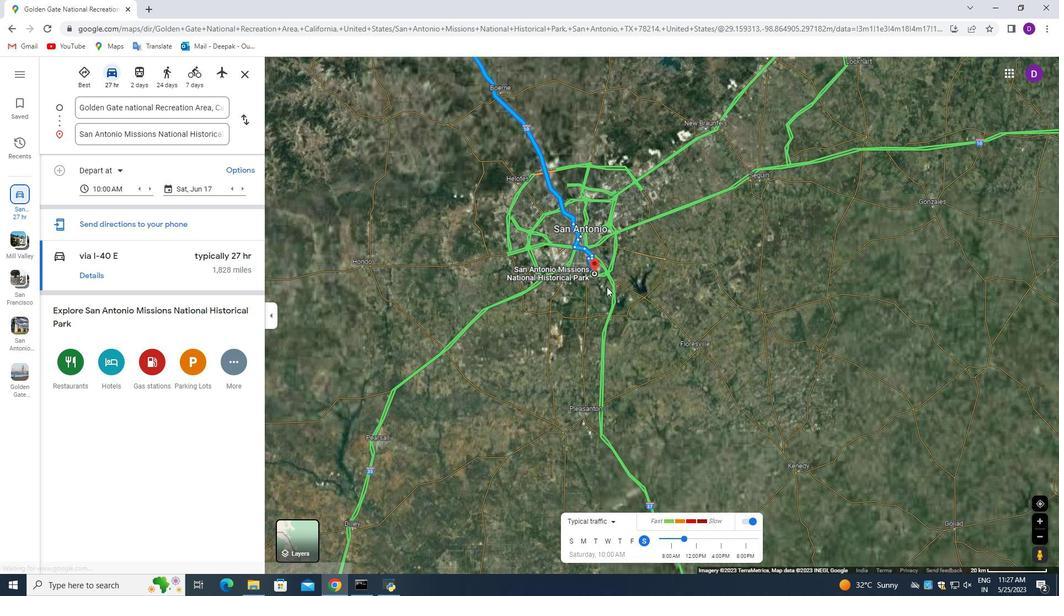 
Action: Mouse scrolled (607, 287) with delta (0, 0)
Screenshot: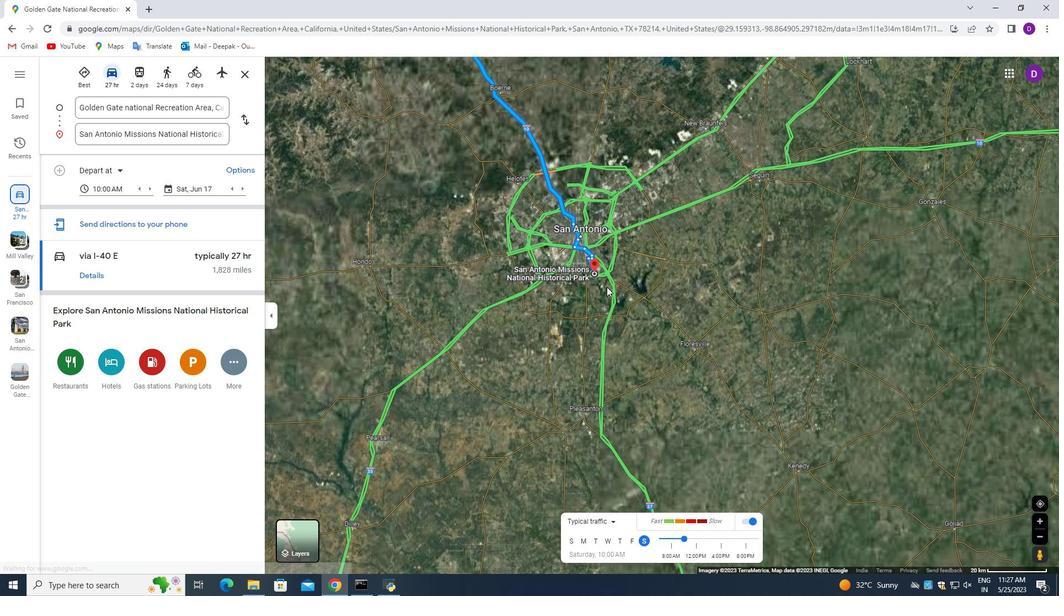 
Action: Mouse scrolled (607, 287) with delta (0, 0)
Screenshot: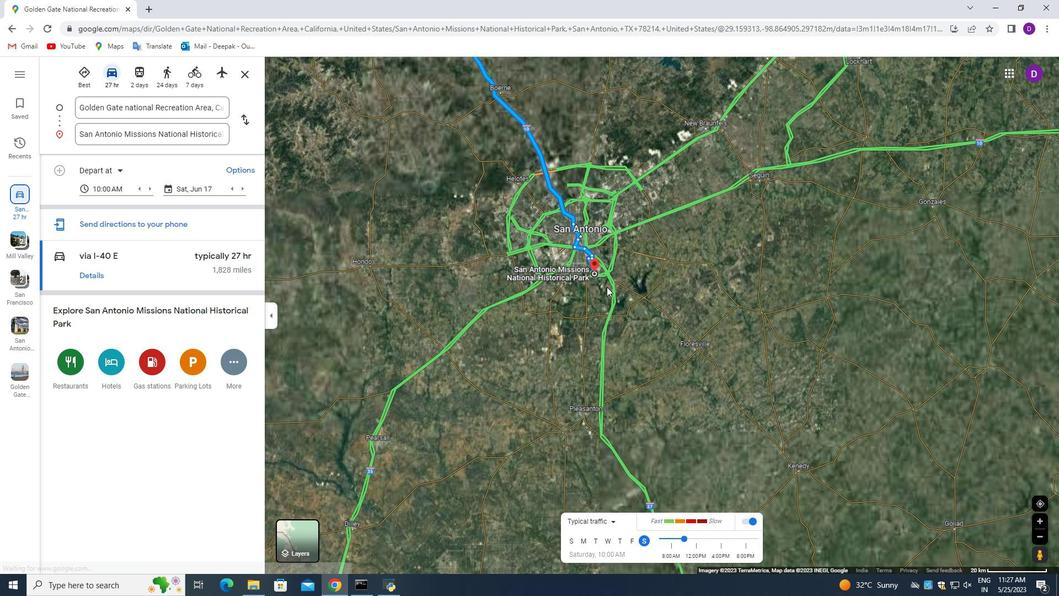 
Action: Mouse scrolled (607, 287) with delta (0, 0)
Screenshot: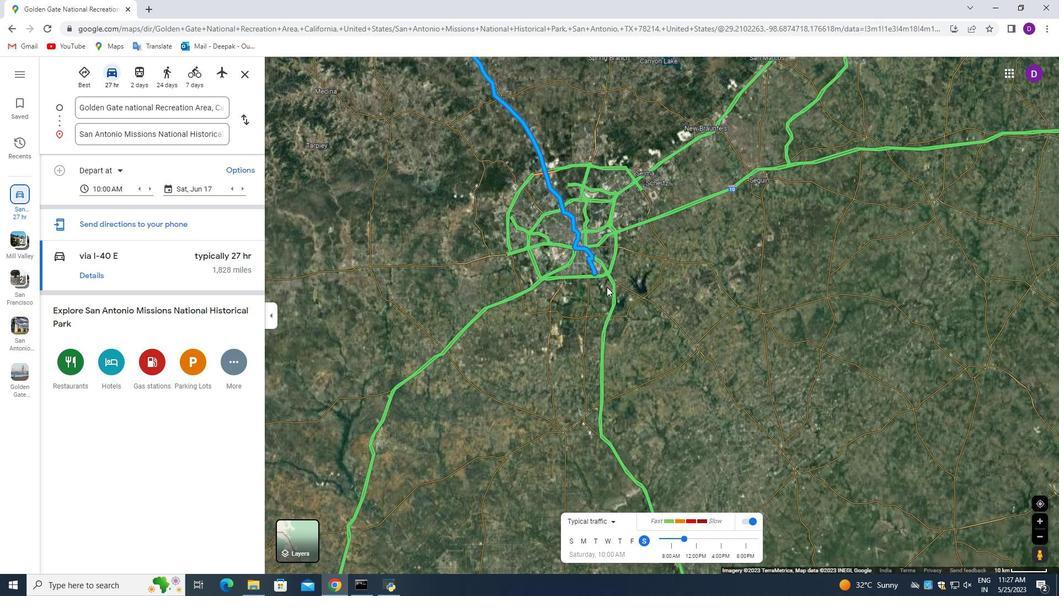 
Action: Mouse moved to (586, 269)
Screenshot: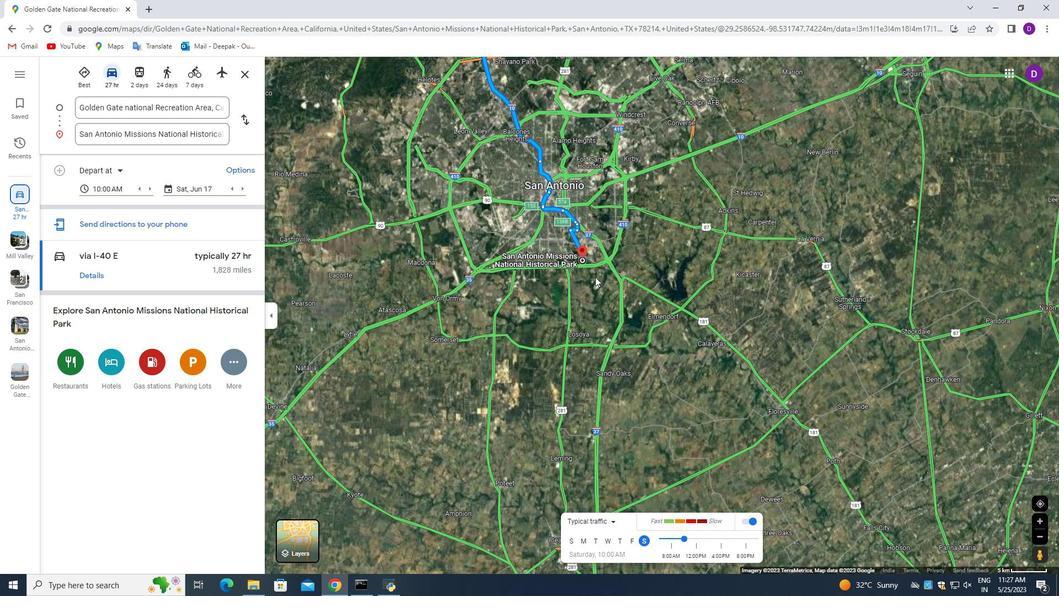 
Action: Mouse scrolled (586, 270) with delta (0, 0)
Screenshot: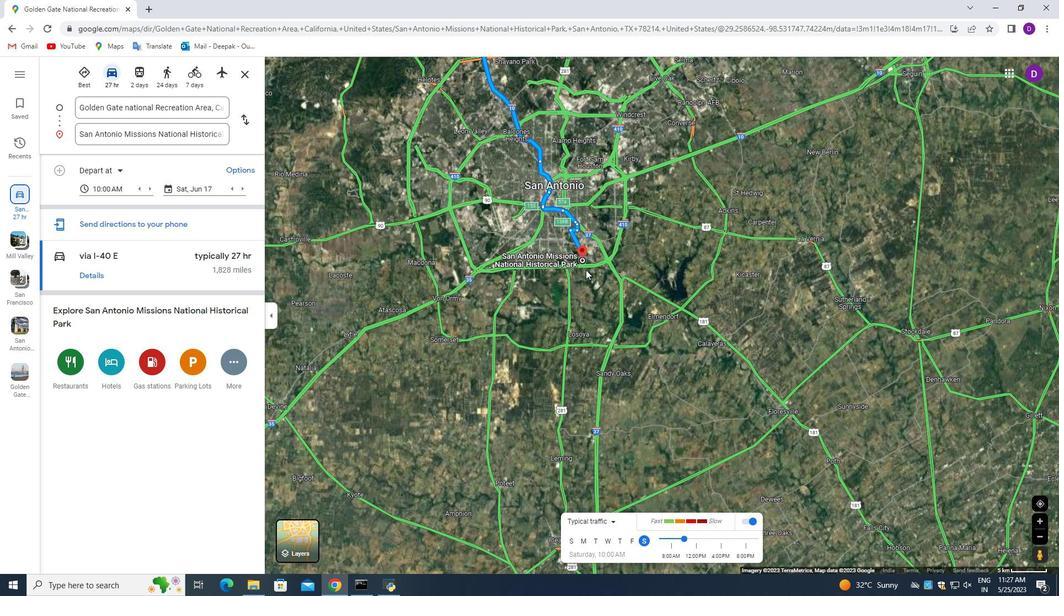
Action: Mouse scrolled (586, 270) with delta (0, 0)
Screenshot: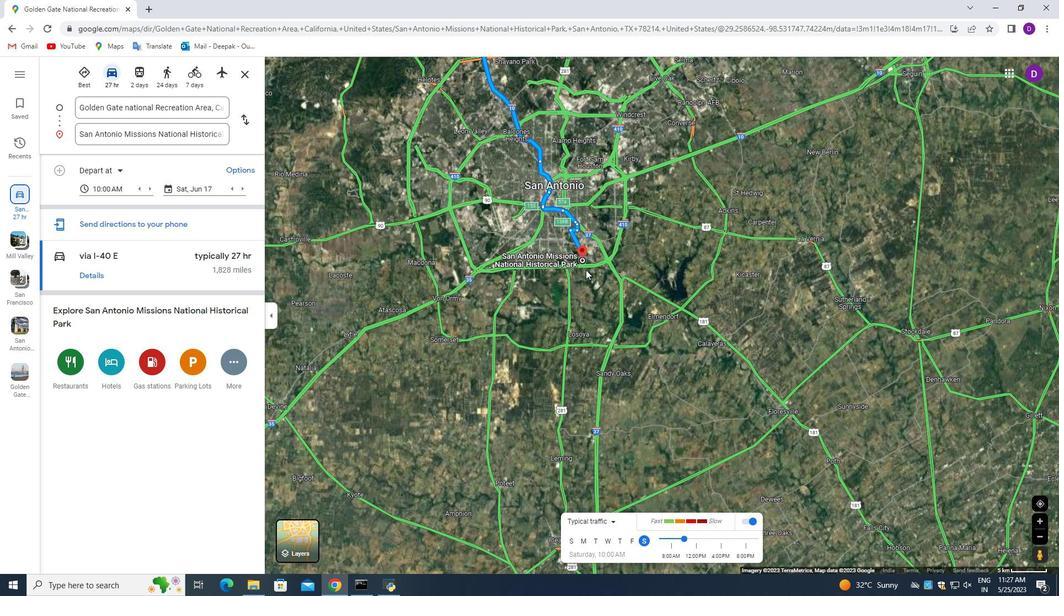 
Action: Mouse moved to (597, 271)
Screenshot: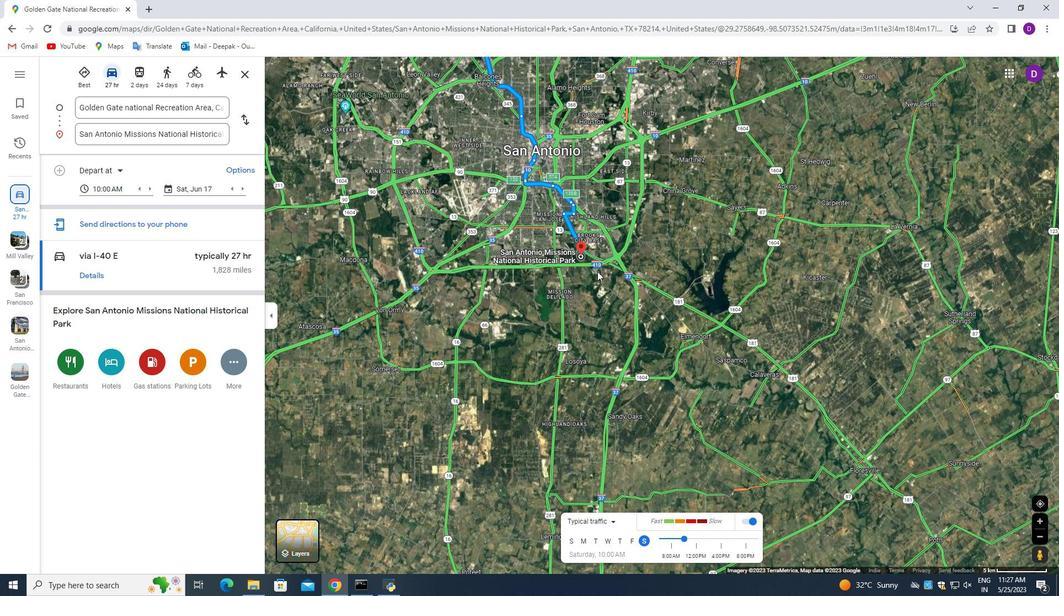 
Action: Mouse scrolled (597, 270) with delta (0, 0)
Screenshot: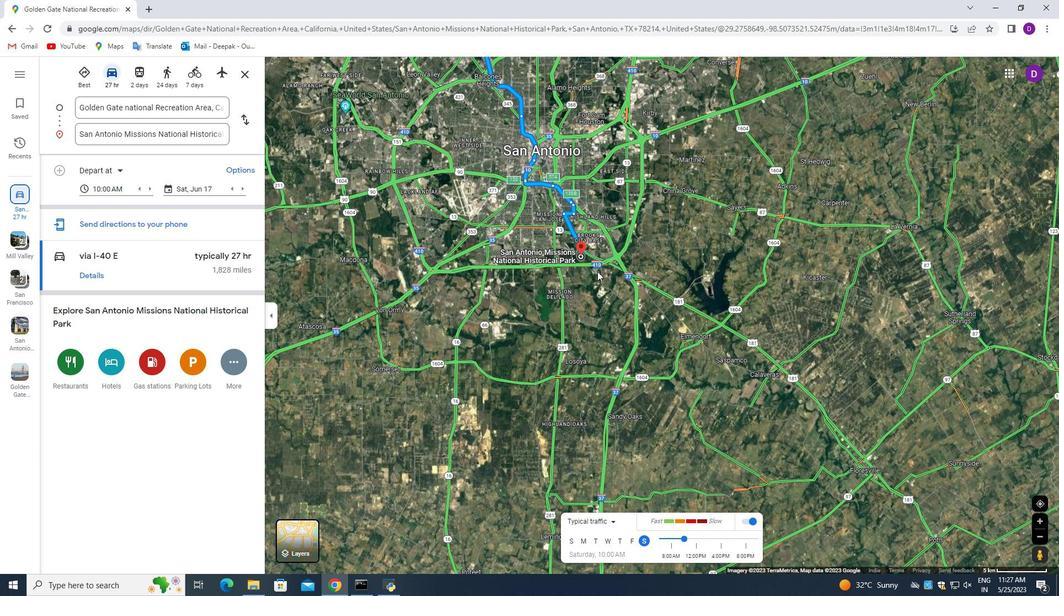 
Action: Mouse moved to (591, 261)
Screenshot: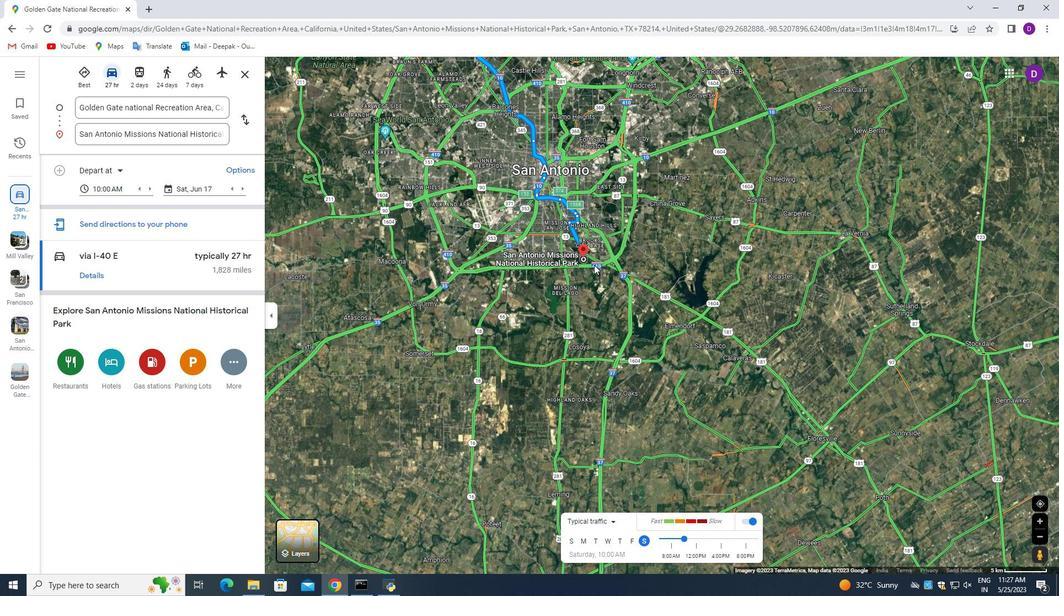 
Action: Mouse scrolled (592, 262) with delta (0, 0)
Screenshot: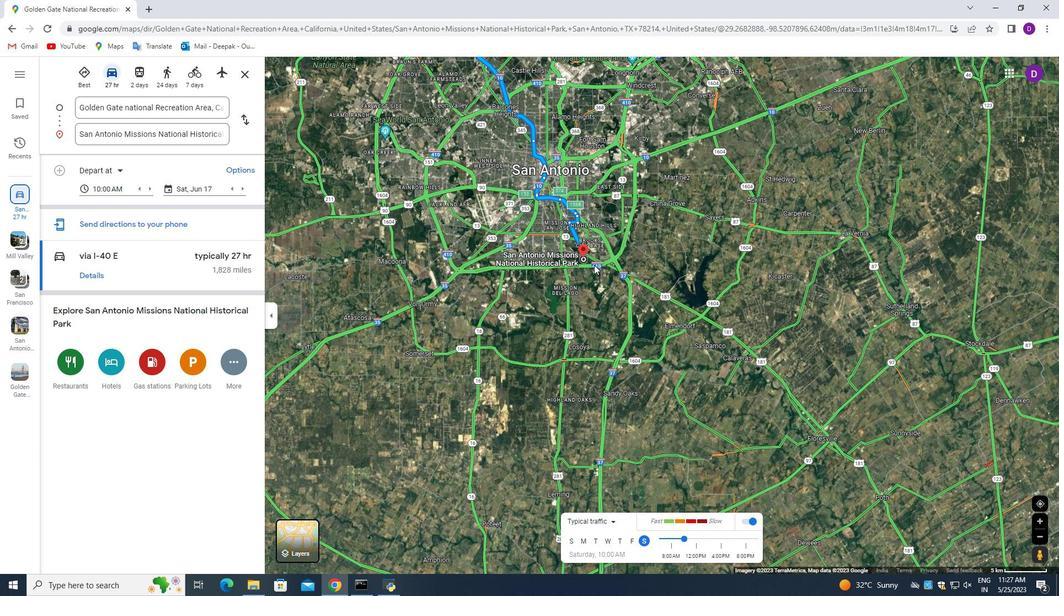 
Action: Mouse scrolled (591, 262) with delta (0, 0)
Screenshot: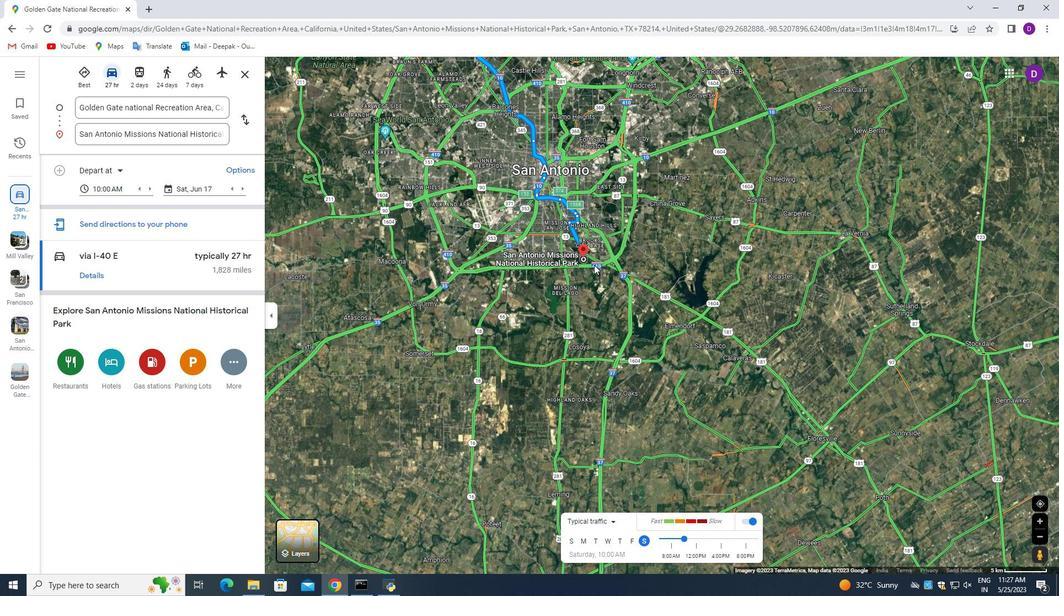 
Action: Mouse moved to (581, 261)
Screenshot: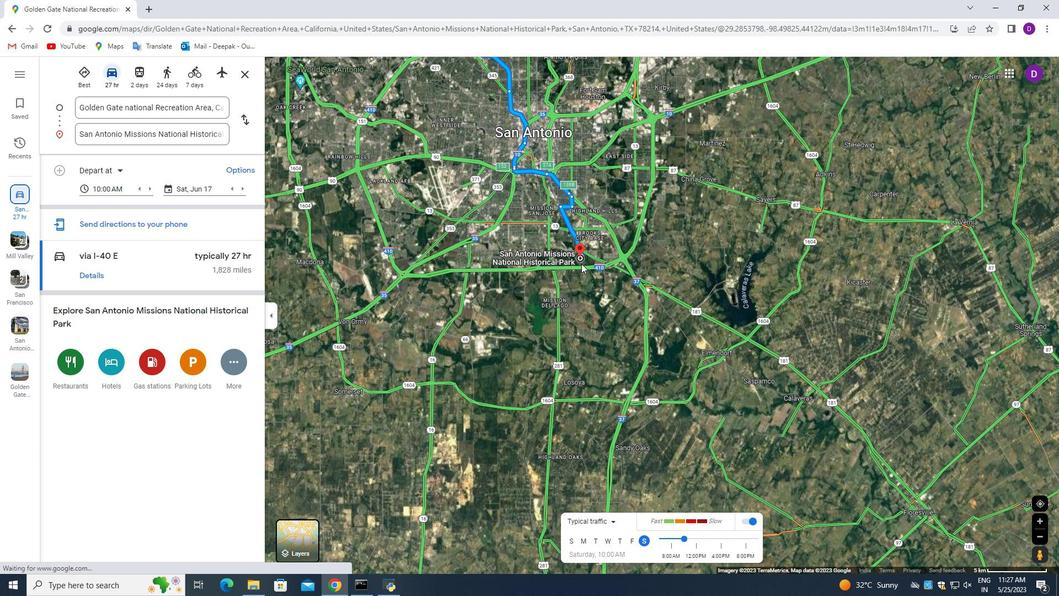 
Action: Mouse scrolled (581, 262) with delta (0, 0)
Screenshot: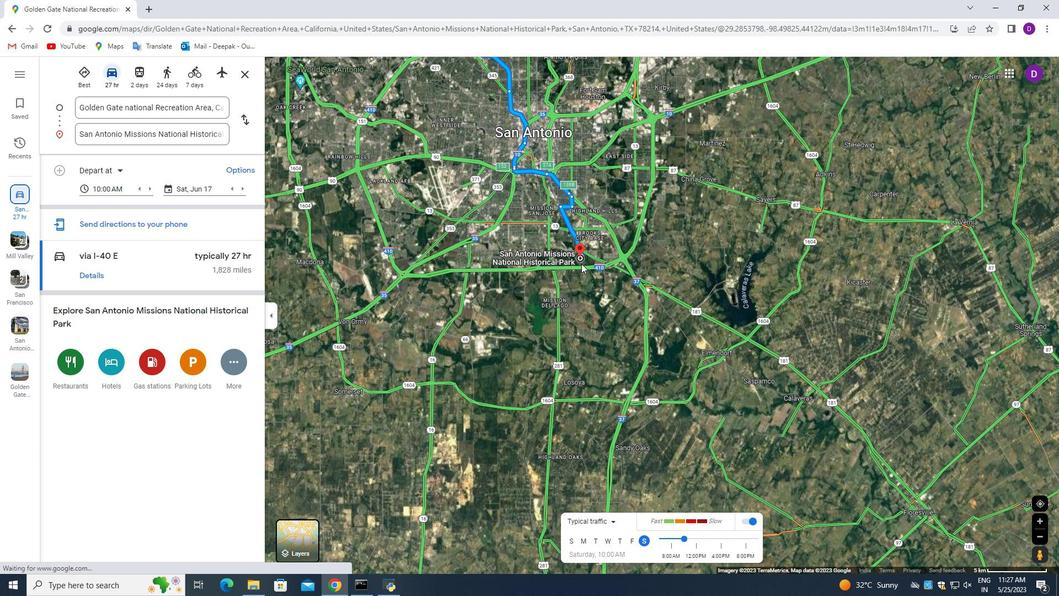 
Action: Mouse scrolled (581, 262) with delta (0, 0)
Screenshot: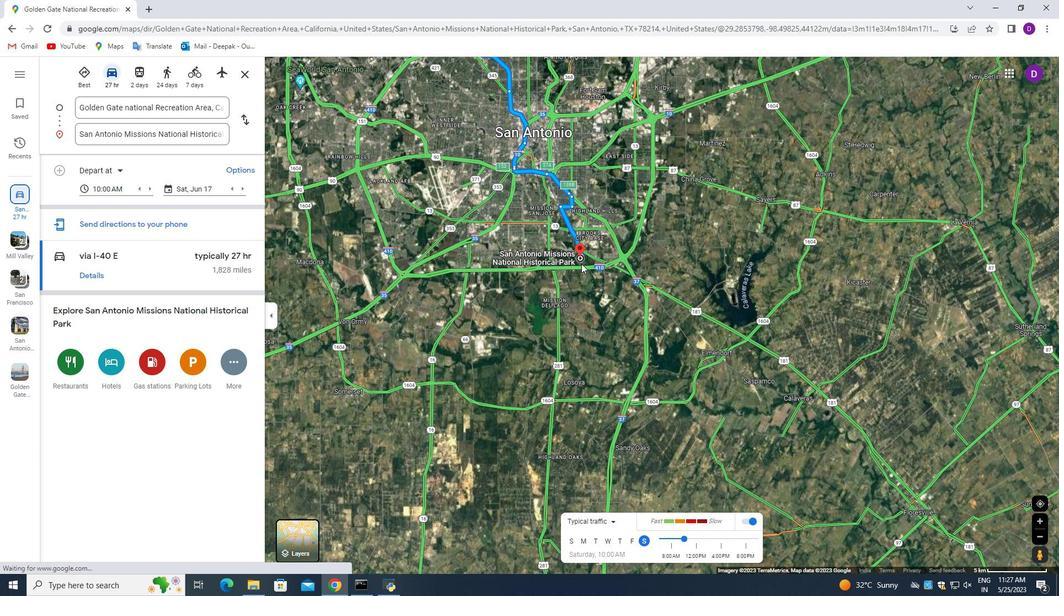 
Action: Mouse moved to (582, 261)
Screenshot: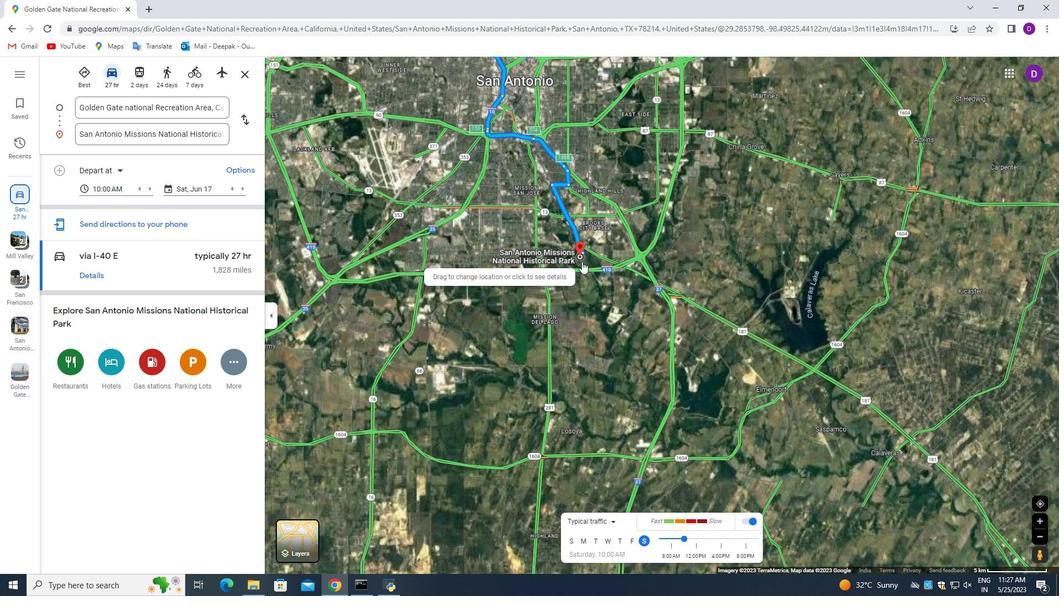 
Action: Mouse scrolled (582, 262) with delta (0, 0)
Screenshot: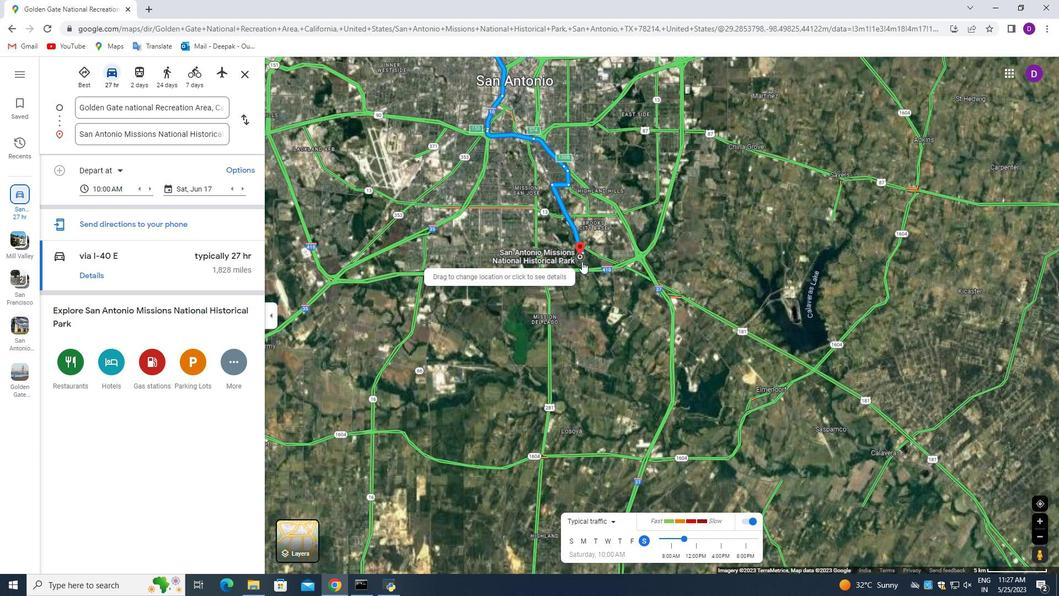 
Action: Mouse moved to (578, 263)
Screenshot: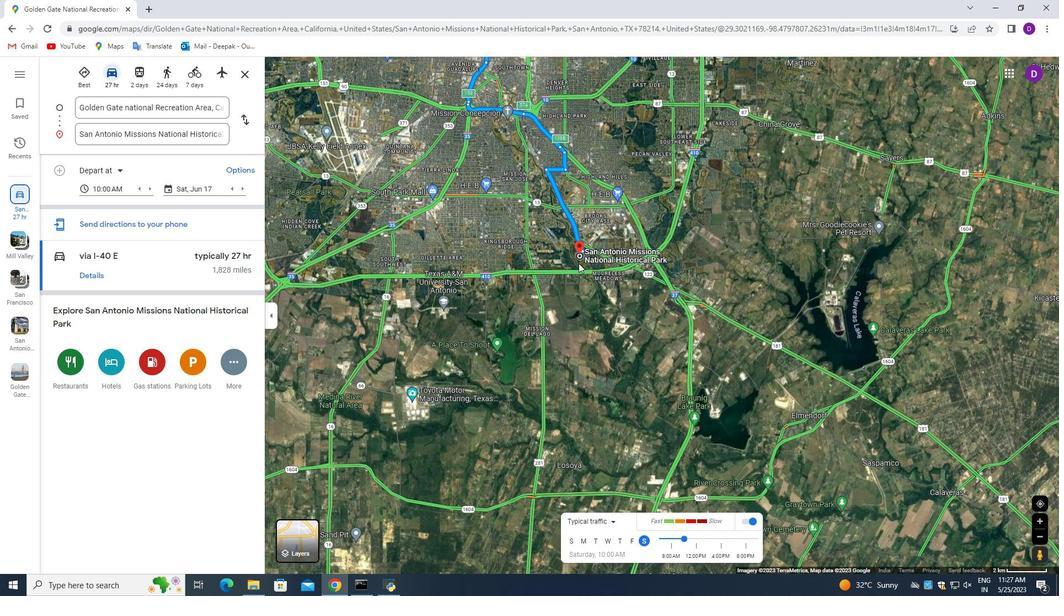 
Action: Mouse scrolled (578, 262) with delta (0, 0)
Screenshot: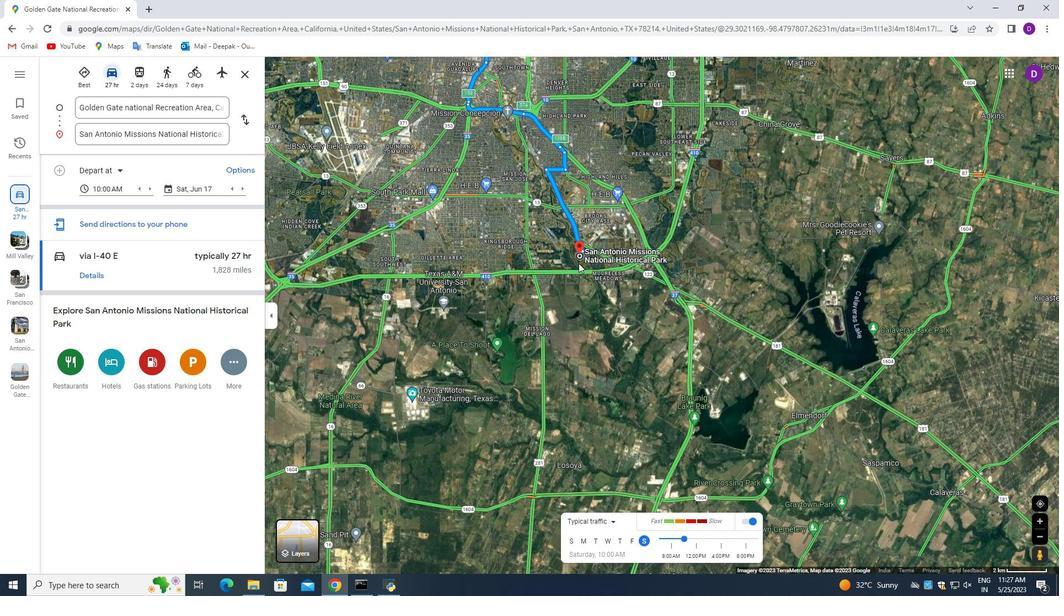 
Action: Mouse moved to (585, 257)
Screenshot: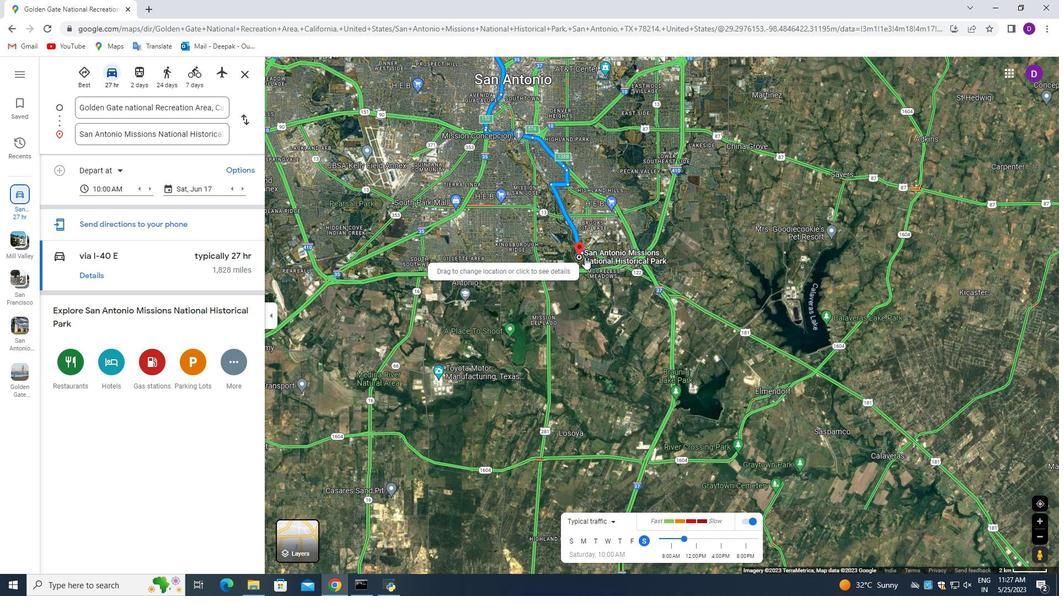 
Action: Mouse scrolled (585, 256) with delta (0, 0)
Screenshot: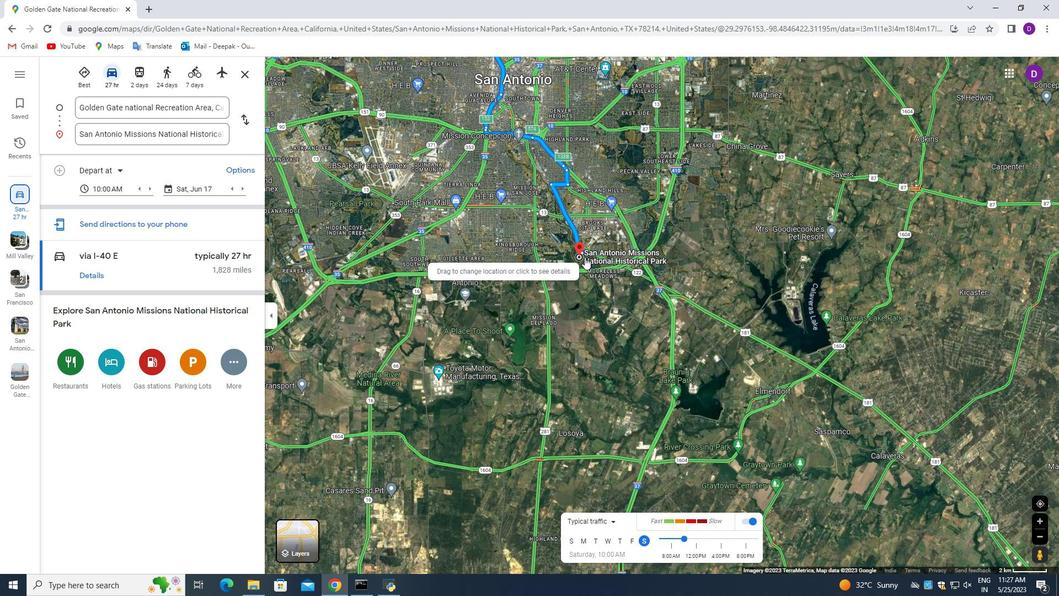 
Action: Mouse moved to (572, 288)
Screenshot: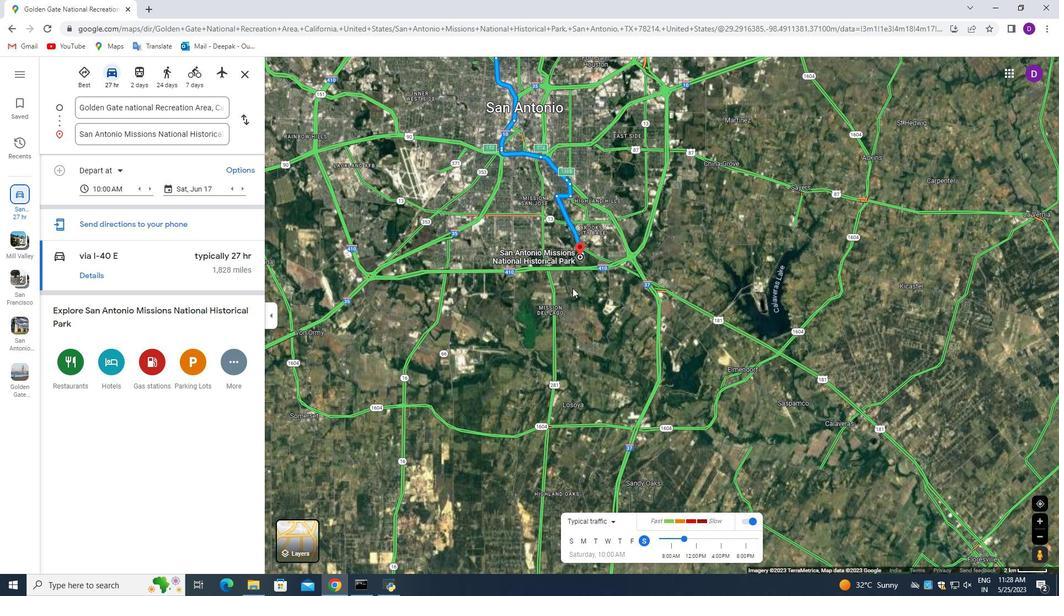 
Action: Mouse scrolled (572, 287) with delta (0, 0)
Screenshot: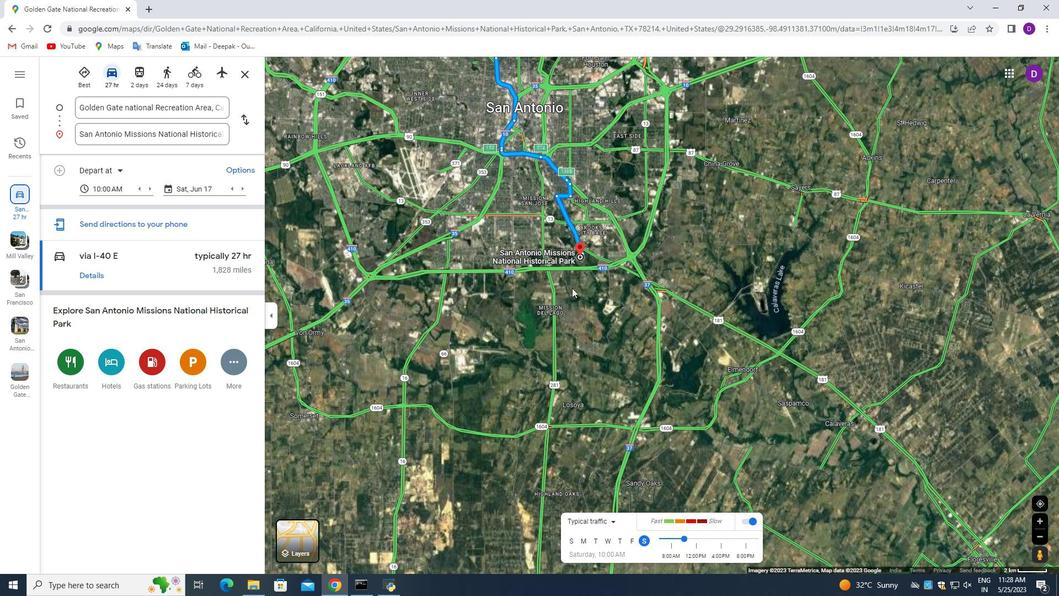 
Action: Mouse moved to (570, 262)
Screenshot: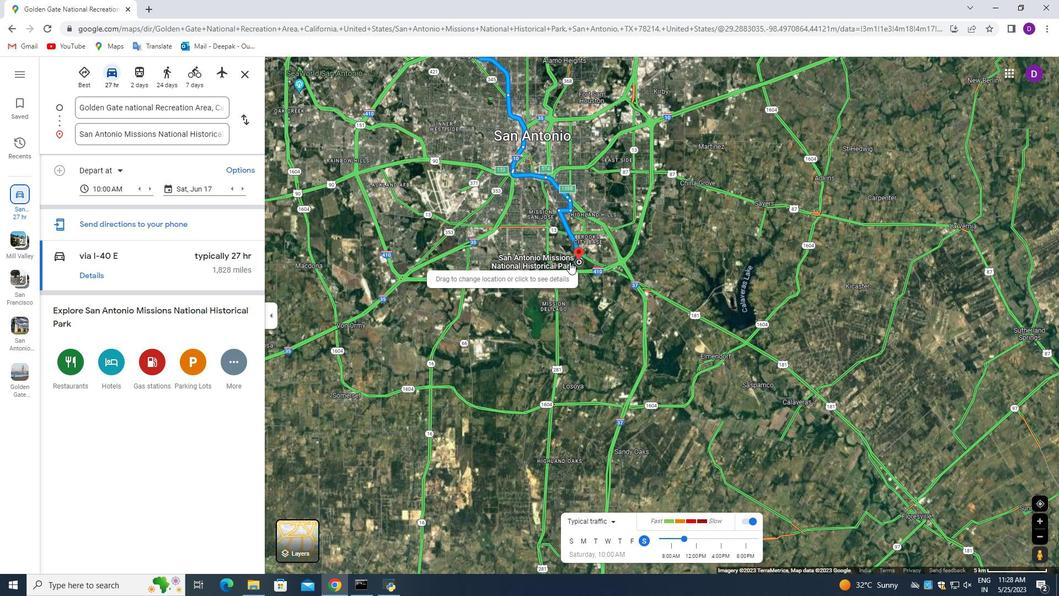 
Action: Mouse scrolled (570, 262) with delta (0, 0)
Screenshot: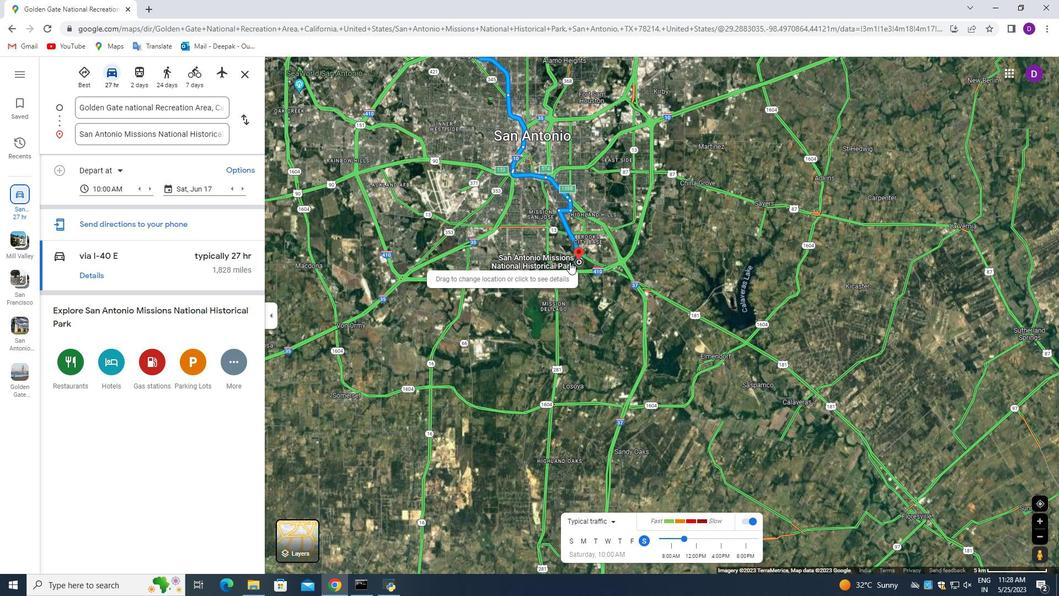 
Action: Mouse scrolled (570, 262) with delta (0, 0)
Screenshot: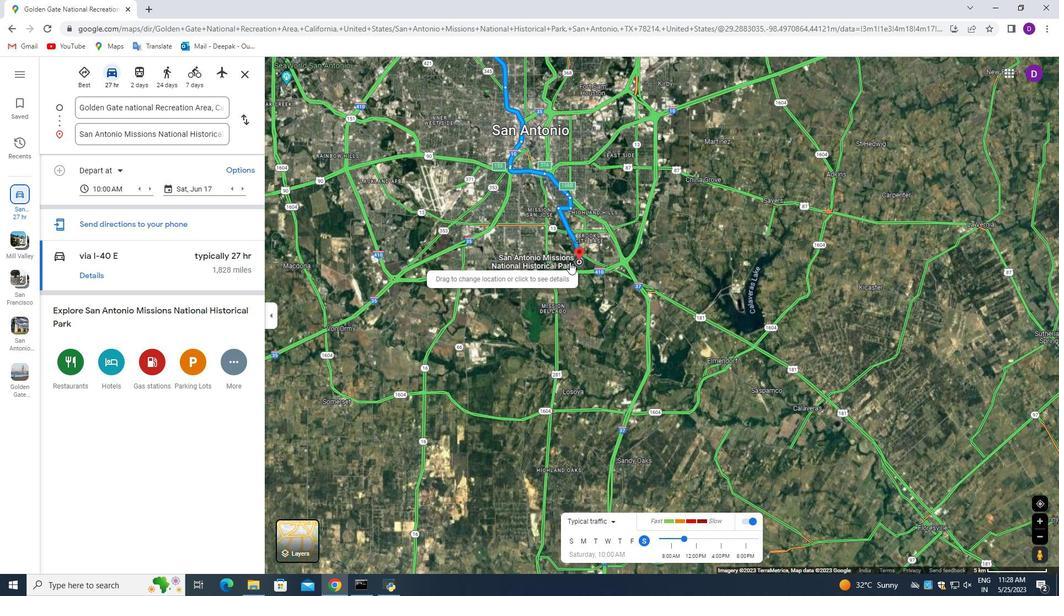 
Action: Mouse moved to (590, 259)
Screenshot: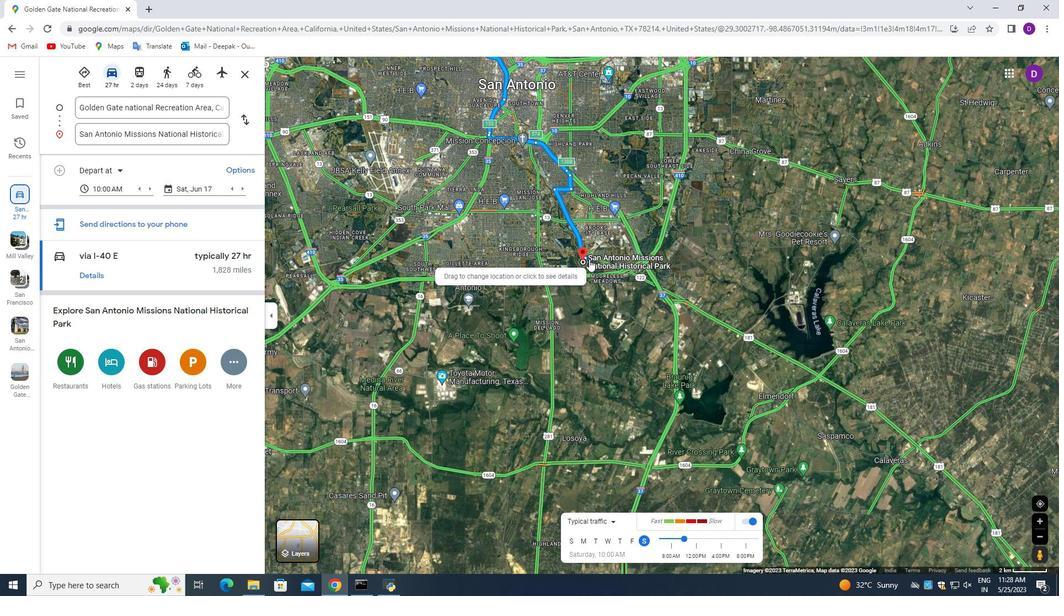 
Action: Mouse scrolled (590, 259) with delta (0, 0)
Screenshot: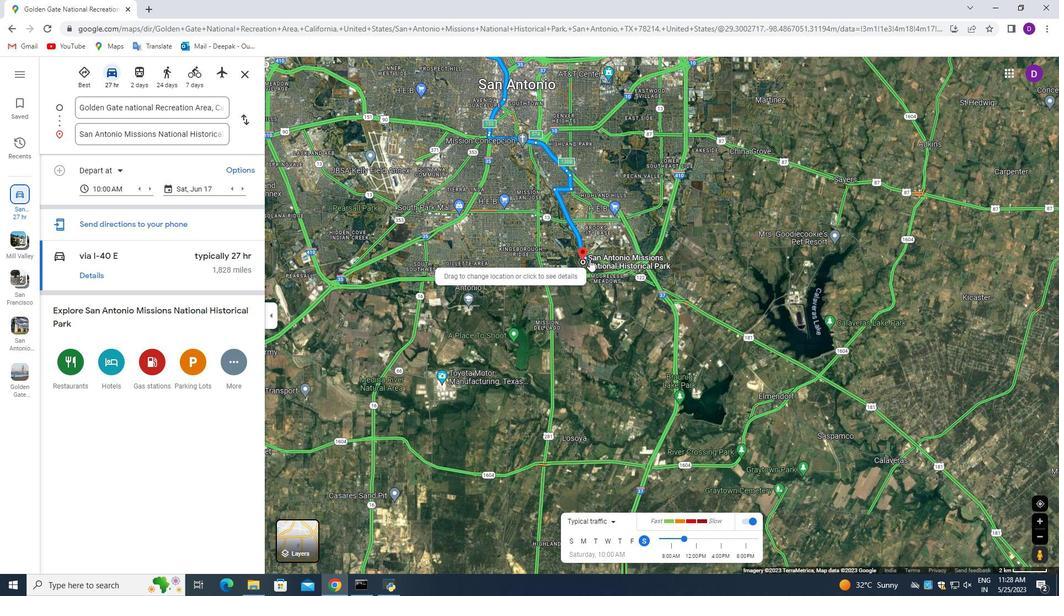 
Action: Mouse scrolled (590, 259) with delta (0, 0)
Screenshot: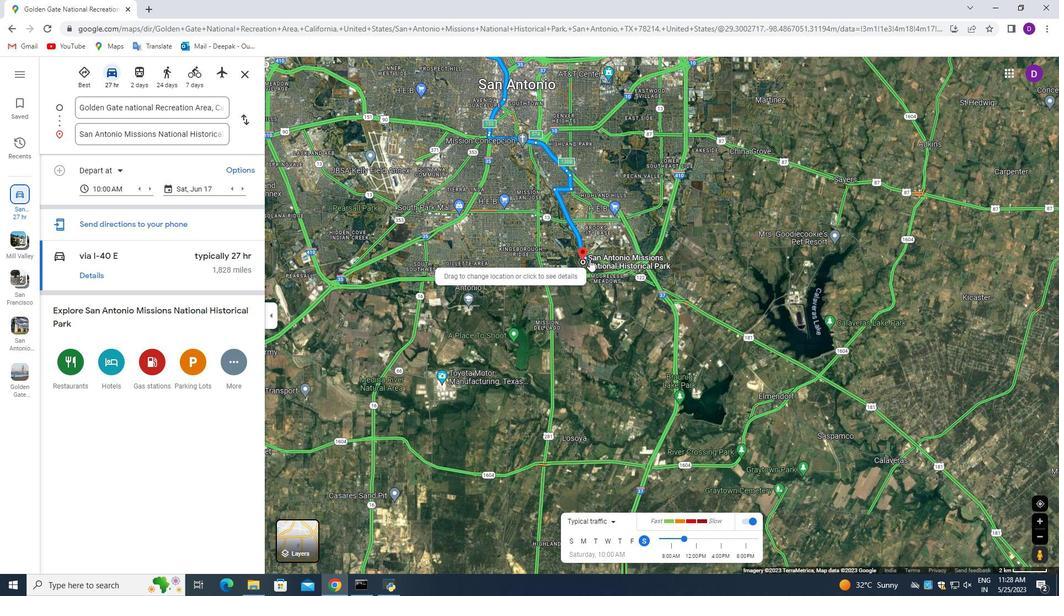 
Action: Mouse moved to (586, 262)
Screenshot: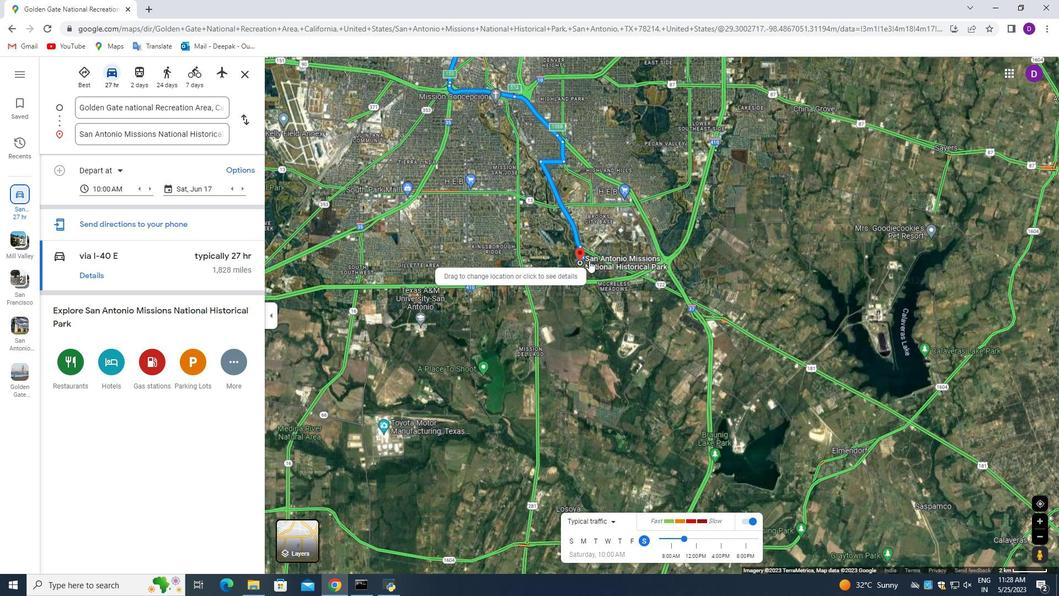 
Action: Mouse scrolled (586, 263) with delta (0, 0)
Screenshot: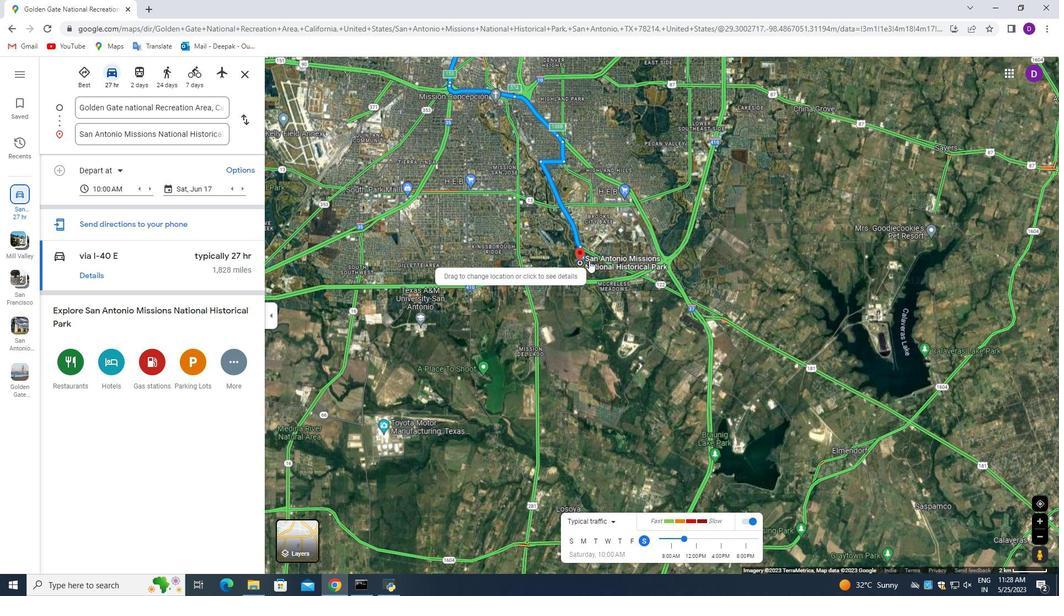
Action: Mouse scrolled (586, 263) with delta (0, 0)
Screenshot: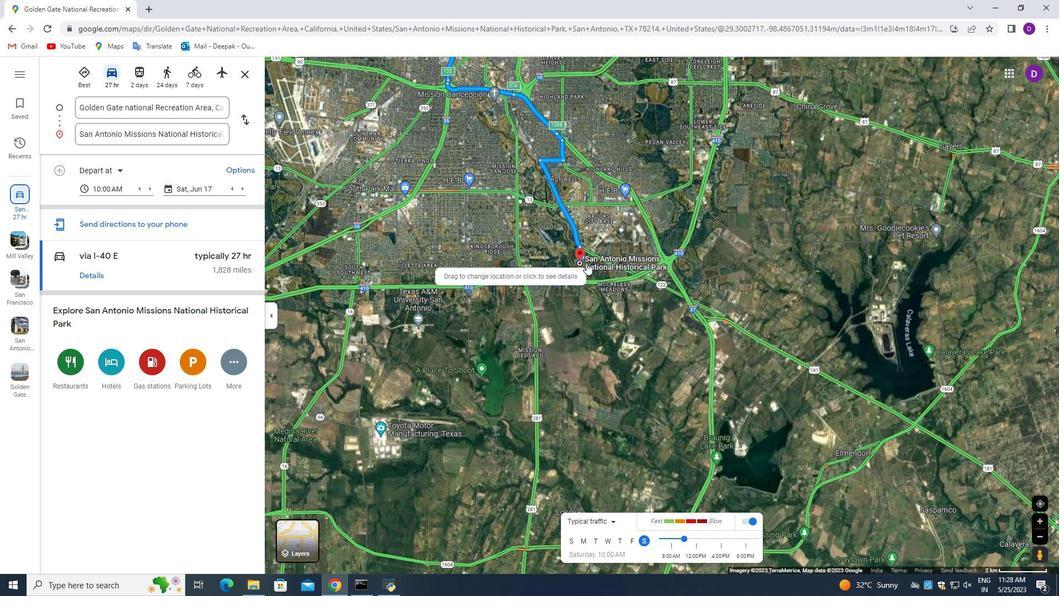 
Action: Mouse moved to (550, 237)
Screenshot: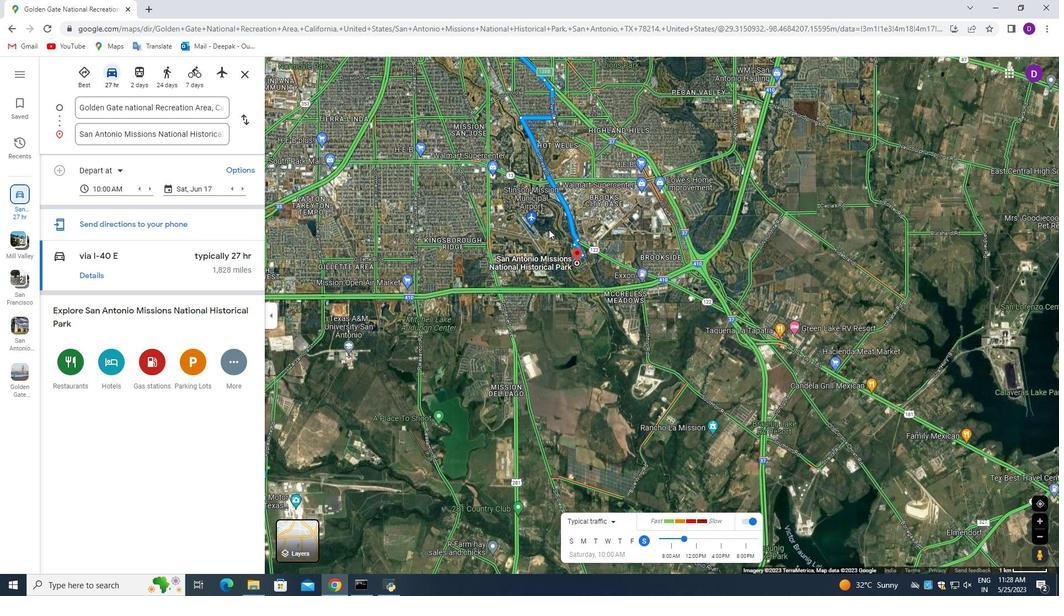 
Action: Mouse pressed left at (547, 227)
Screenshot: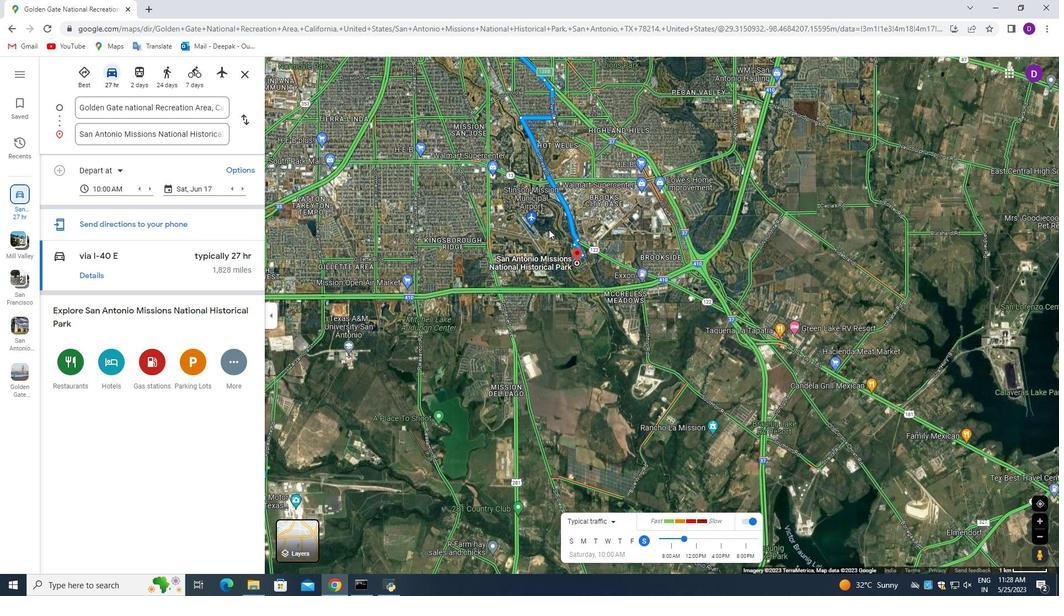 
Action: Mouse moved to (548, 290)
Screenshot: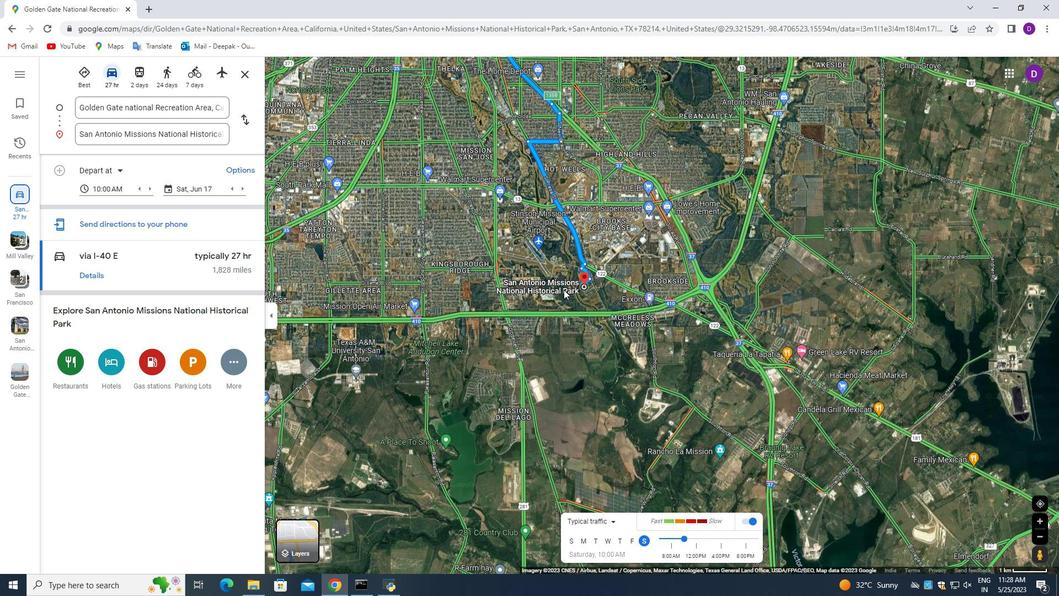 
